 Task: Look for space in Cambebba, Brazil from 1st June, 2023 to 9th June, 2023 for 5 adults in price range Rs.6000 to Rs.12000. Place can be entire place with 3 bedrooms having 3 beds and 3 bathrooms. Property type can be house, flat, guest house. Amenities needed are: washing machine. Booking option can be shelf check-in. Required host language is Spanish.
Action: Mouse moved to (605, 86)
Screenshot: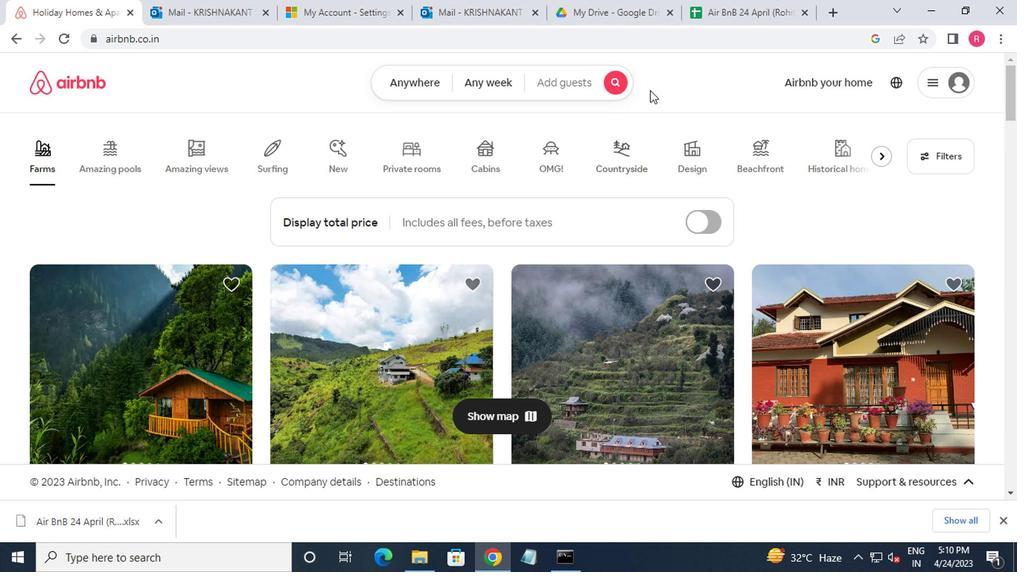 
Action: Mouse pressed left at (605, 86)
Screenshot: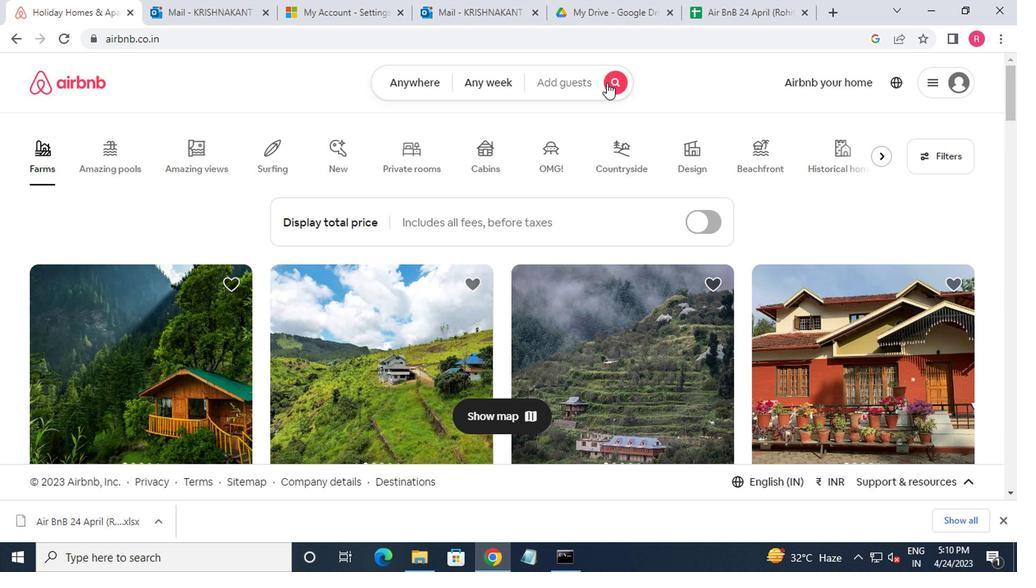 
Action: Mouse moved to (311, 148)
Screenshot: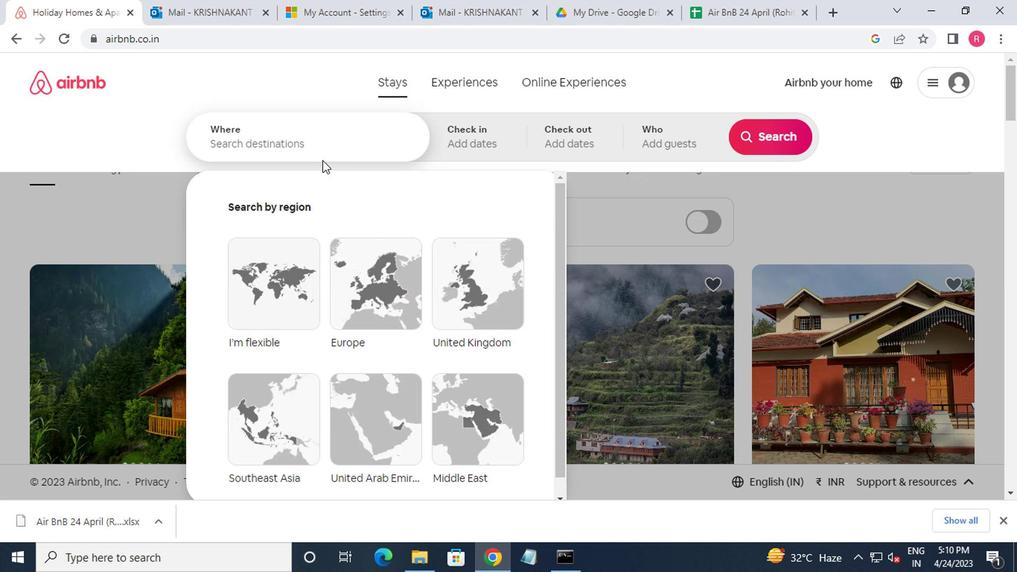 
Action: Mouse pressed left at (311, 148)
Screenshot: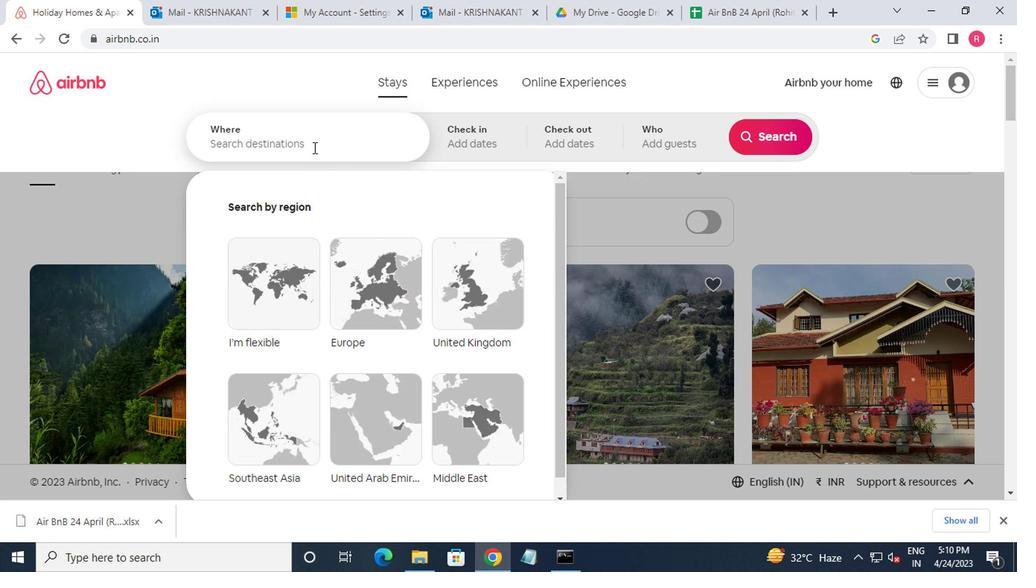 
Action: Key pressed cambebba,brazil<Key.enter>
Screenshot: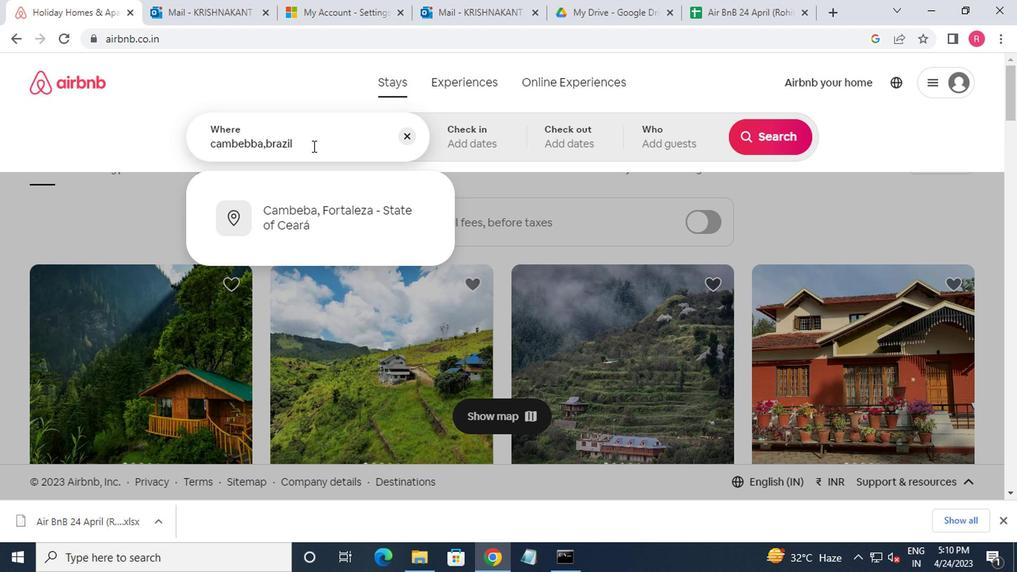 
Action: Mouse moved to (749, 257)
Screenshot: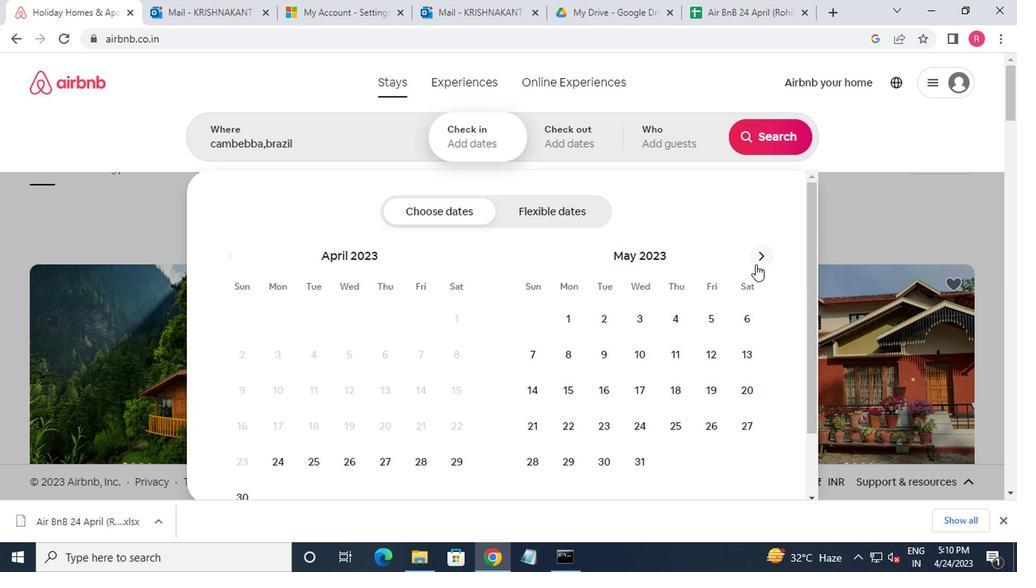 
Action: Mouse pressed left at (749, 257)
Screenshot: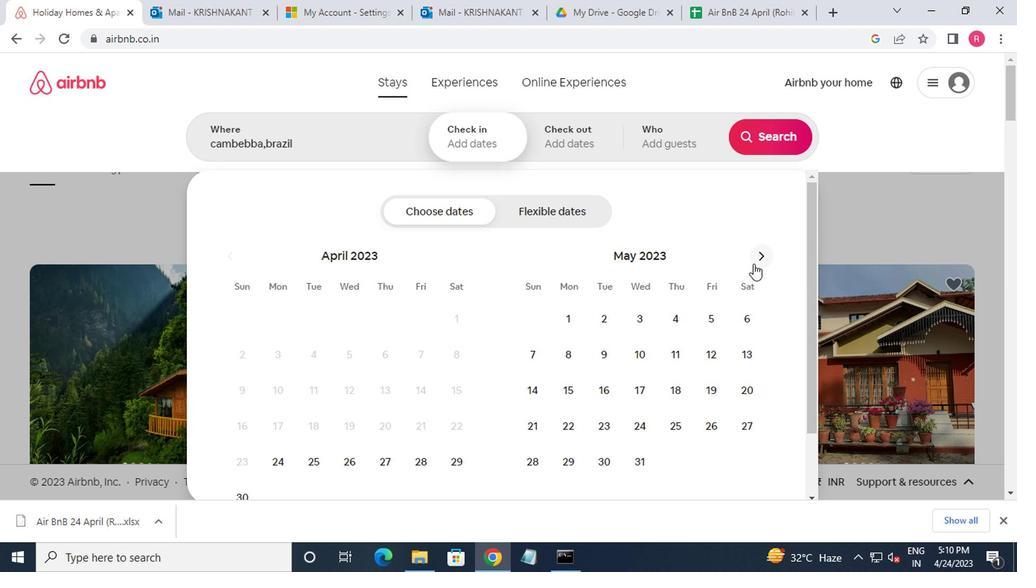 
Action: Mouse moved to (682, 318)
Screenshot: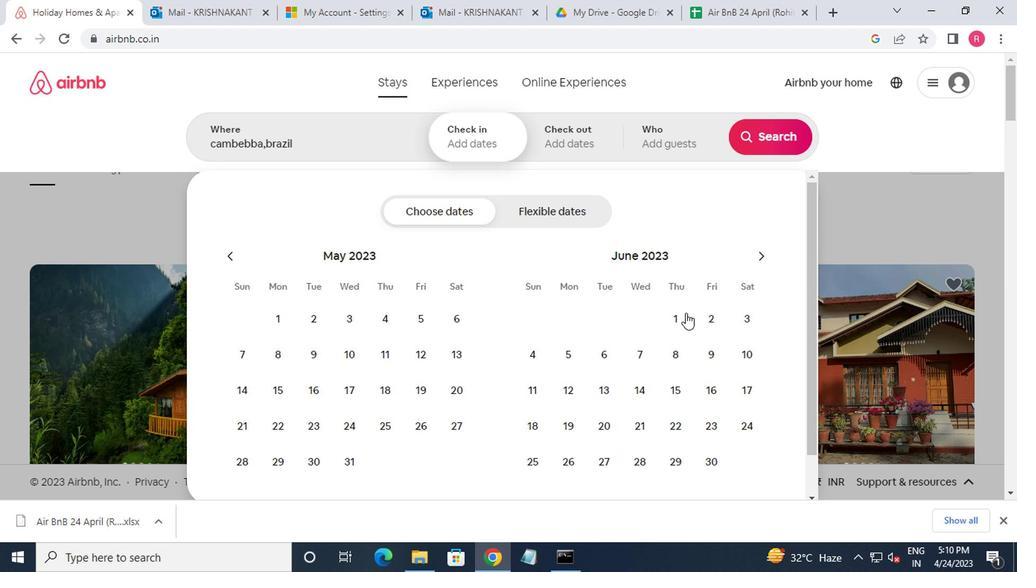 
Action: Mouse pressed left at (682, 318)
Screenshot: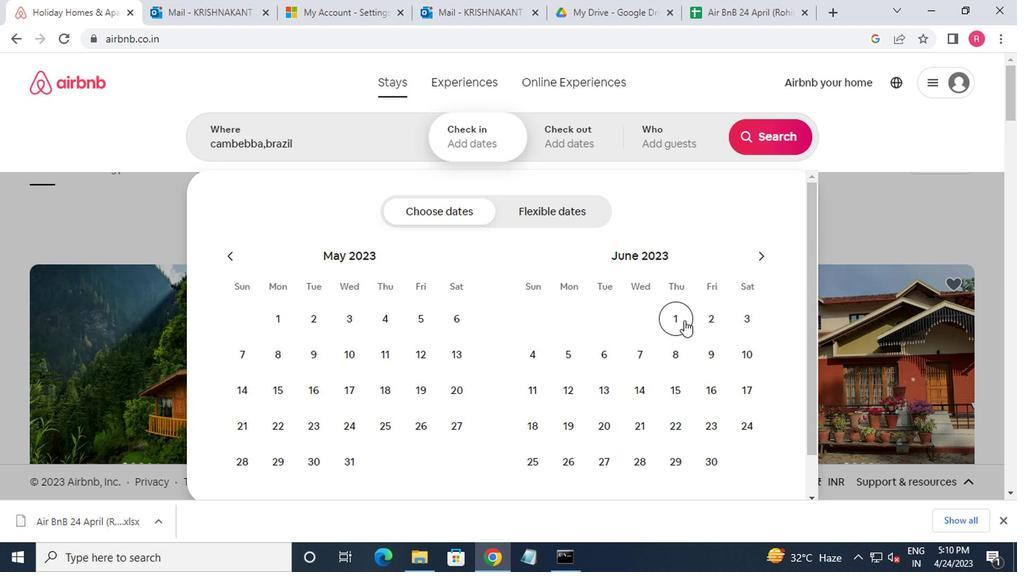 
Action: Mouse moved to (708, 355)
Screenshot: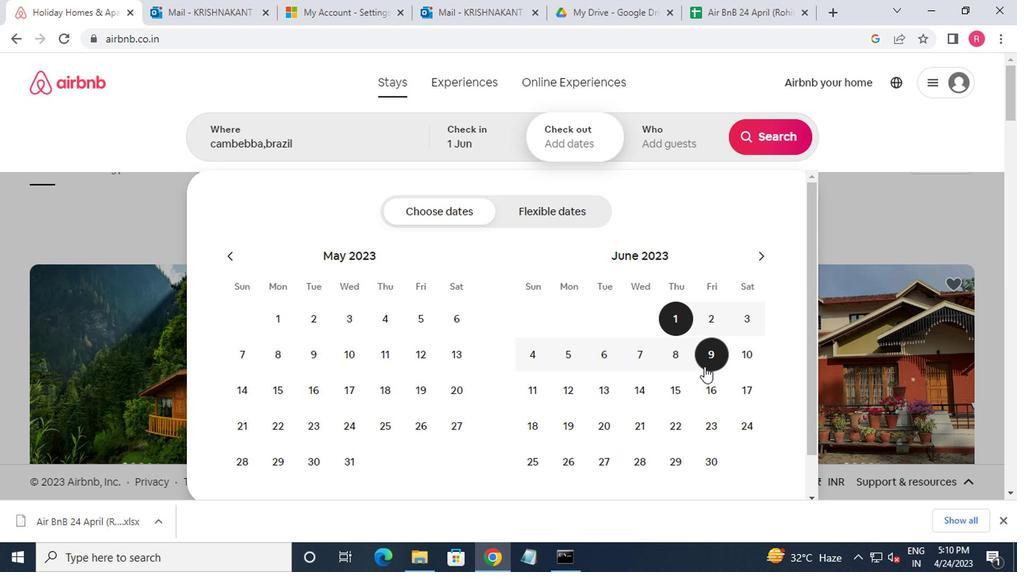 
Action: Mouse pressed left at (708, 355)
Screenshot: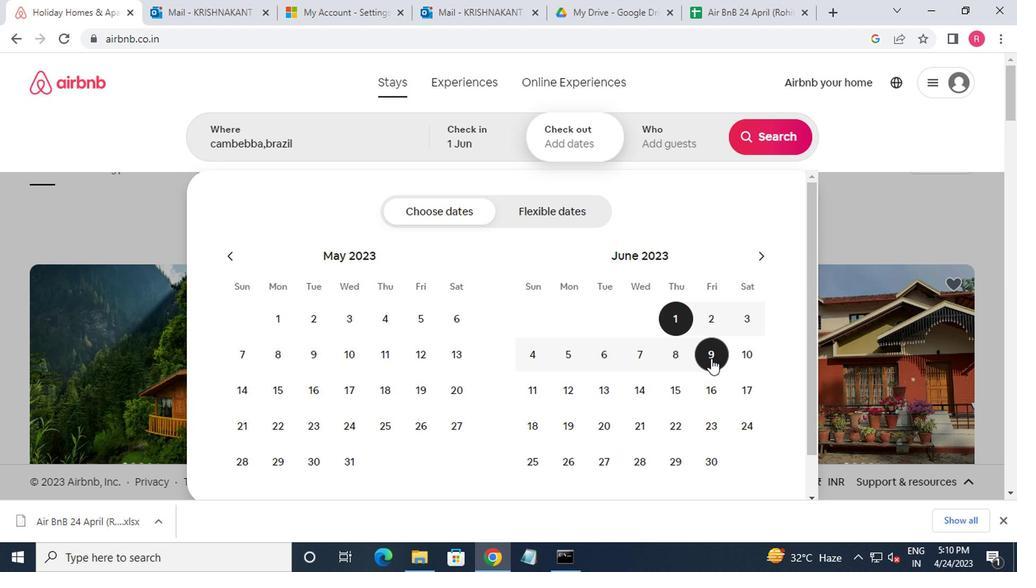 
Action: Mouse moved to (673, 154)
Screenshot: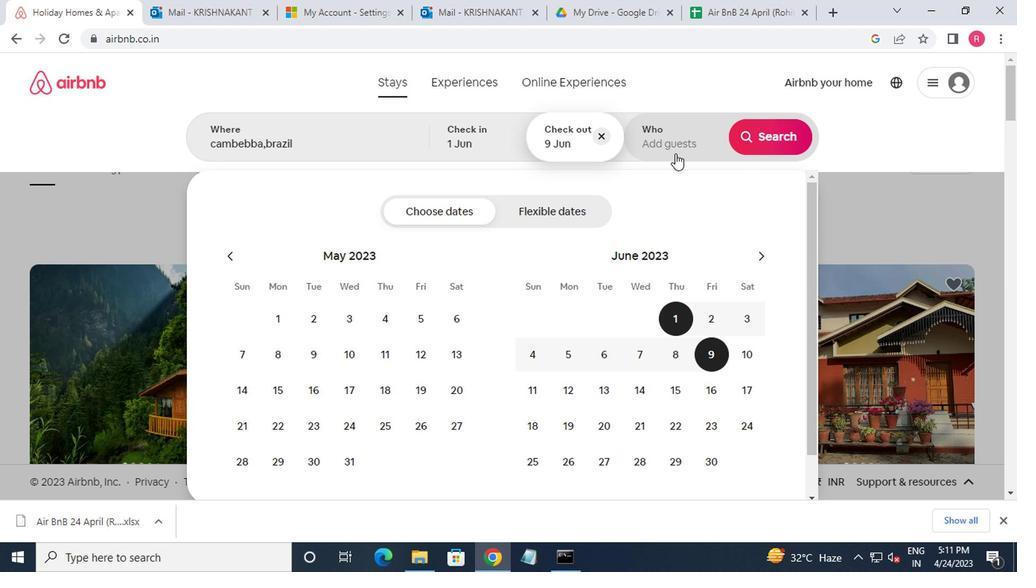 
Action: Mouse pressed left at (673, 154)
Screenshot: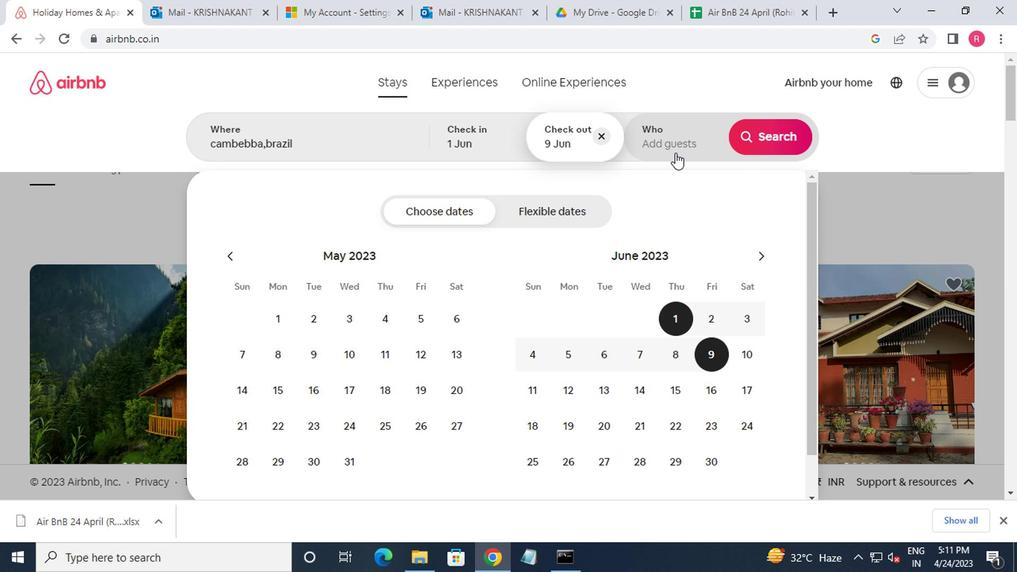 
Action: Mouse moved to (767, 215)
Screenshot: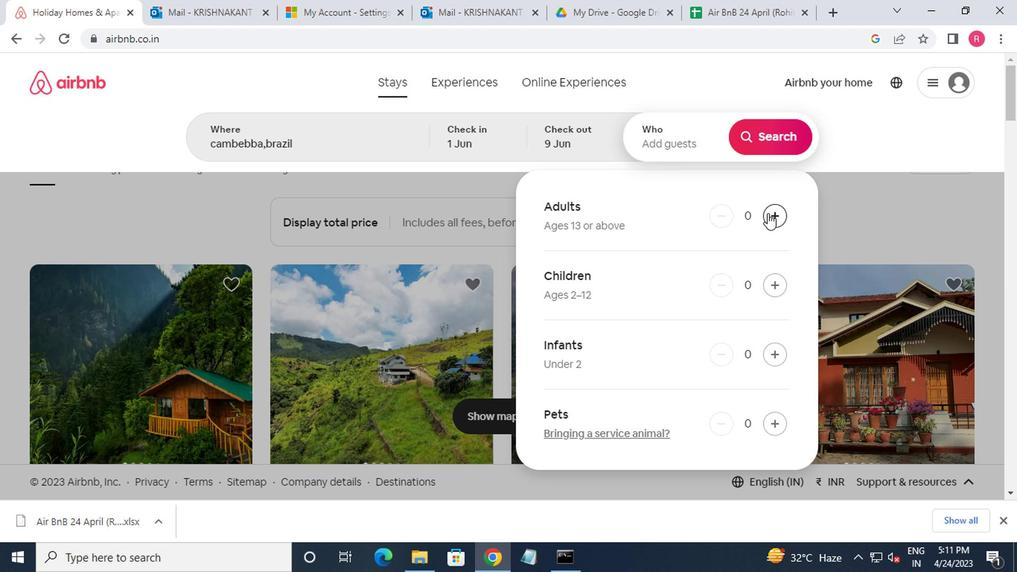
Action: Mouse pressed left at (767, 215)
Screenshot: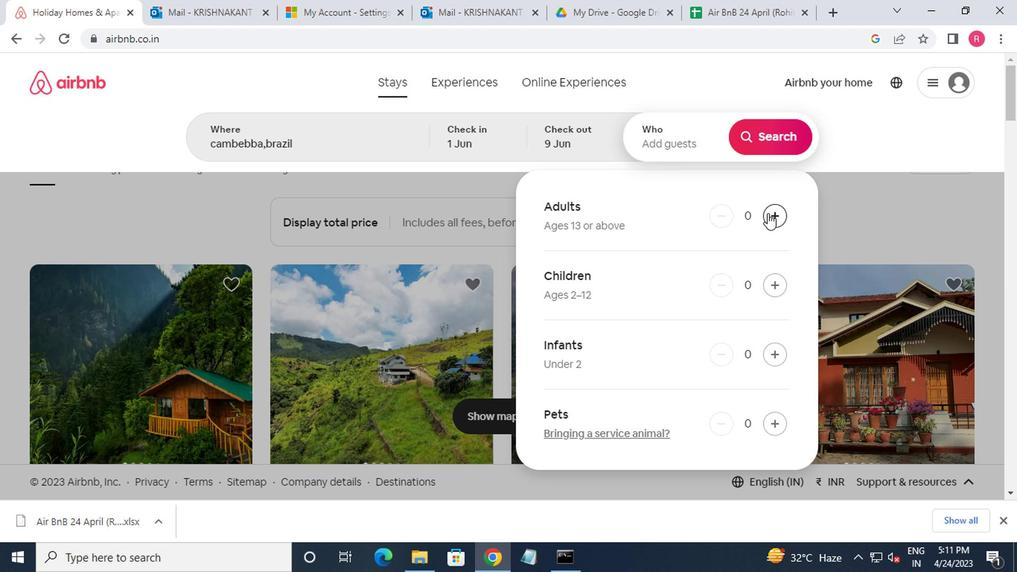 
Action: Mouse moved to (769, 215)
Screenshot: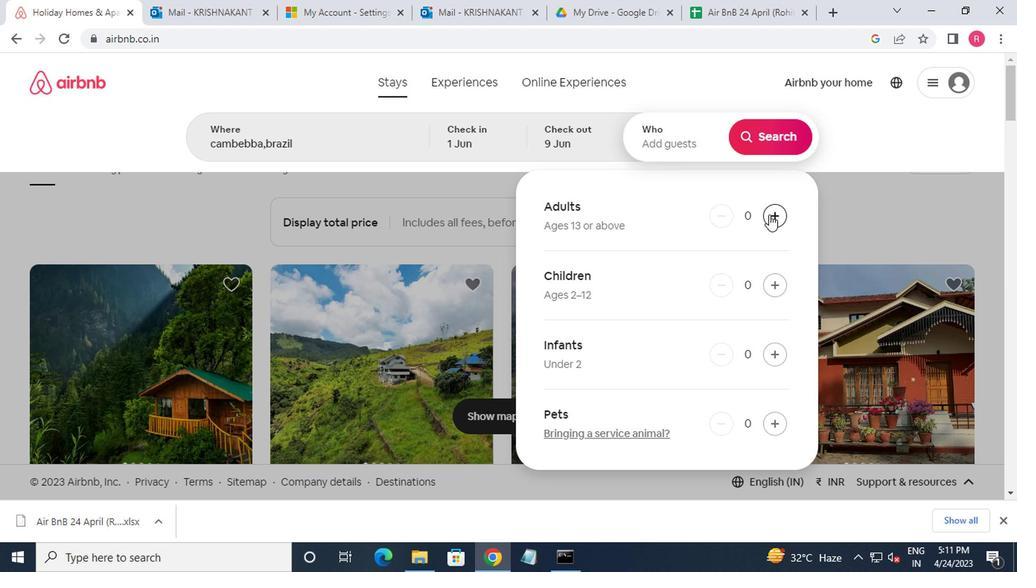
Action: Mouse pressed left at (769, 215)
Screenshot: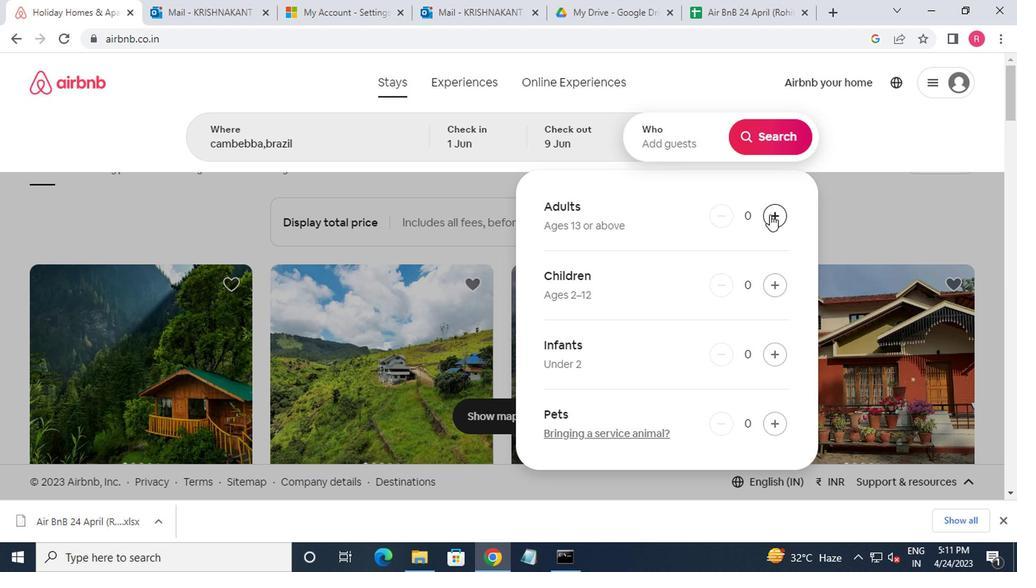 
Action: Mouse moved to (769, 215)
Screenshot: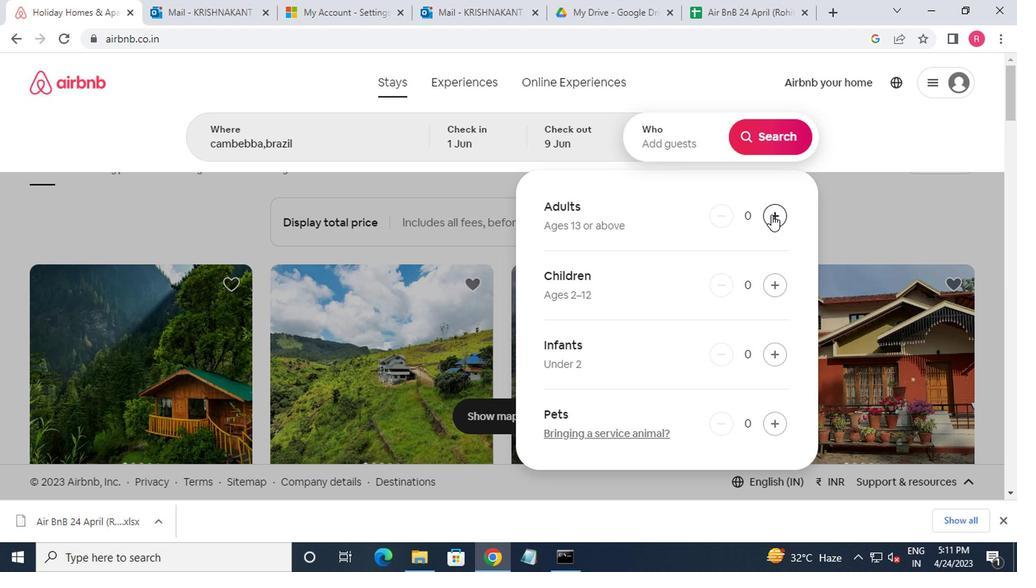 
Action: Mouse pressed left at (769, 215)
Screenshot: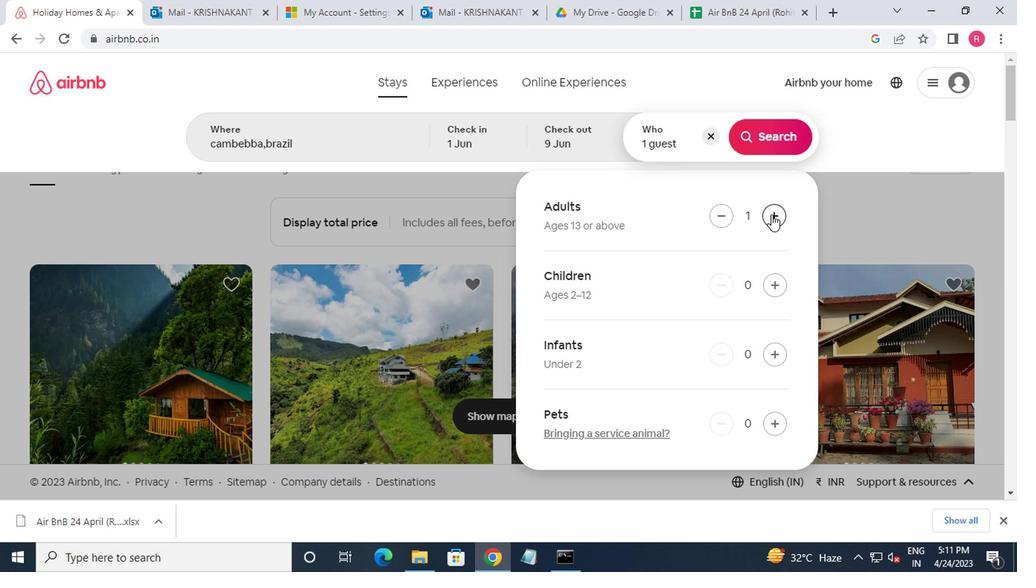 
Action: Mouse moved to (769, 215)
Screenshot: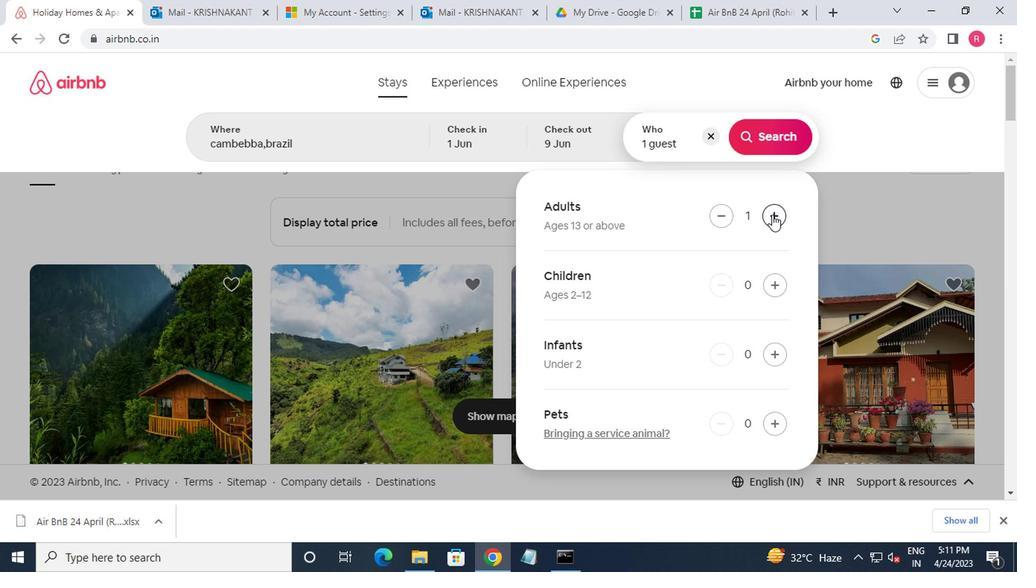 
Action: Mouse pressed left at (769, 215)
Screenshot: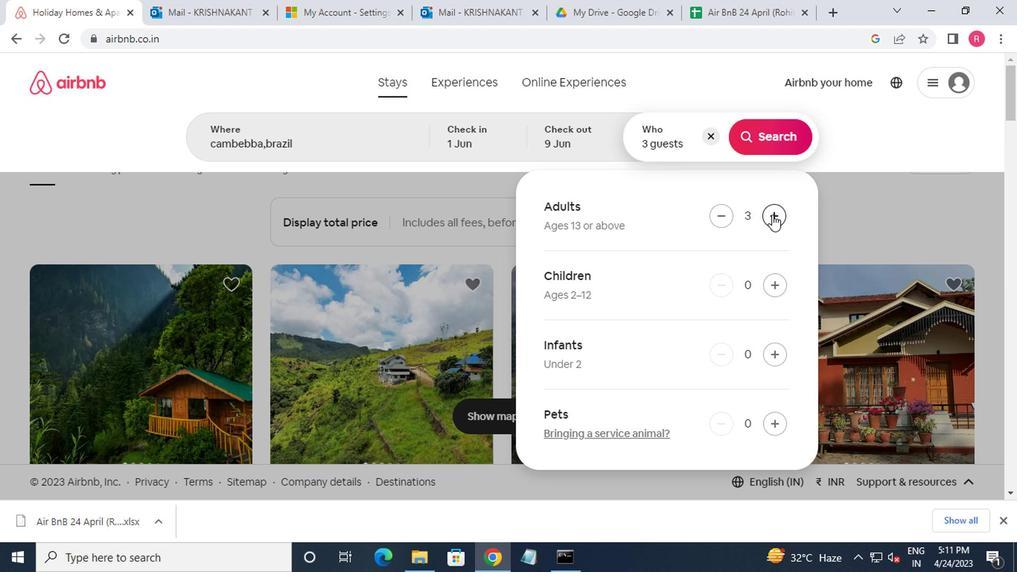 
Action: Mouse pressed left at (769, 215)
Screenshot: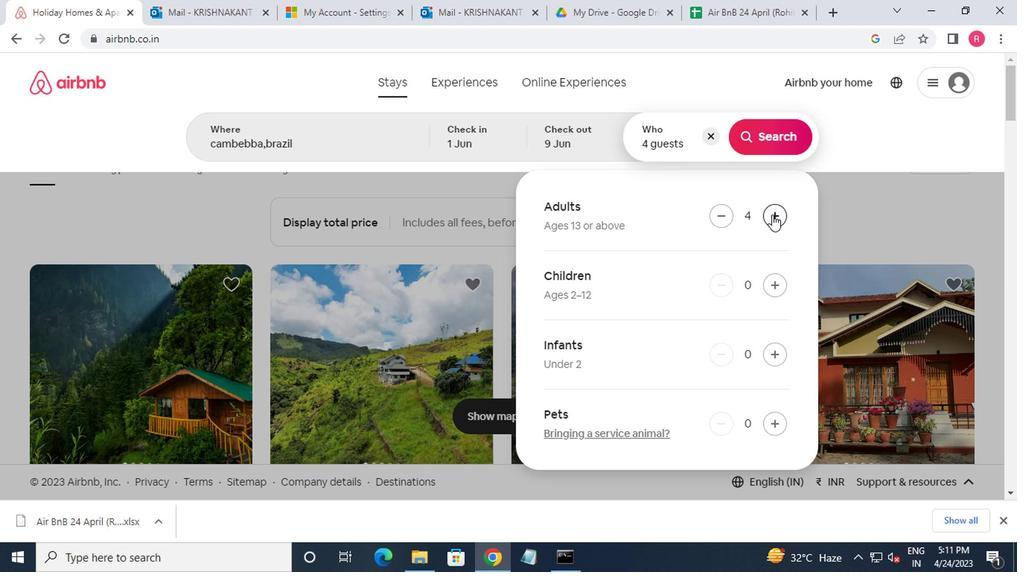 
Action: Mouse moved to (754, 148)
Screenshot: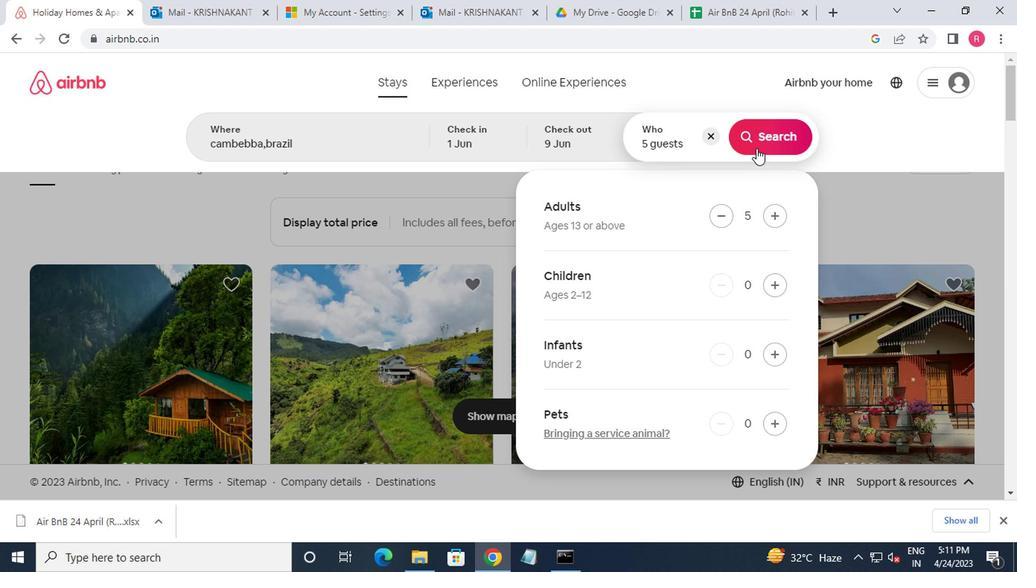 
Action: Mouse pressed left at (754, 148)
Screenshot: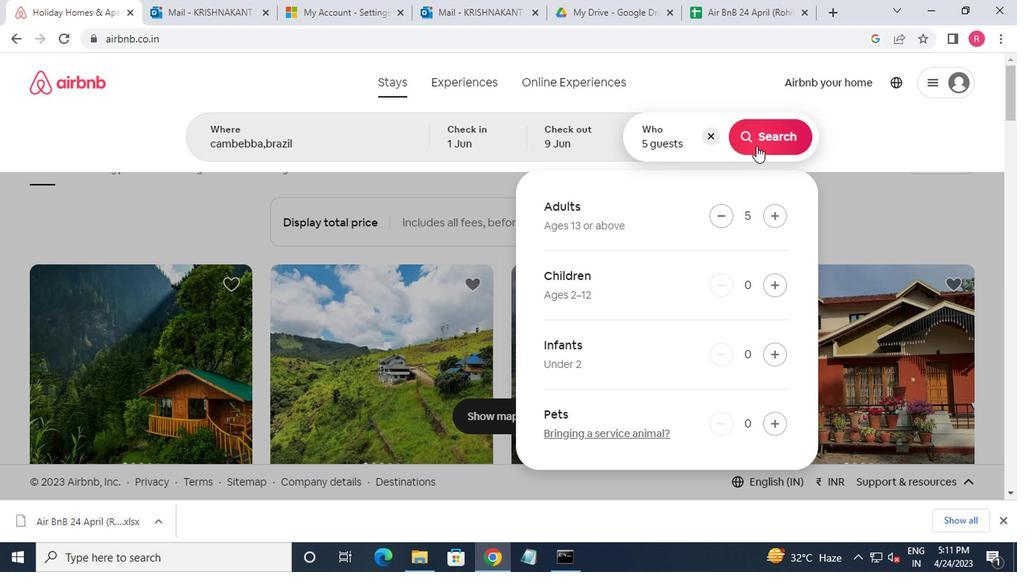 
Action: Mouse moved to (934, 144)
Screenshot: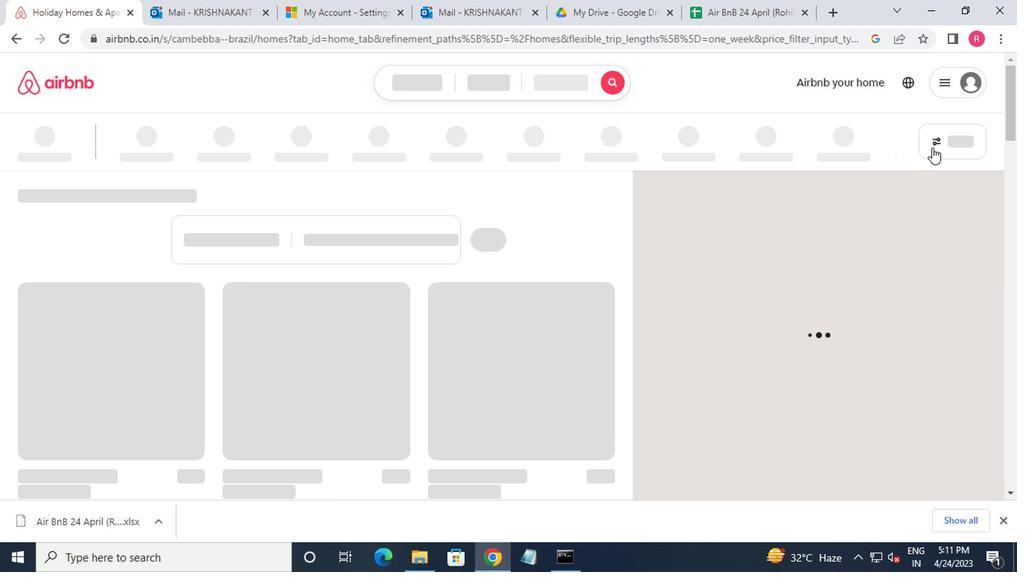 
Action: Mouse pressed left at (934, 144)
Screenshot: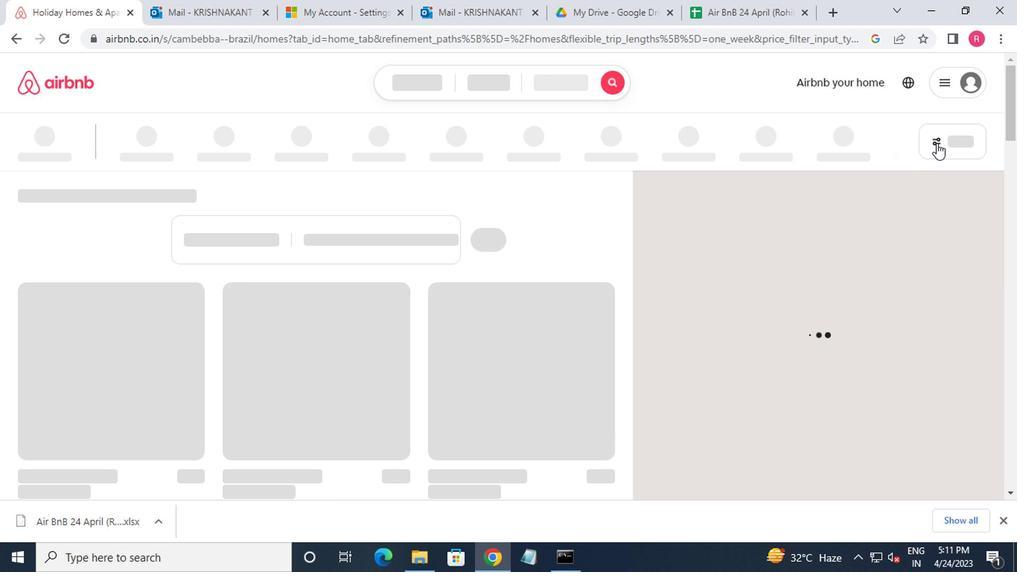 
Action: Mouse moved to (950, 136)
Screenshot: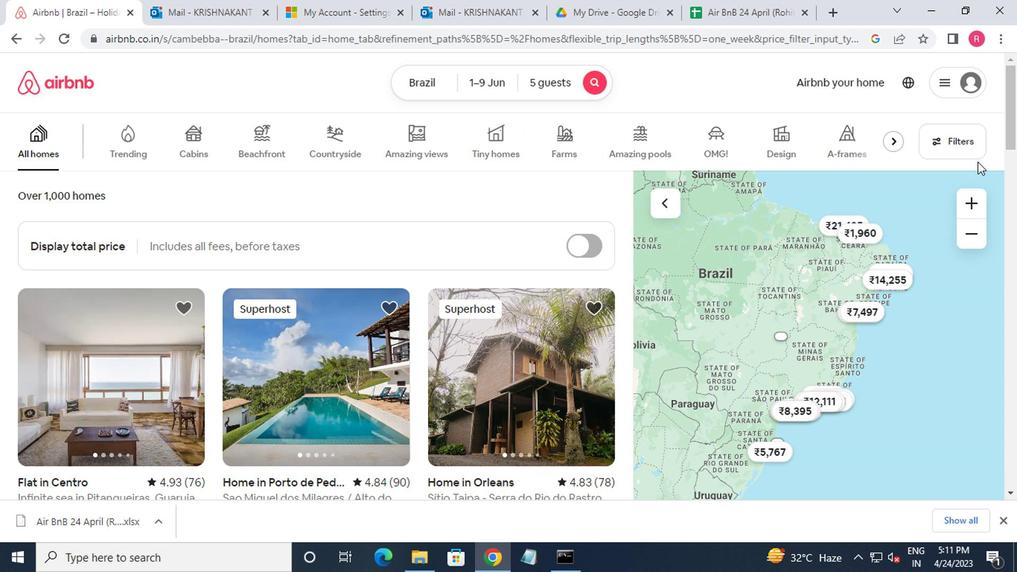 
Action: Mouse pressed left at (950, 136)
Screenshot: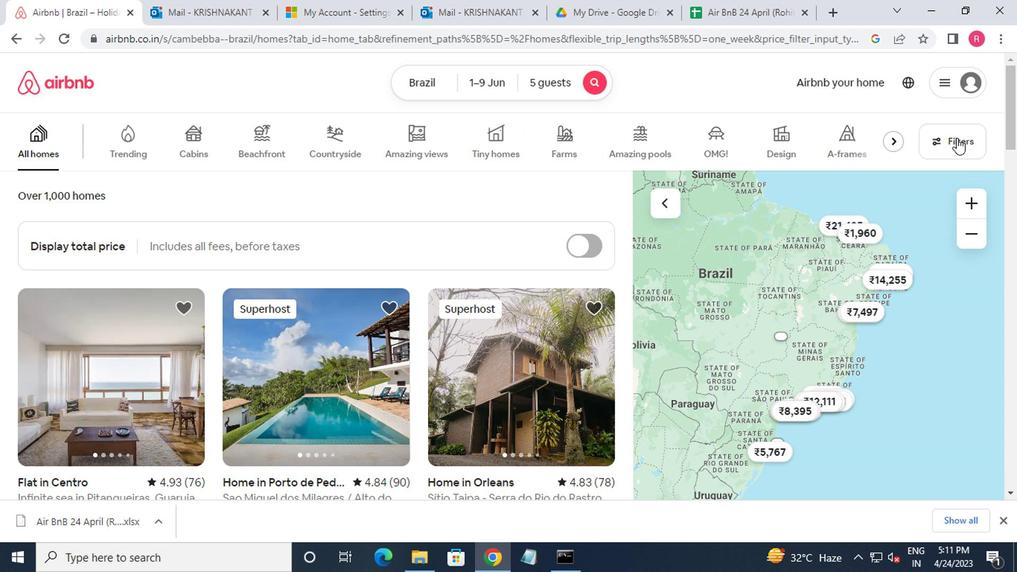 
Action: Mouse moved to (383, 326)
Screenshot: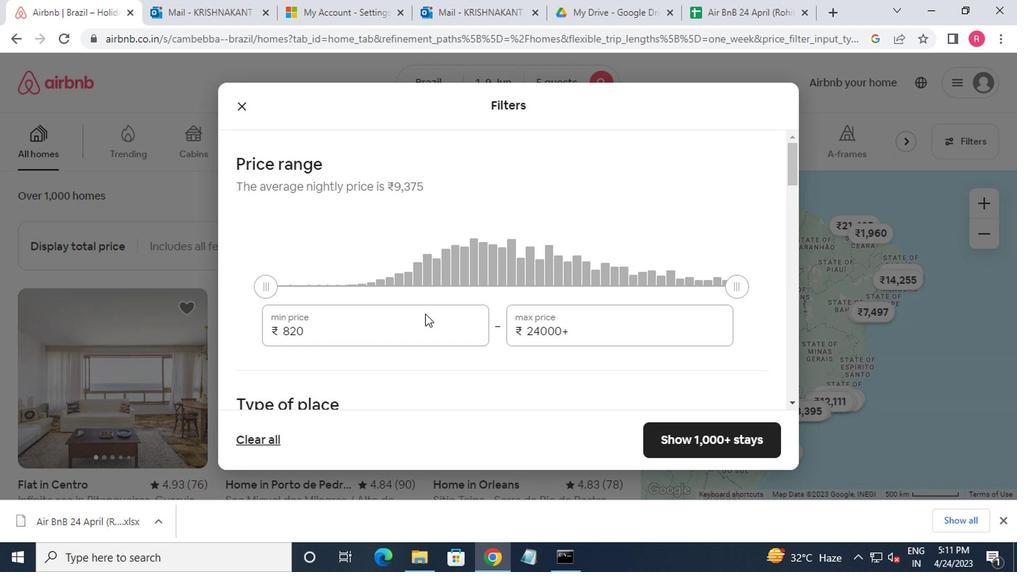 
Action: Mouse pressed left at (383, 326)
Screenshot: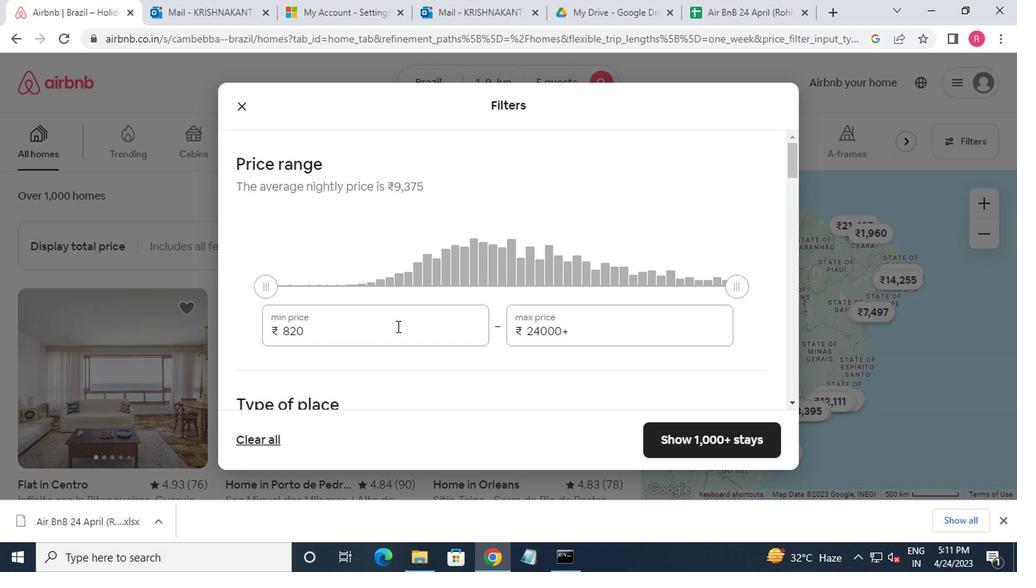 
Action: Mouse moved to (383, 329)
Screenshot: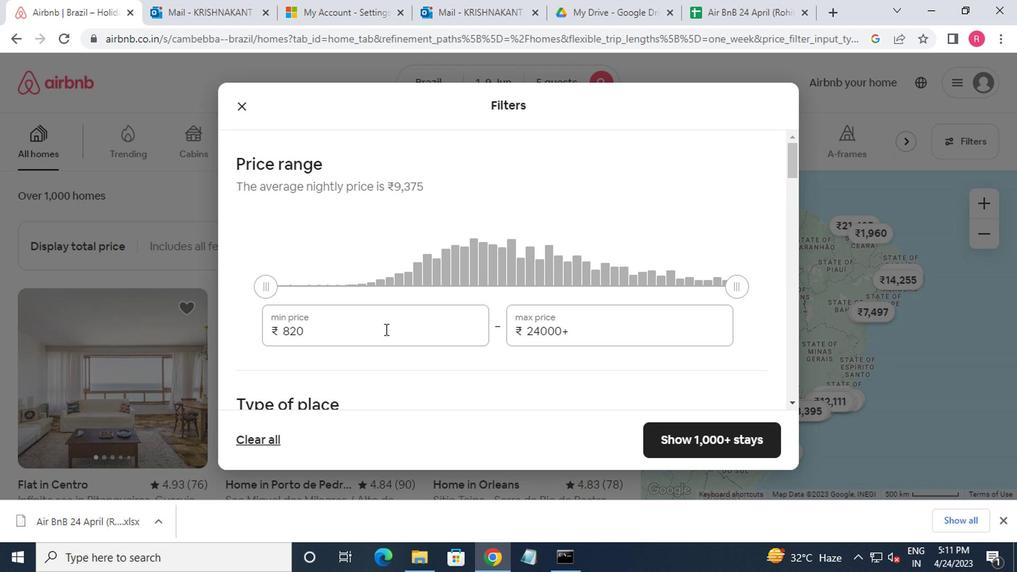 
Action: Key pressed <Key.backspace><Key.backspace><Key.backspace><Key.backspace>6000
Screenshot: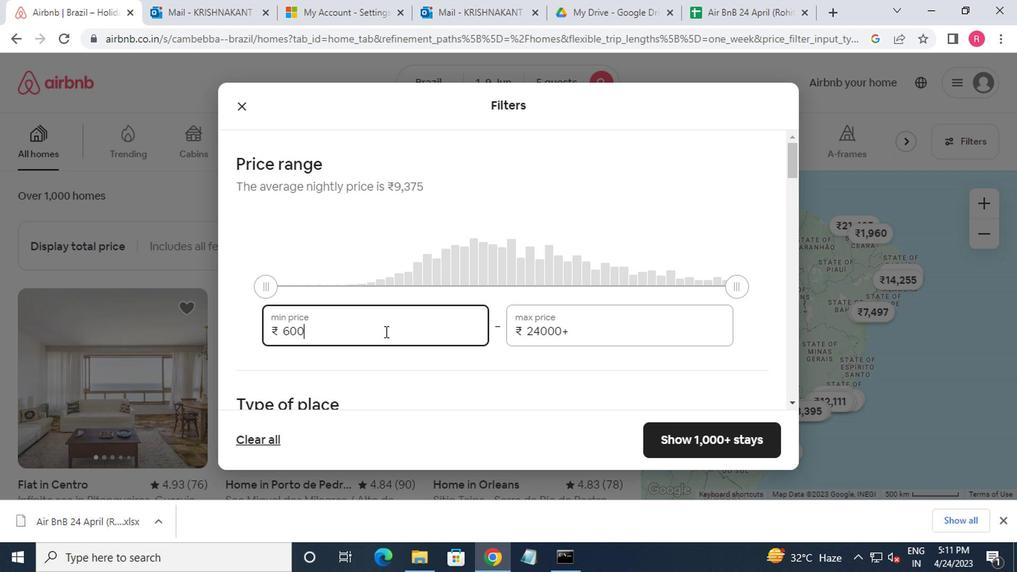 
Action: Mouse moved to (576, 334)
Screenshot: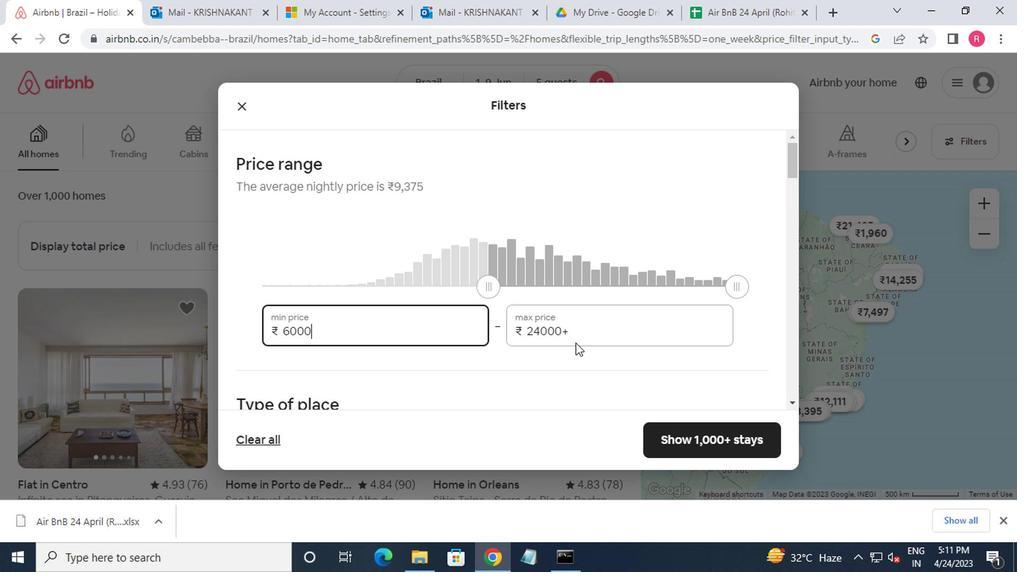 
Action: Mouse pressed left at (576, 334)
Screenshot: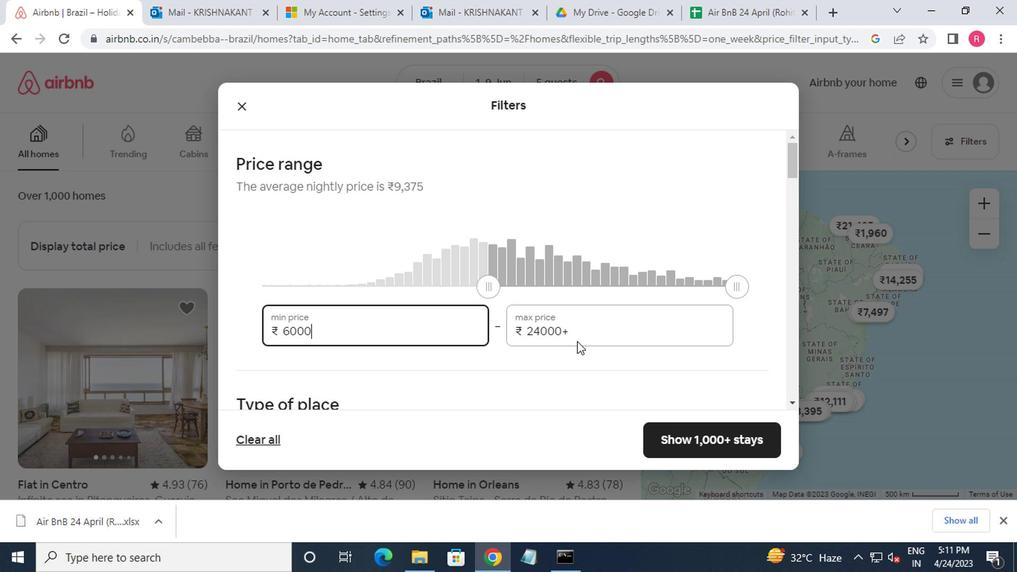 
Action: Mouse moved to (578, 335)
Screenshot: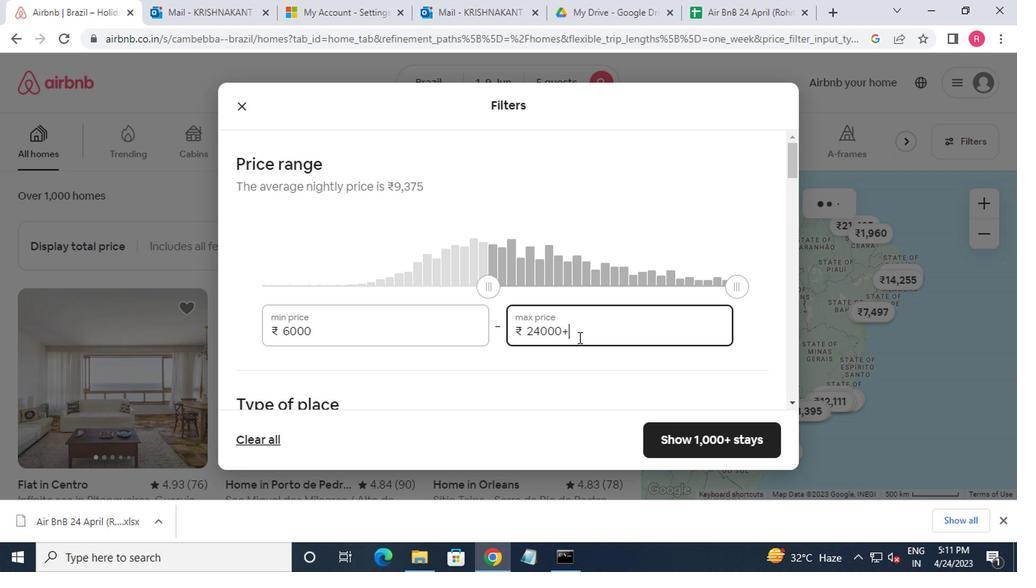 
Action: Key pressed <Key.backspace><Key.backspace><Key.backspace><Key.backspace><Key.backspace><Key.backspace><Key.backspace><Key.backspace><Key.backspace><Key.backspace><Key.backspace>12000
Screenshot: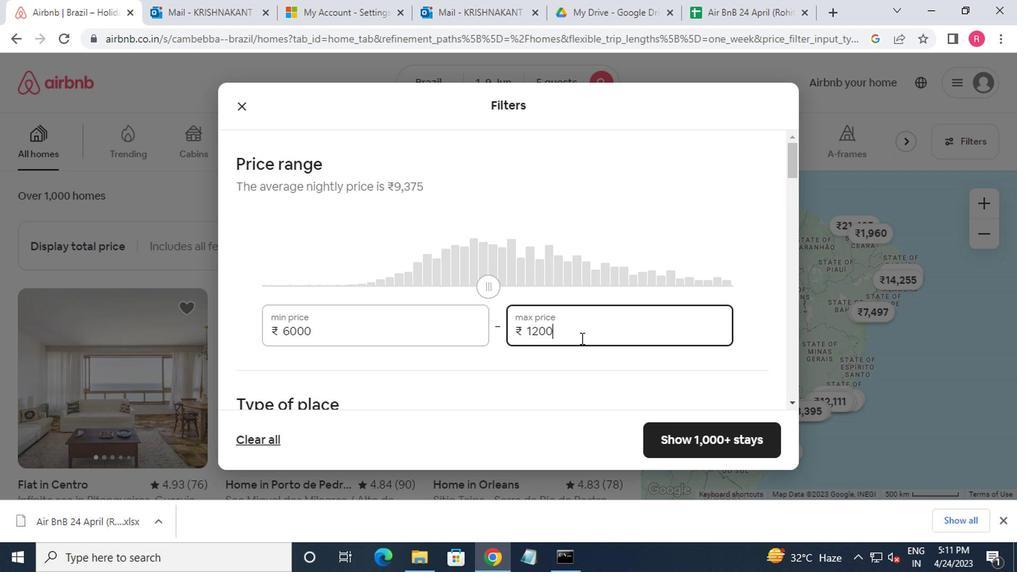 
Action: Mouse moved to (578, 334)
Screenshot: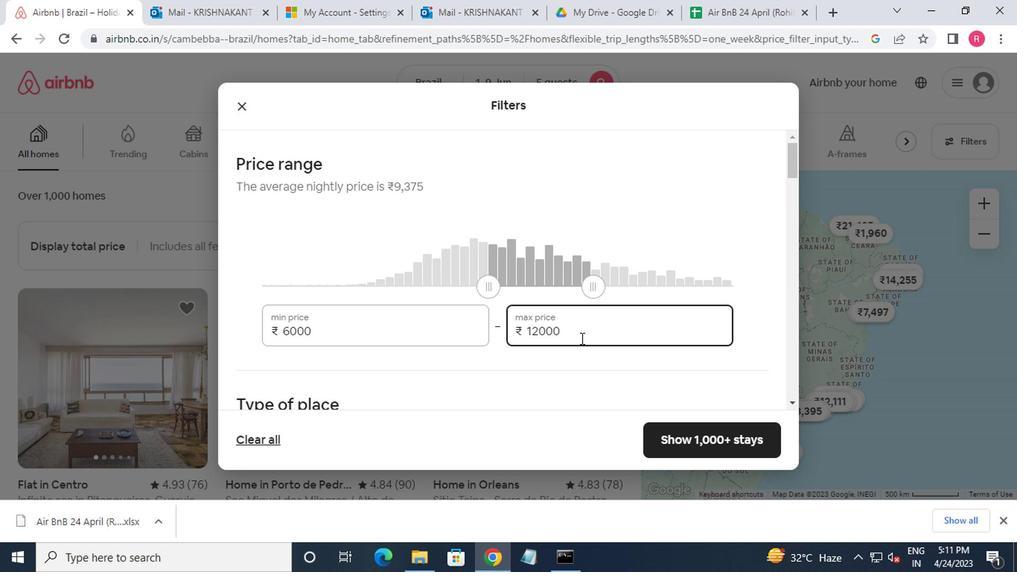 
Action: Mouse scrolled (578, 334) with delta (0, 0)
Screenshot: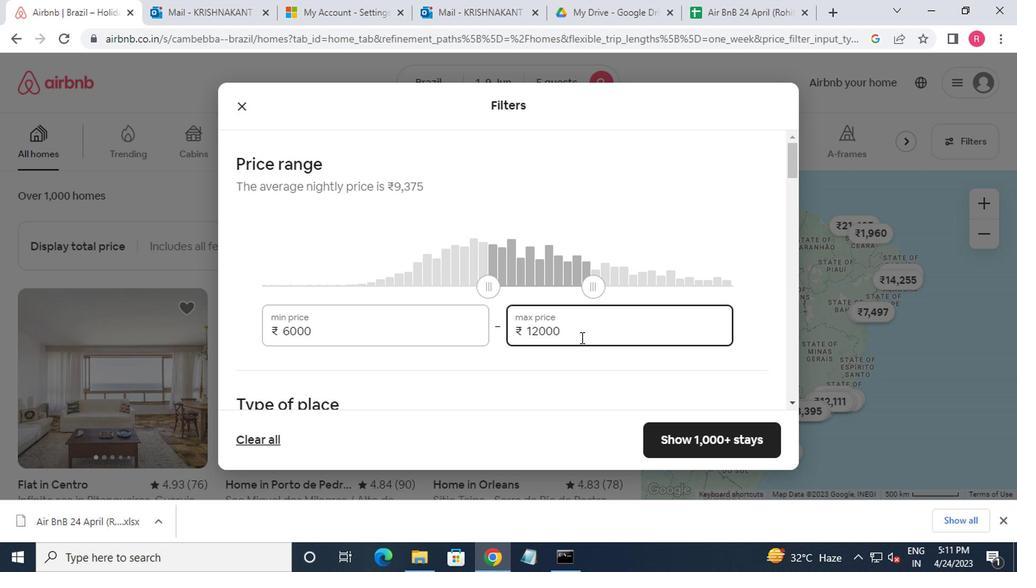 
Action: Mouse moved to (577, 334)
Screenshot: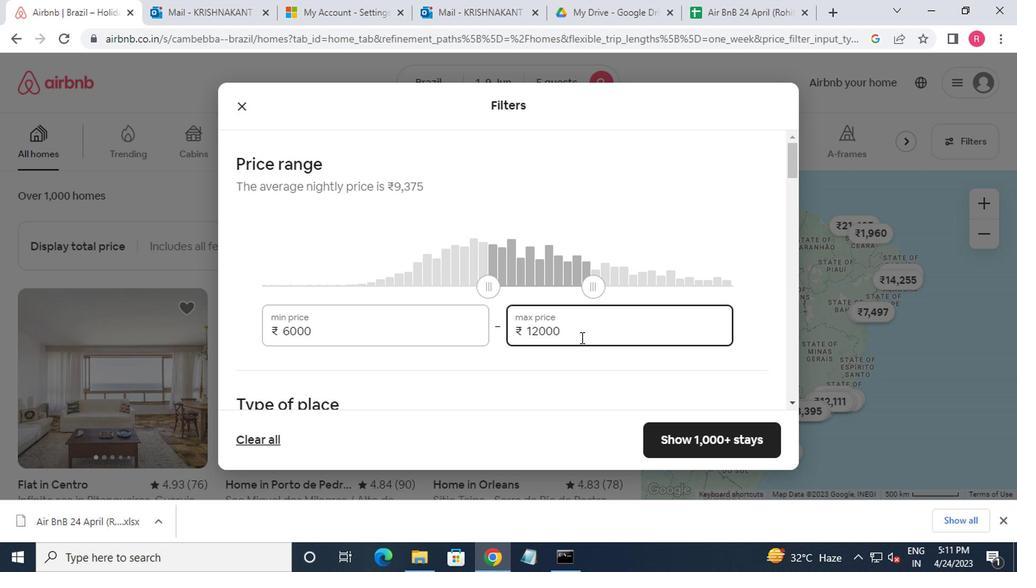 
Action: Mouse scrolled (577, 334) with delta (0, 0)
Screenshot: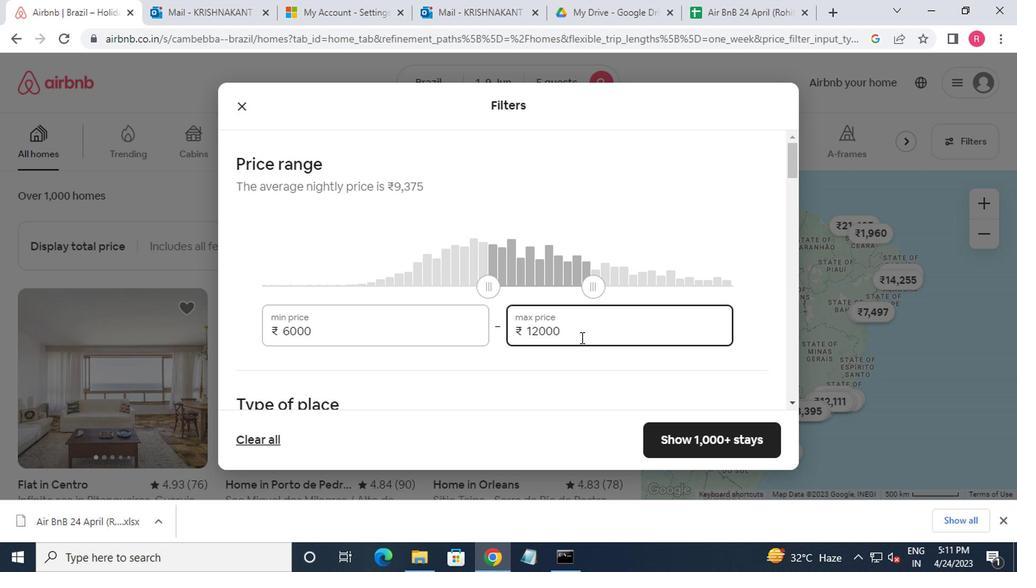 
Action: Mouse moved to (577, 334)
Screenshot: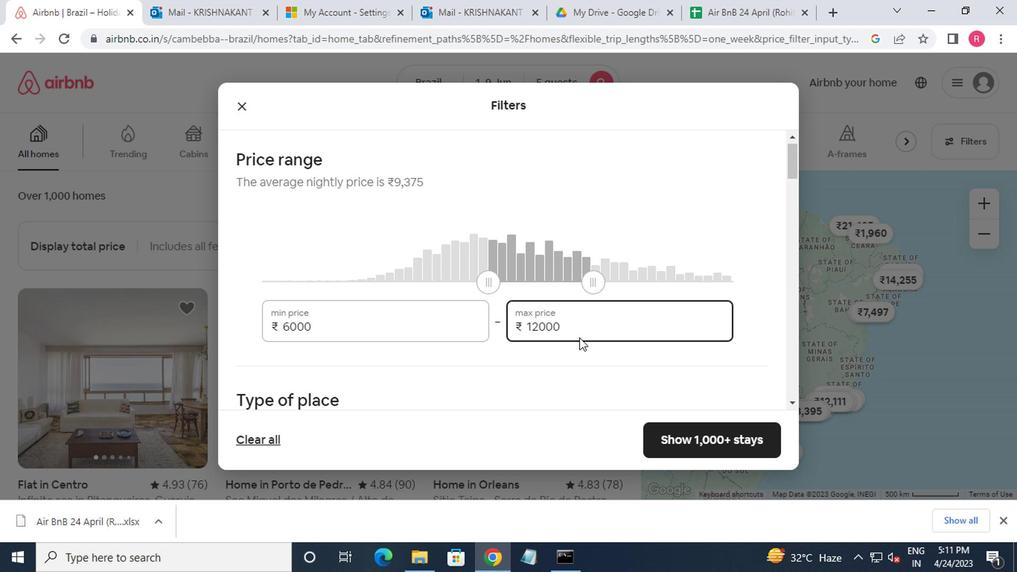 
Action: Mouse scrolled (577, 334) with delta (0, 0)
Screenshot: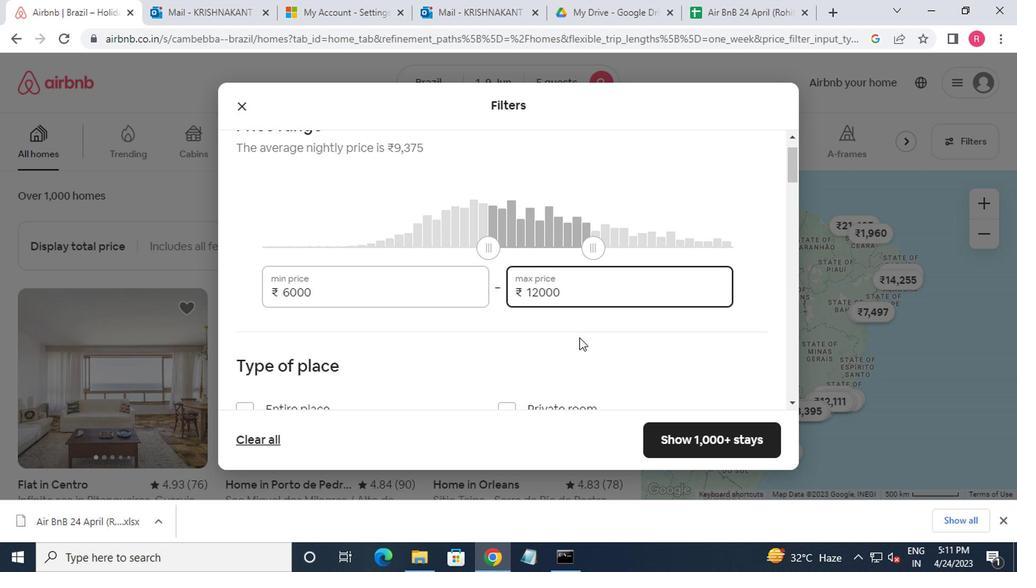 
Action: Mouse moved to (256, 224)
Screenshot: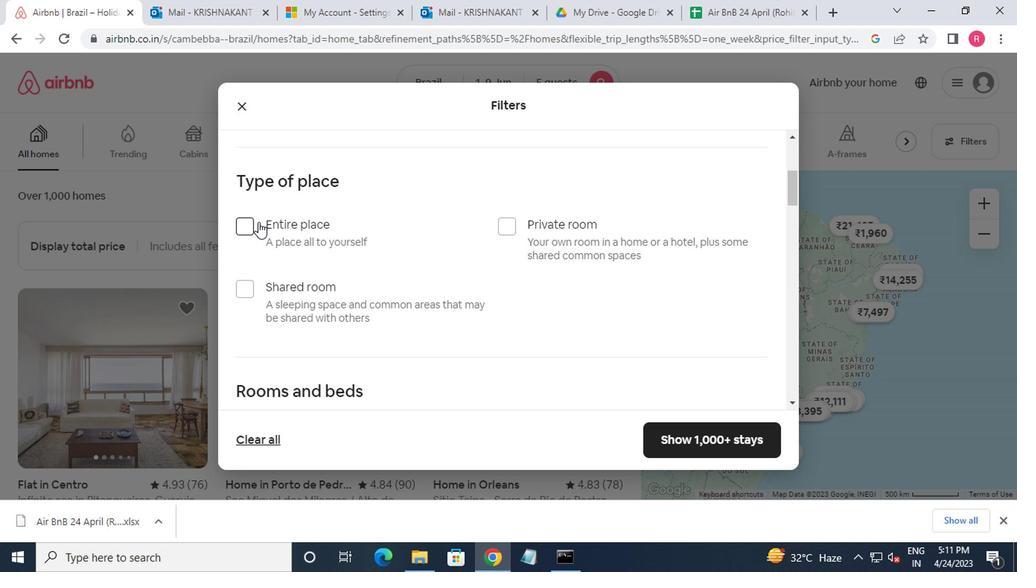 
Action: Mouse pressed left at (256, 224)
Screenshot: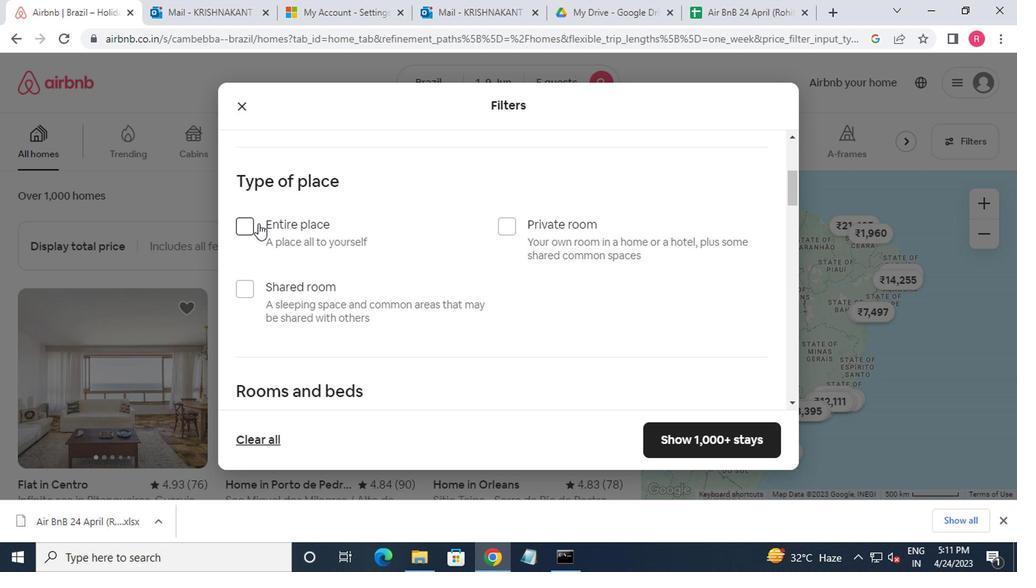 
Action: Mouse moved to (273, 250)
Screenshot: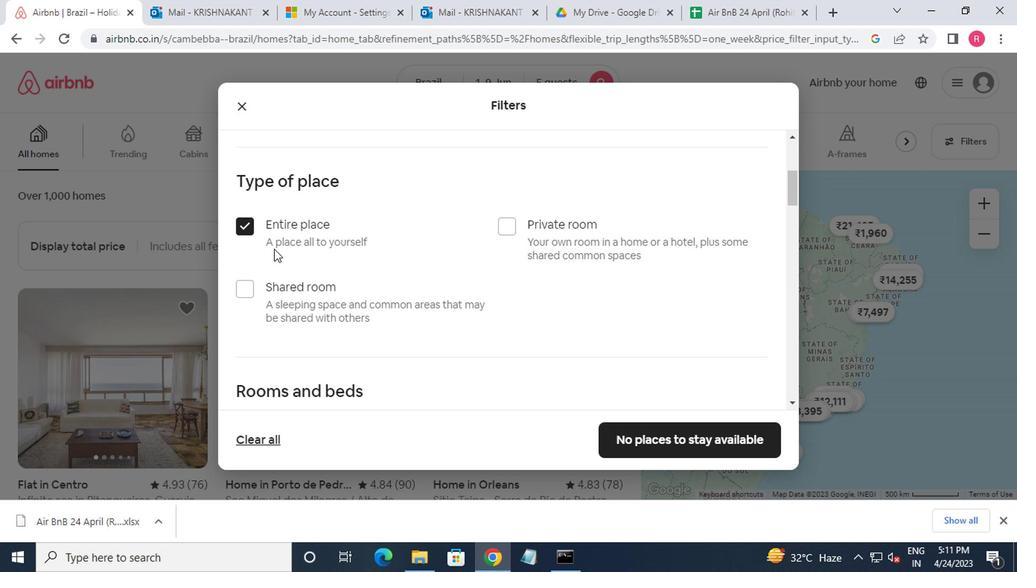
Action: Mouse scrolled (273, 250) with delta (0, 0)
Screenshot: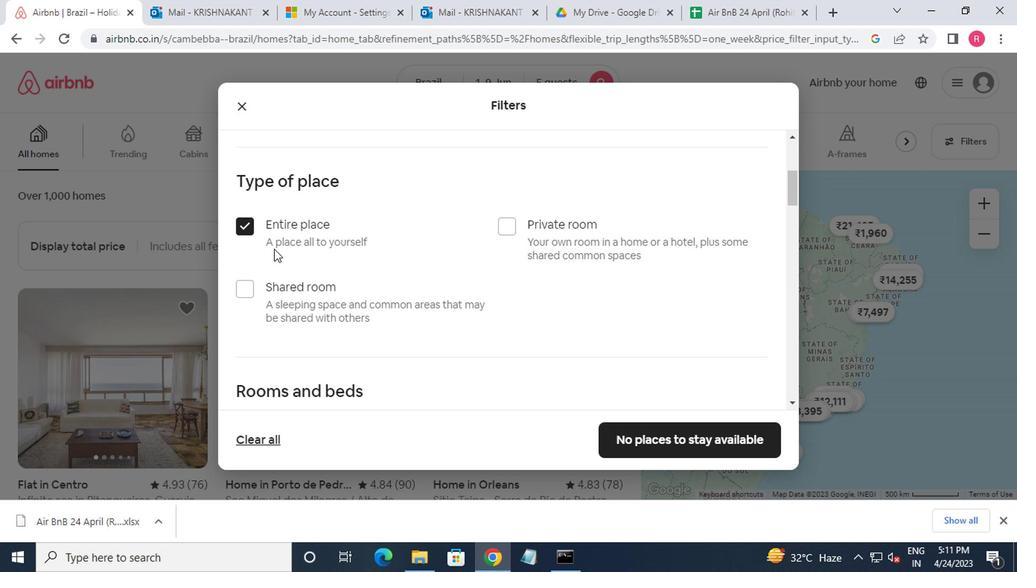 
Action: Mouse moved to (277, 257)
Screenshot: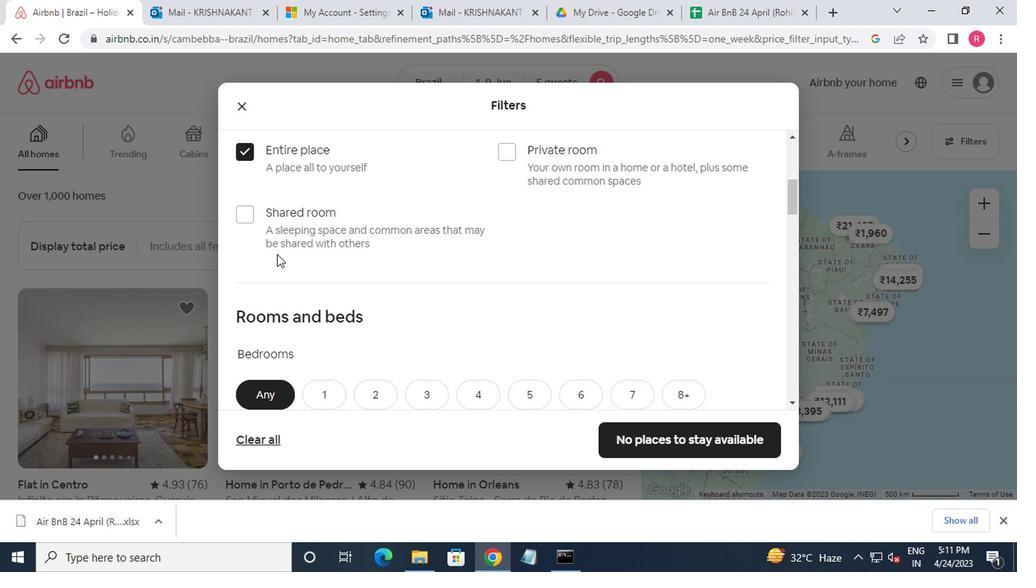 
Action: Mouse scrolled (277, 256) with delta (0, -1)
Screenshot: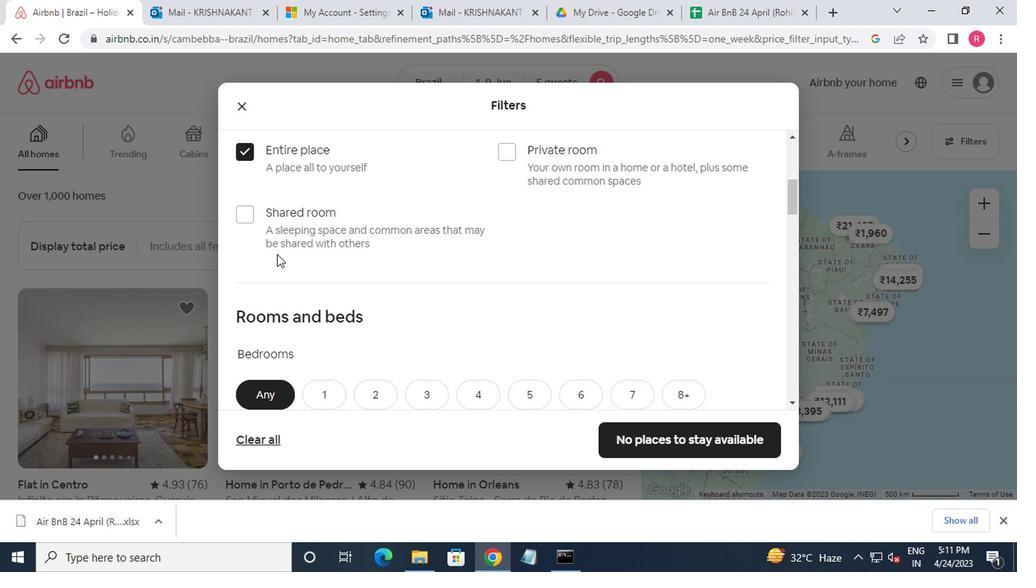 
Action: Mouse moved to (279, 261)
Screenshot: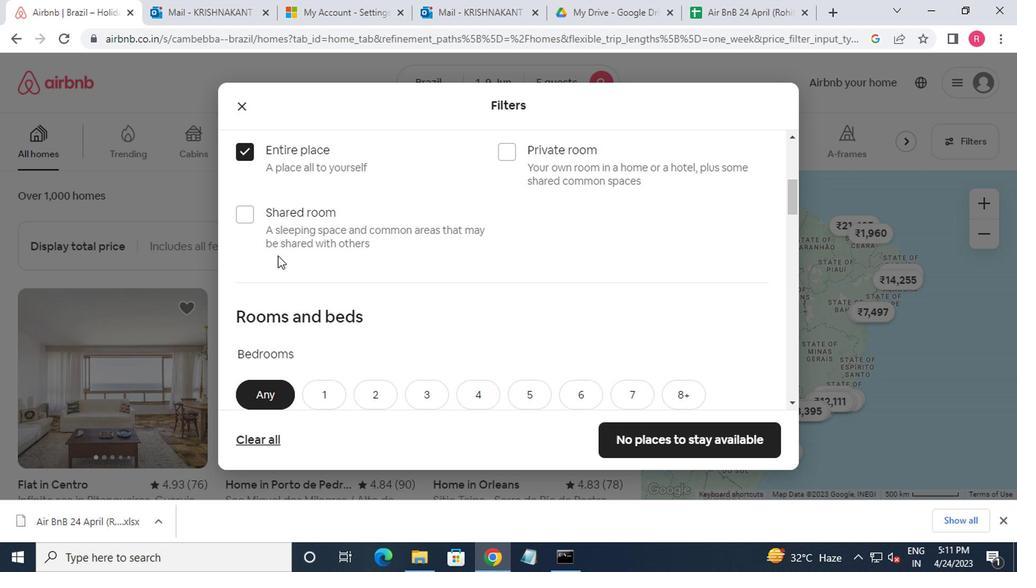 
Action: Mouse scrolled (279, 260) with delta (0, -1)
Screenshot: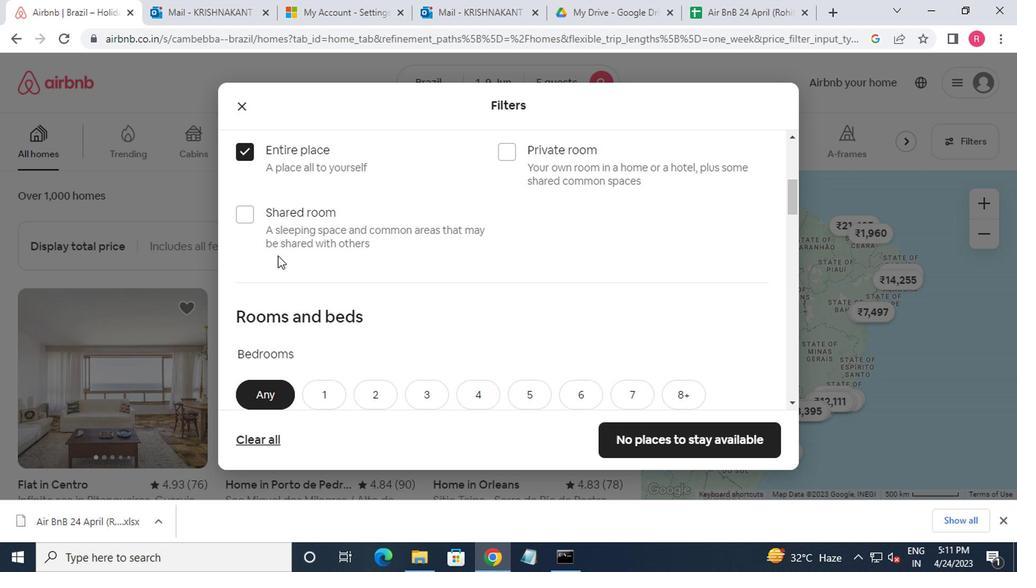 
Action: Mouse moved to (425, 244)
Screenshot: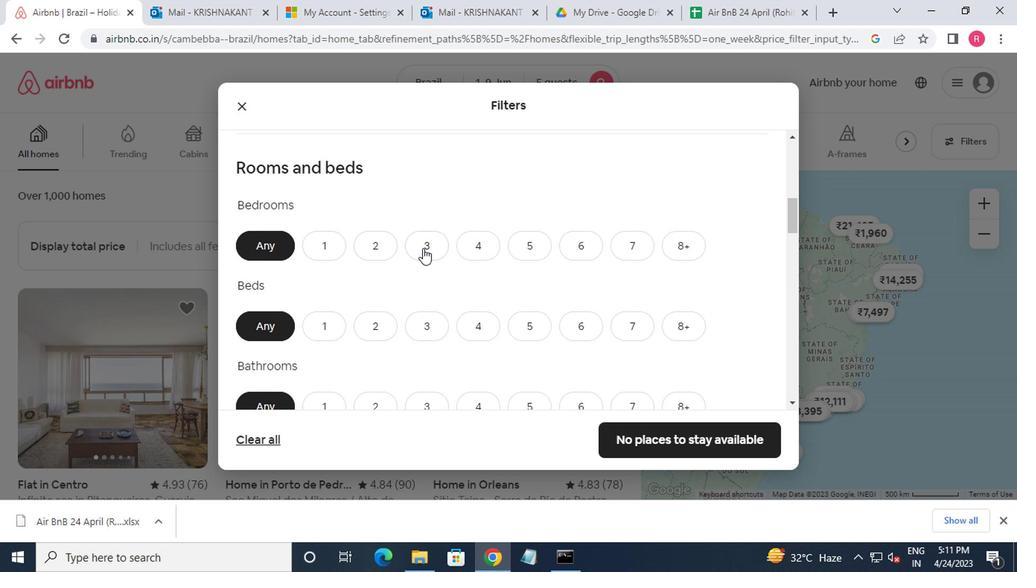 
Action: Mouse pressed left at (425, 244)
Screenshot: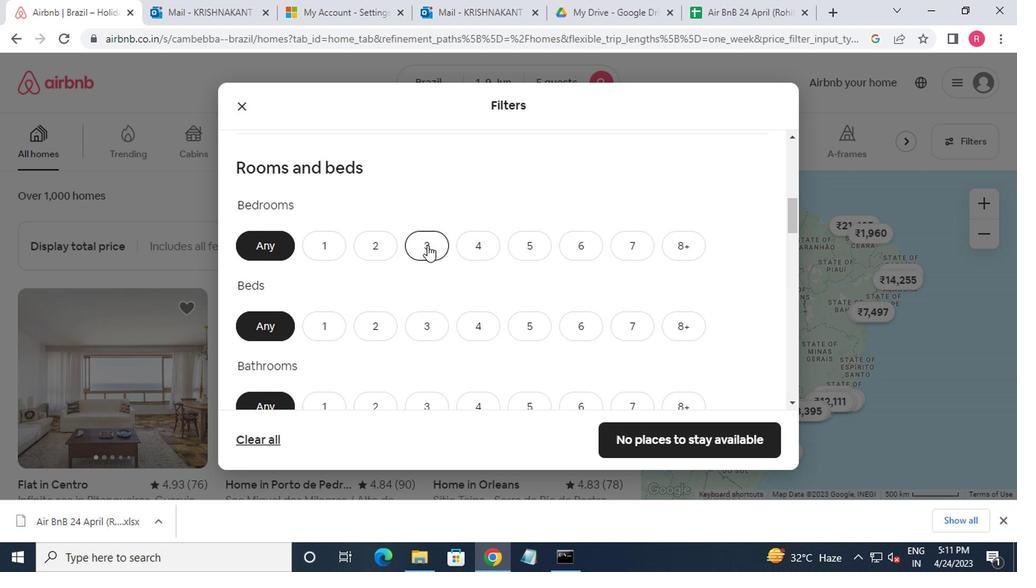 
Action: Mouse moved to (428, 324)
Screenshot: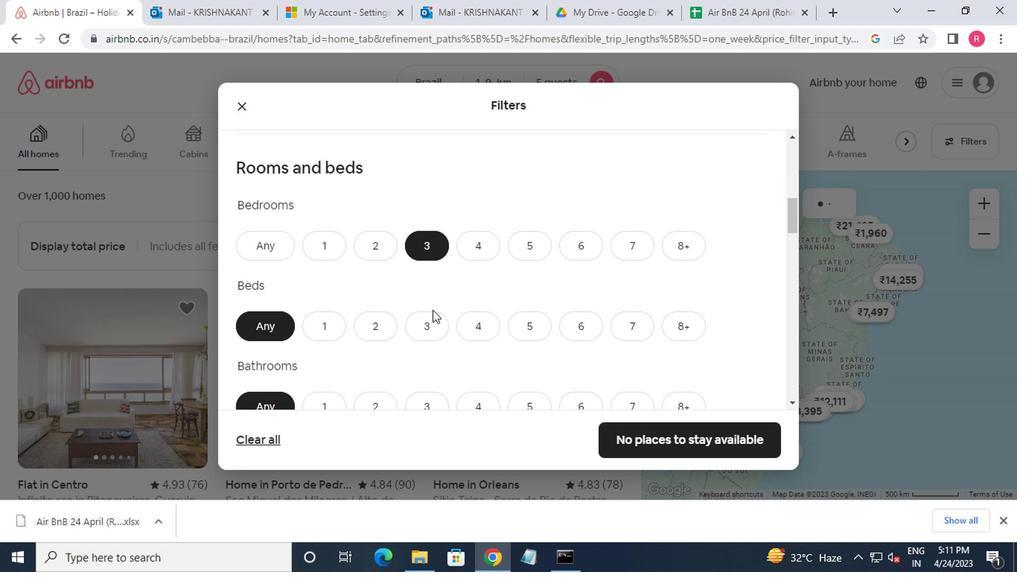 
Action: Mouse pressed left at (428, 324)
Screenshot: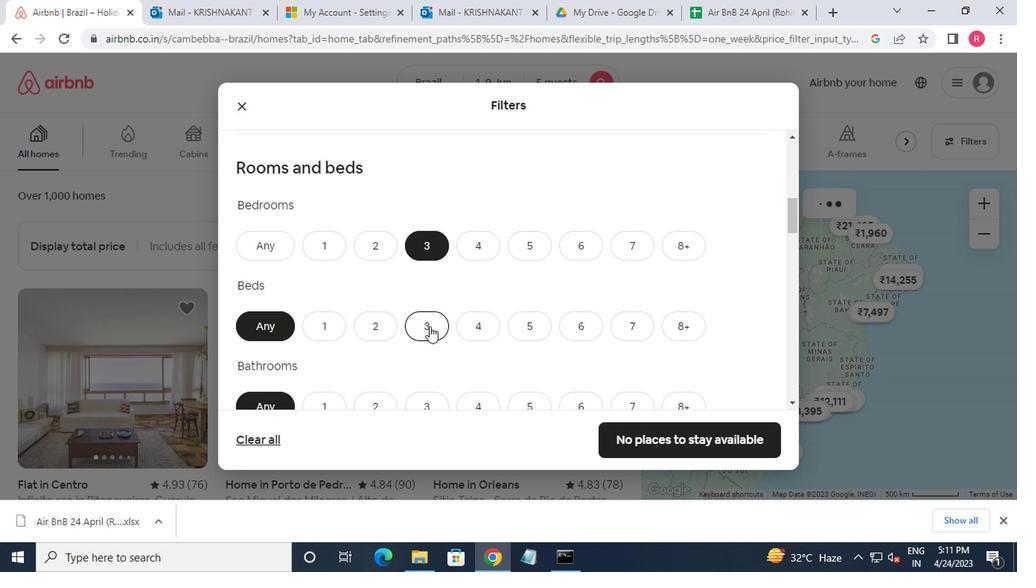 
Action: Mouse moved to (419, 394)
Screenshot: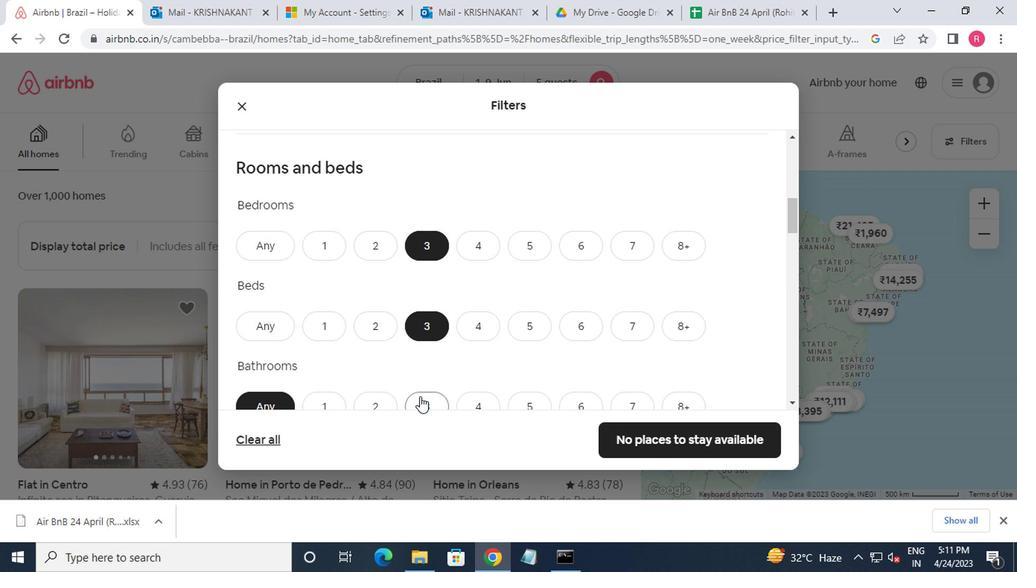 
Action: Mouse pressed left at (419, 394)
Screenshot: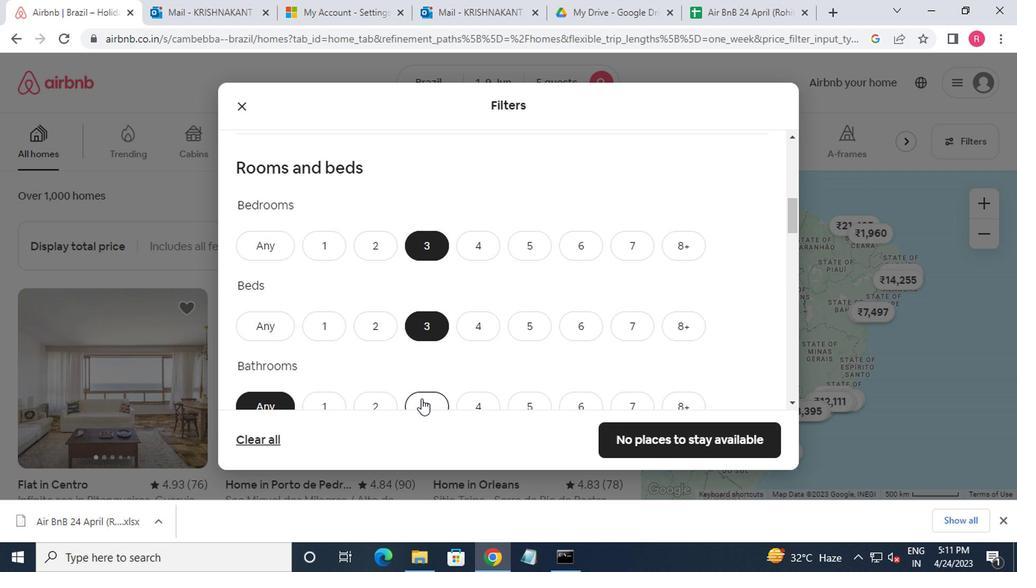 
Action: Mouse moved to (421, 392)
Screenshot: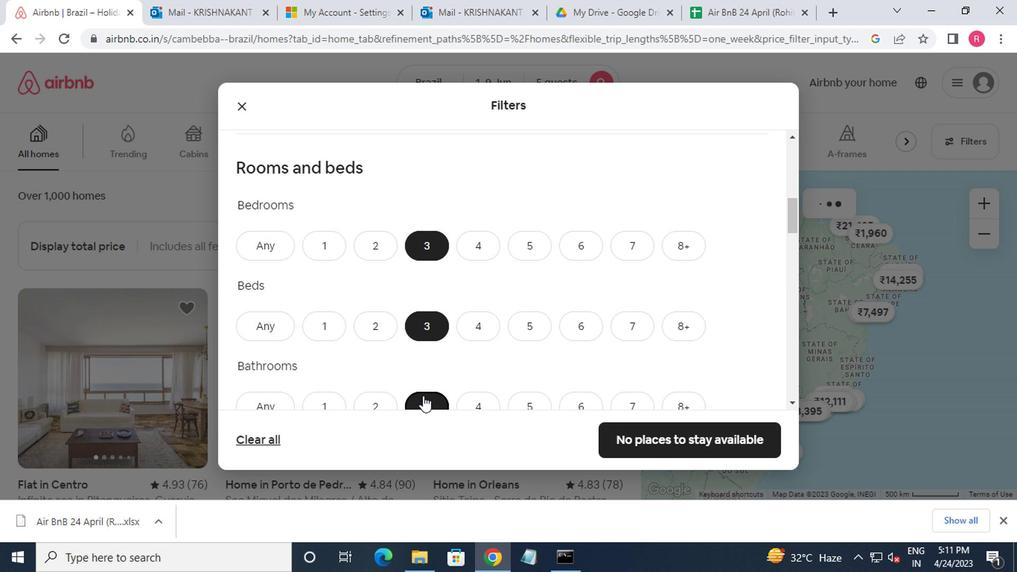 
Action: Mouse scrolled (421, 391) with delta (0, -1)
Screenshot: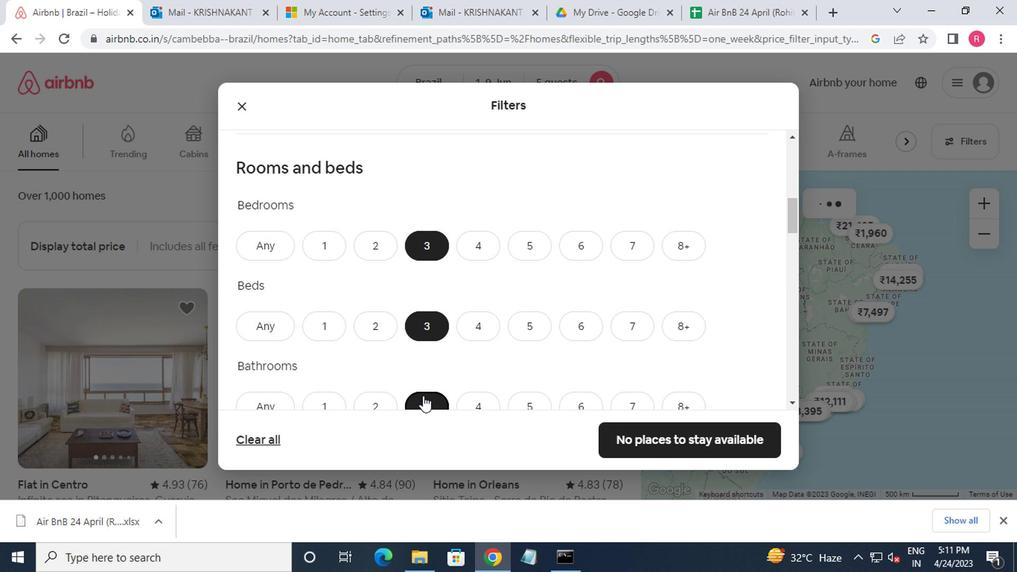 
Action: Mouse moved to (379, 393)
Screenshot: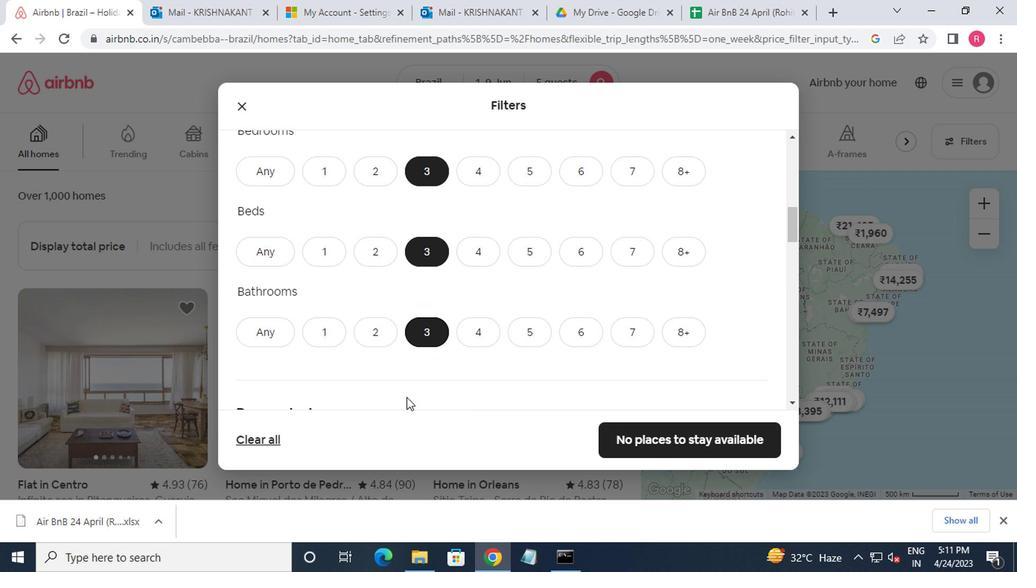 
Action: Mouse scrolled (379, 392) with delta (0, 0)
Screenshot: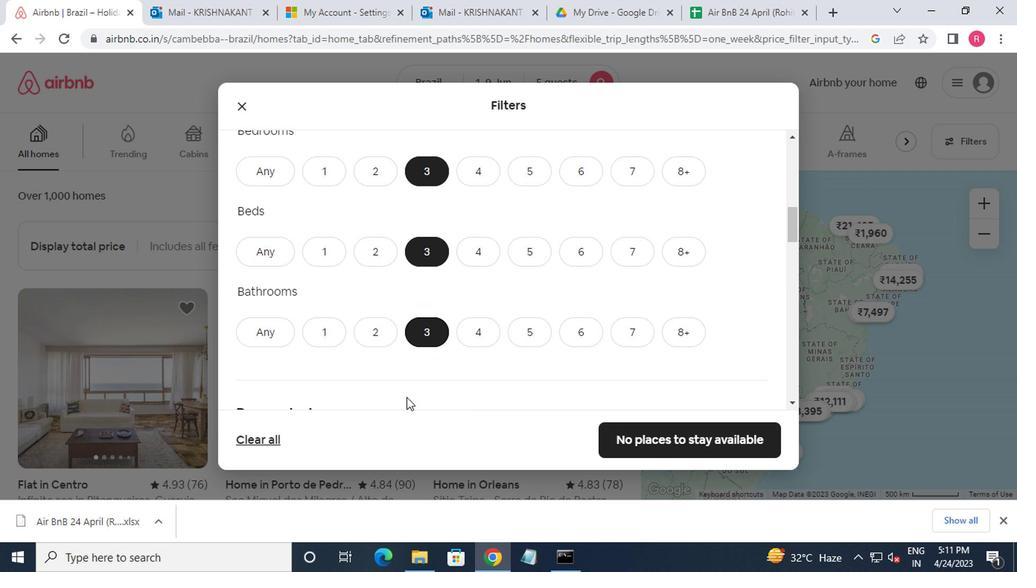 
Action: Mouse moved to (369, 389)
Screenshot: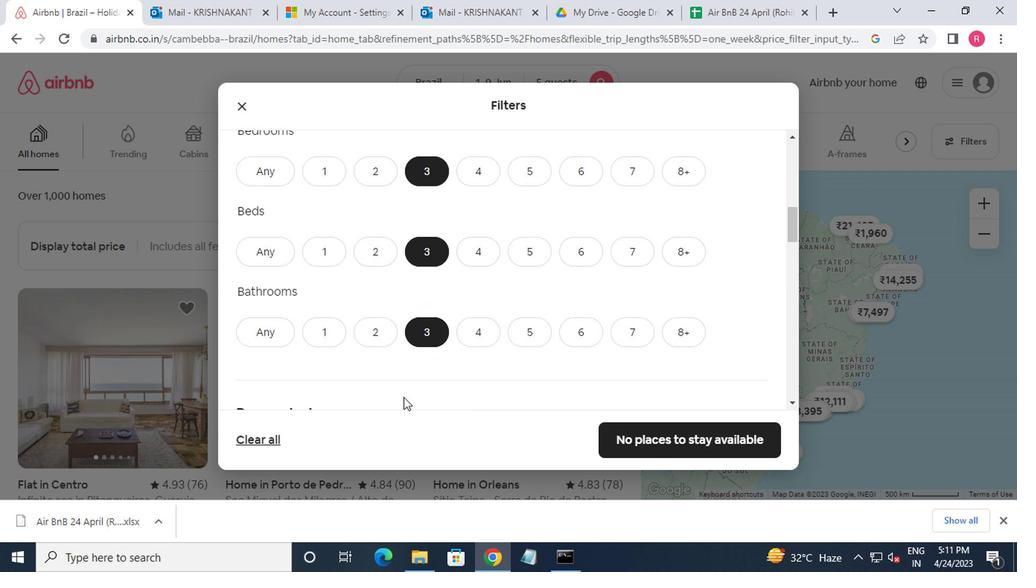 
Action: Mouse scrolled (369, 389) with delta (0, 0)
Screenshot: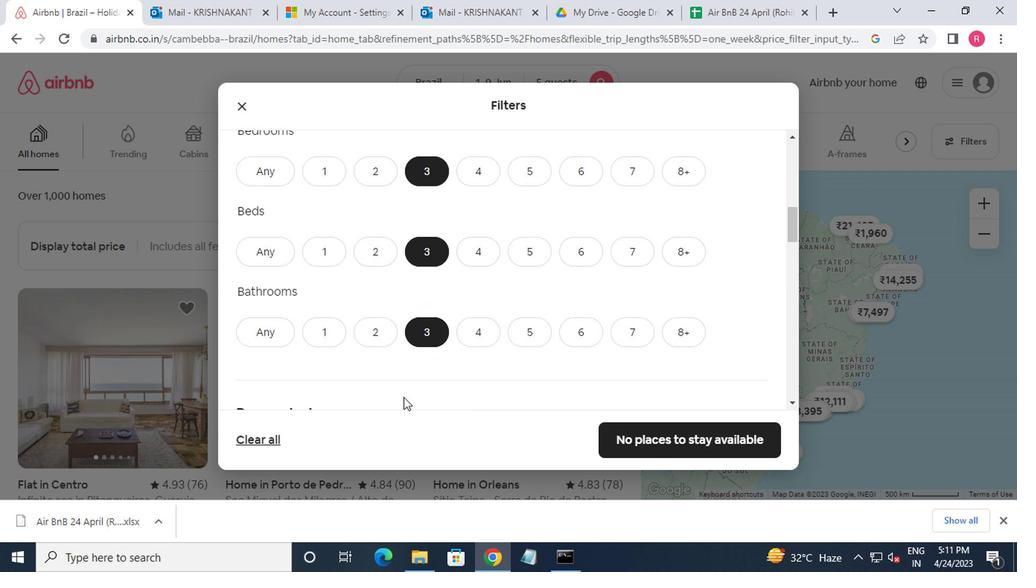 
Action: Mouse moved to (314, 334)
Screenshot: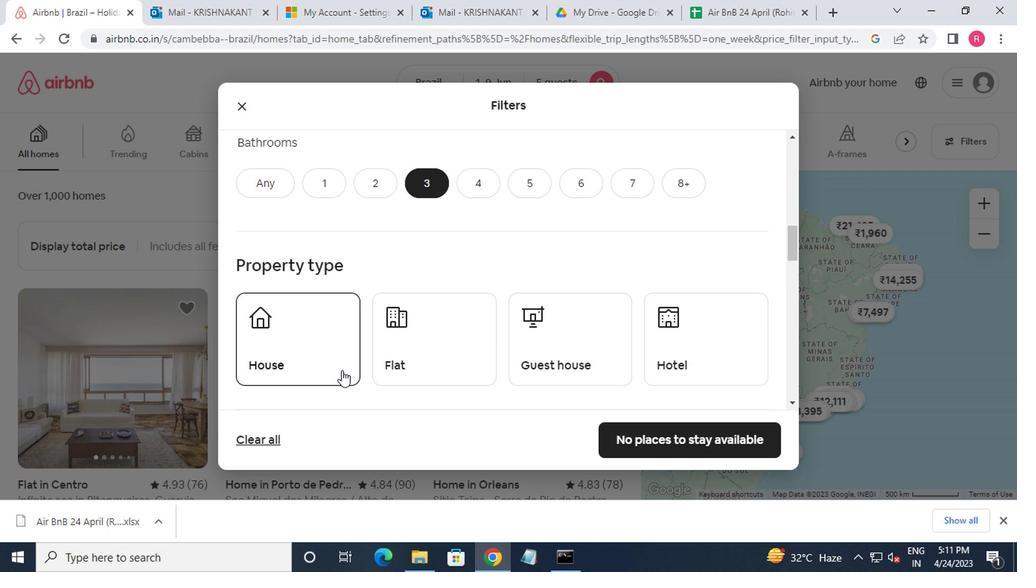 
Action: Mouse pressed left at (314, 334)
Screenshot: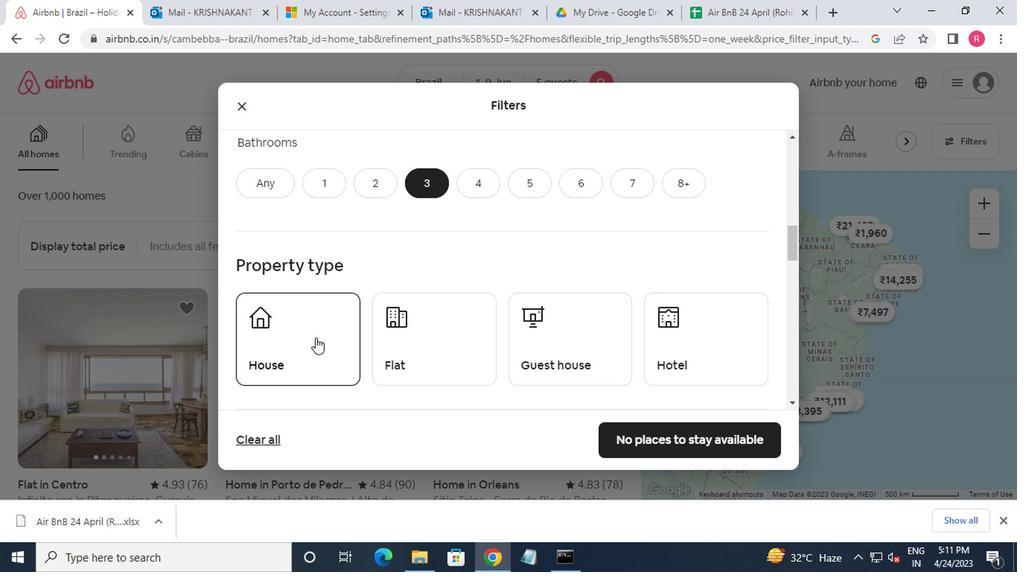 
Action: Mouse moved to (392, 350)
Screenshot: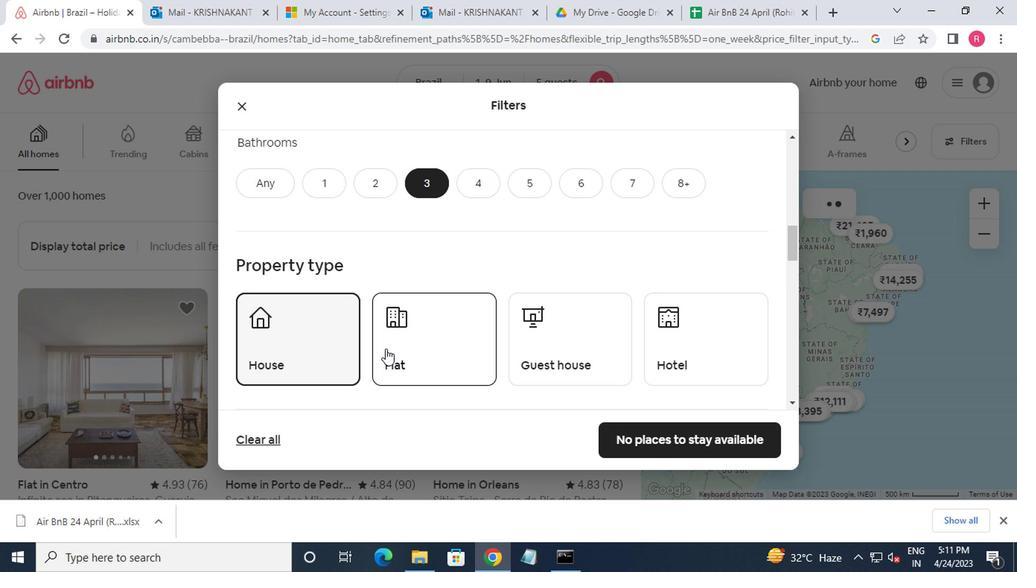 
Action: Mouse pressed left at (392, 350)
Screenshot: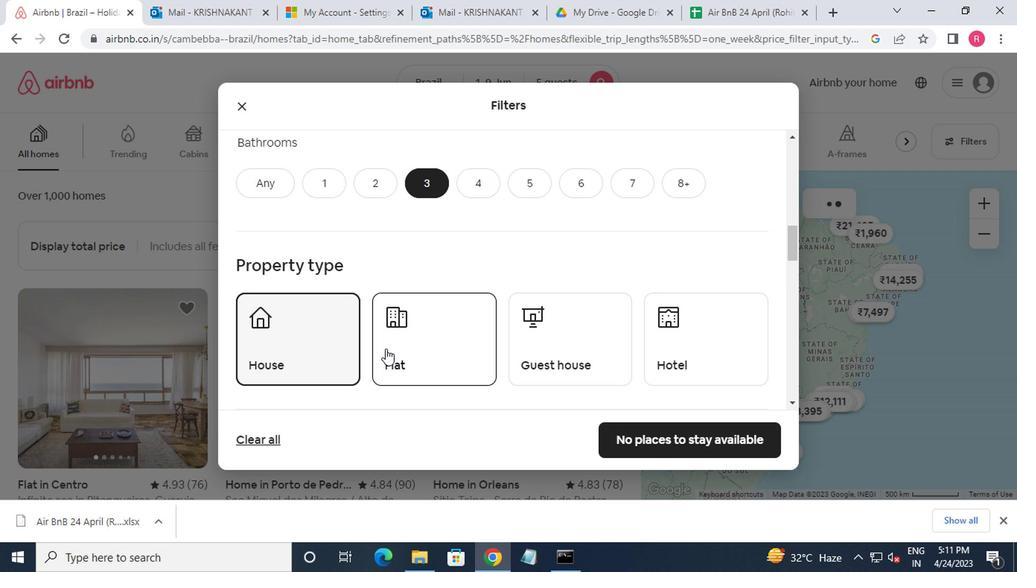 
Action: Mouse moved to (541, 358)
Screenshot: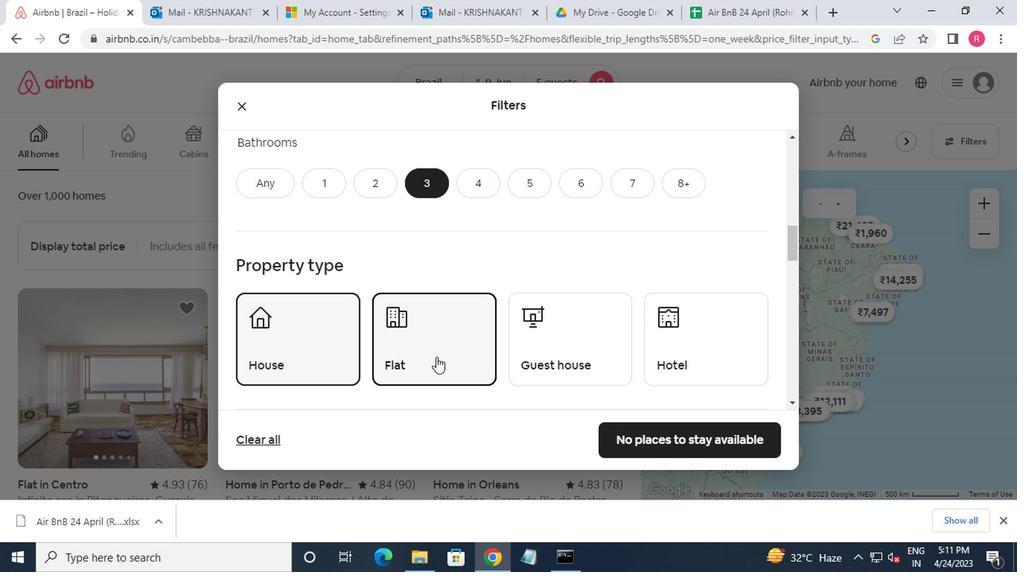 
Action: Mouse pressed left at (541, 358)
Screenshot: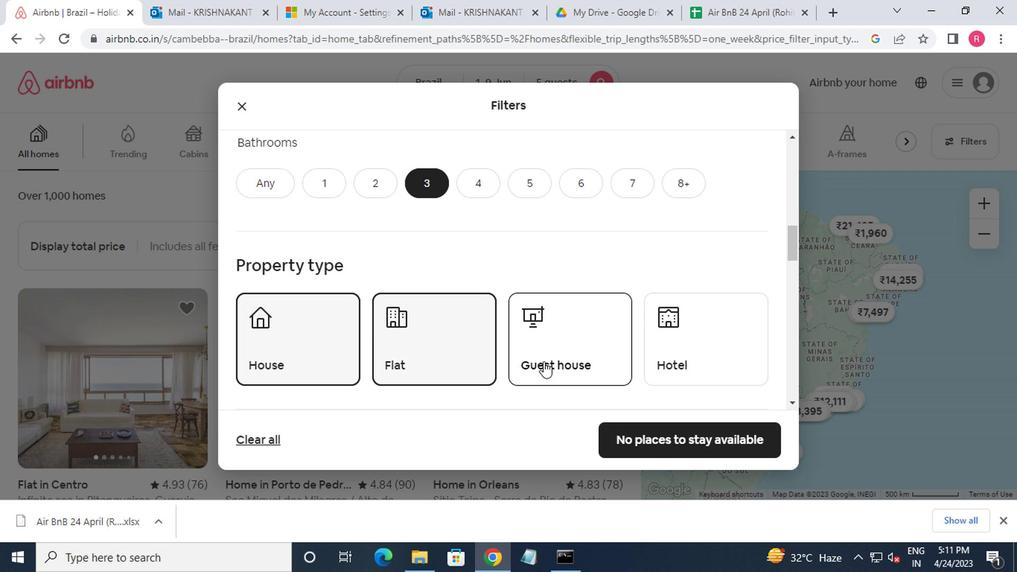 
Action: Mouse moved to (602, 357)
Screenshot: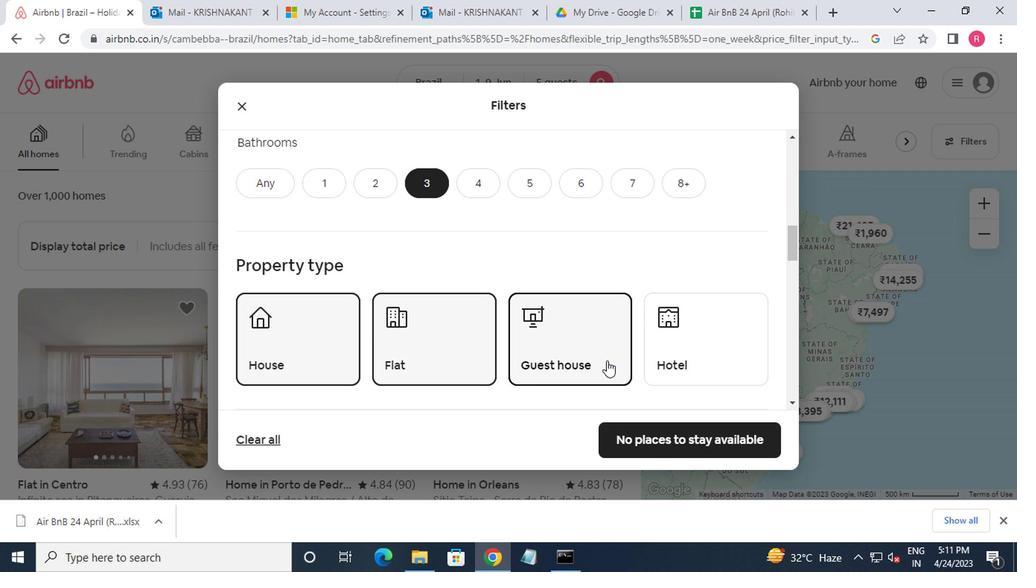 
Action: Mouse scrolled (602, 356) with delta (0, -1)
Screenshot: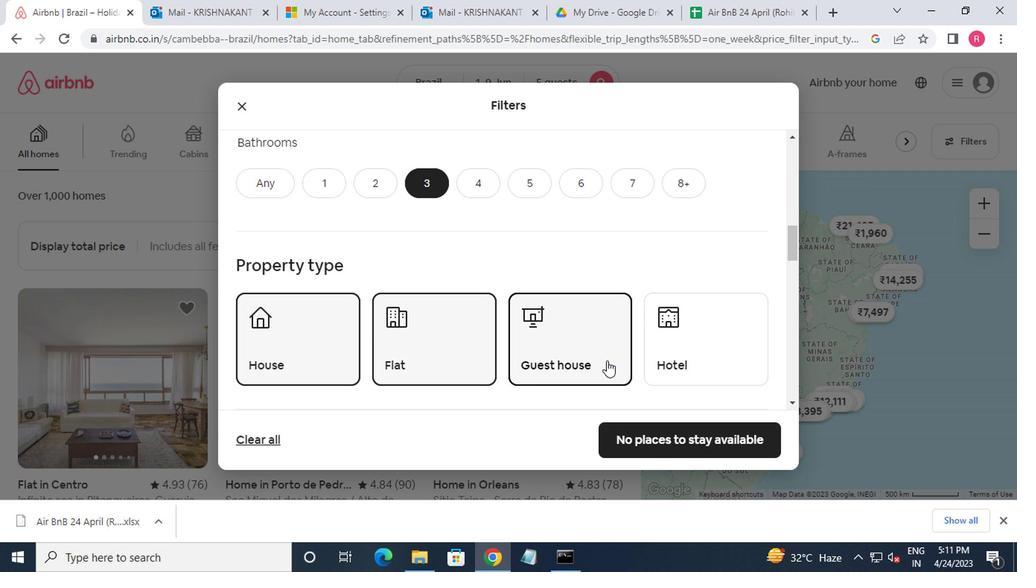 
Action: Mouse moved to (596, 357)
Screenshot: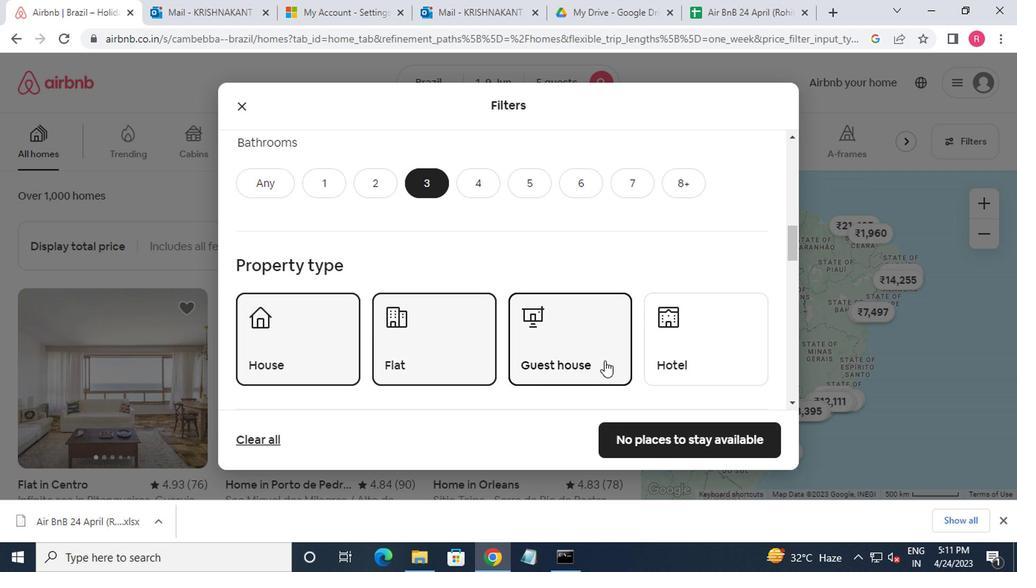 
Action: Mouse scrolled (596, 356) with delta (0, -1)
Screenshot: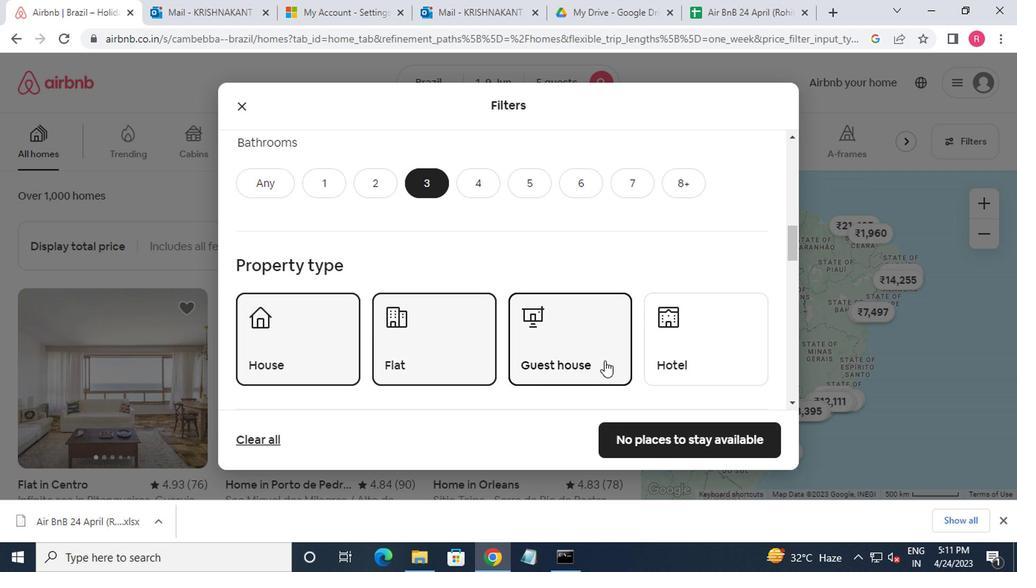 
Action: Mouse moved to (572, 361)
Screenshot: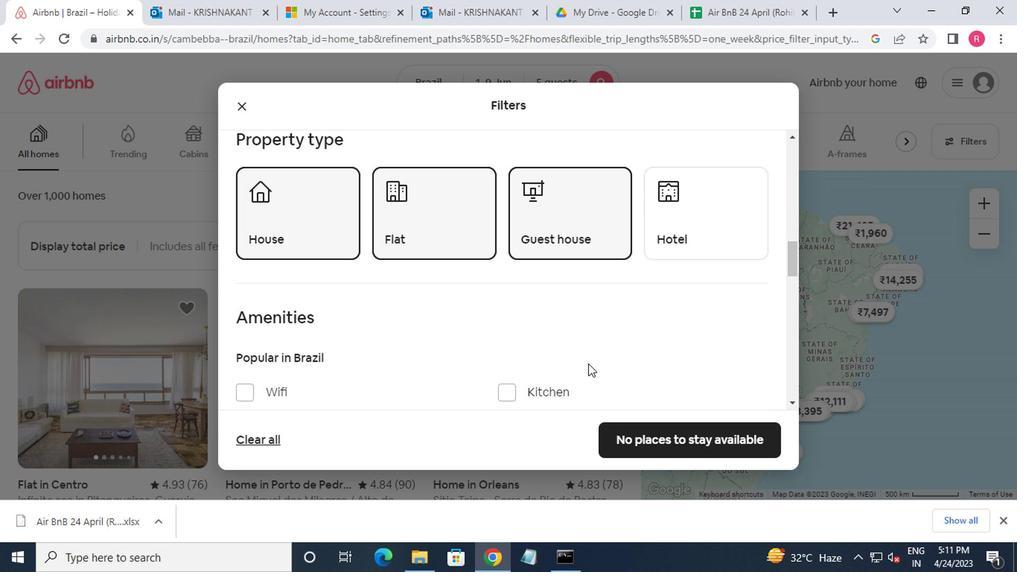 
Action: Mouse scrolled (572, 360) with delta (0, -1)
Screenshot: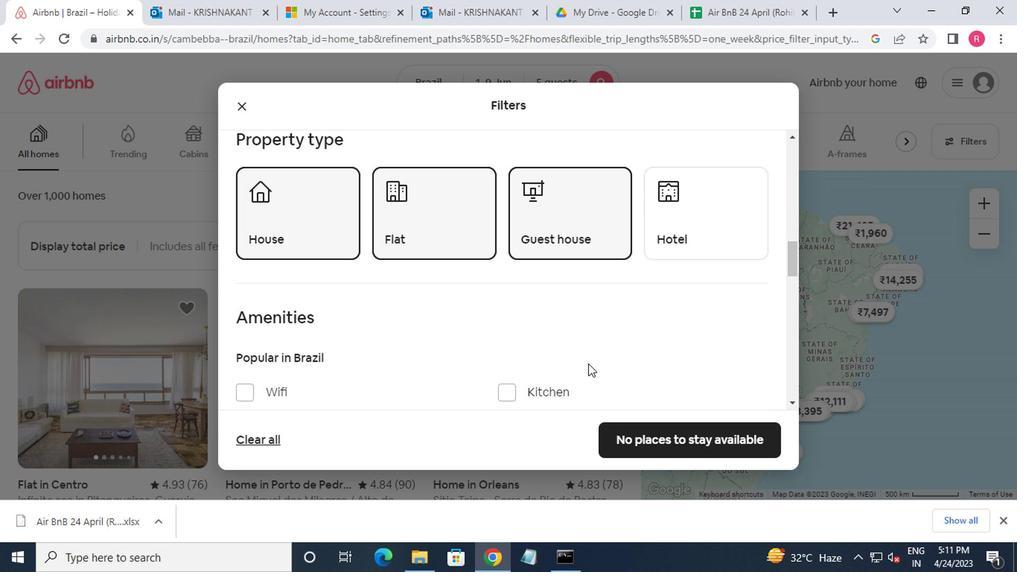 
Action: Mouse moved to (565, 361)
Screenshot: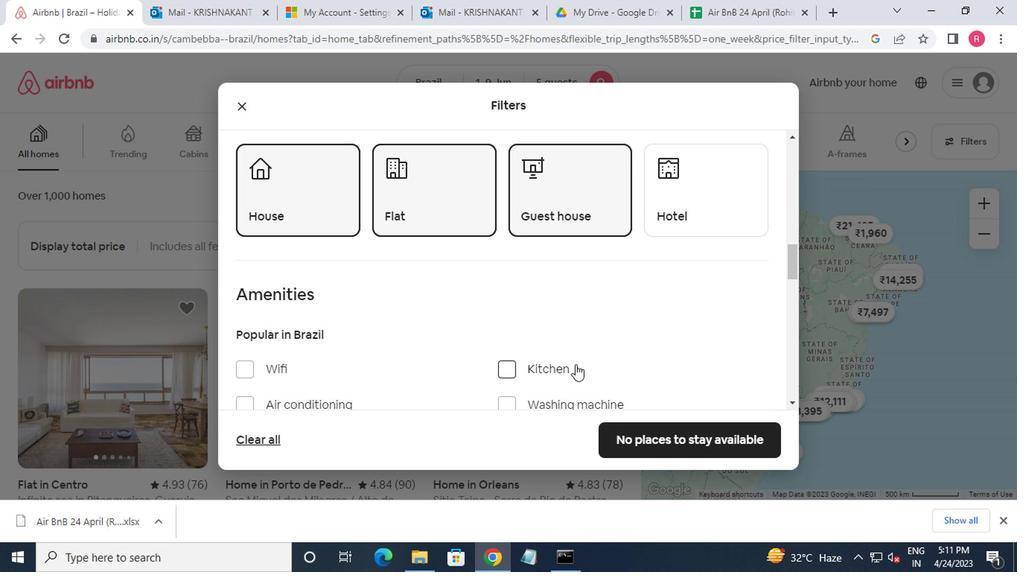 
Action: Mouse scrolled (565, 360) with delta (0, -1)
Screenshot: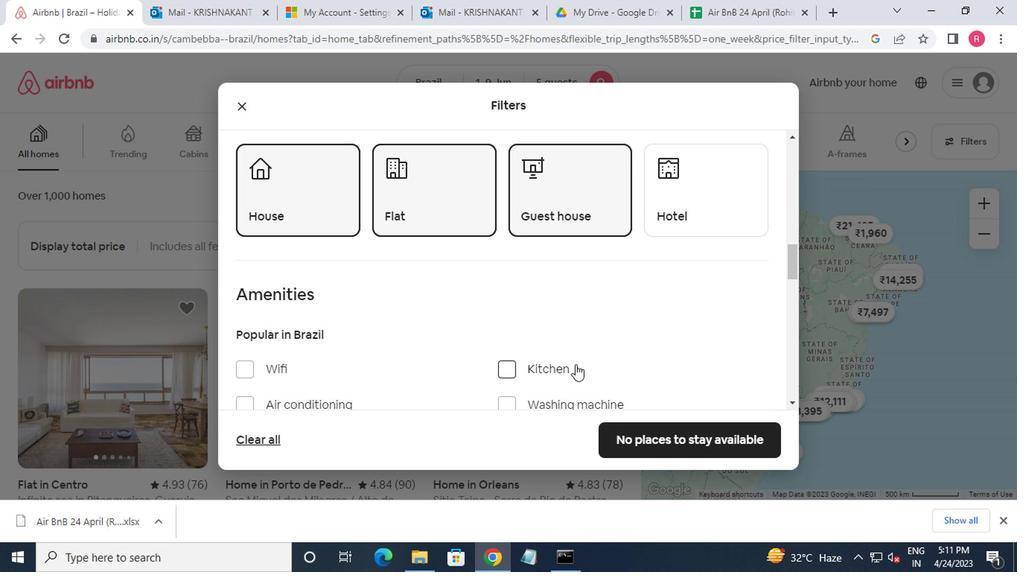 
Action: Mouse moved to (514, 258)
Screenshot: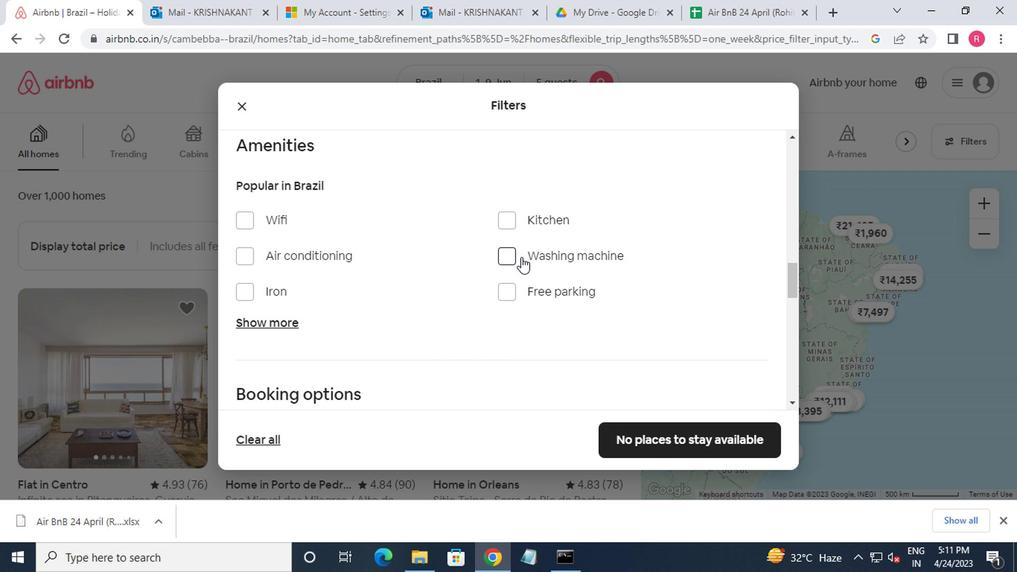 
Action: Mouse pressed left at (514, 258)
Screenshot: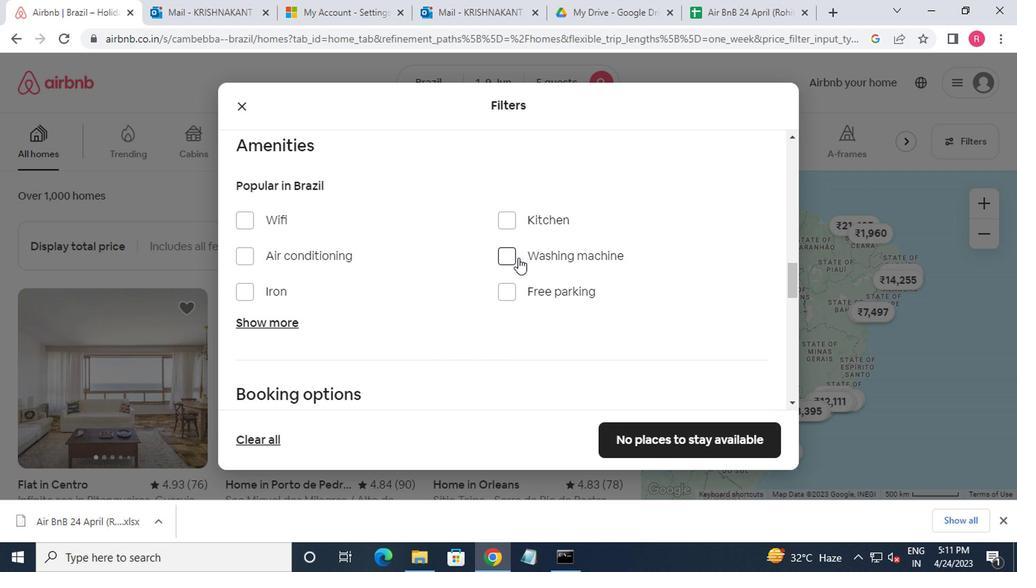 
Action: Mouse moved to (514, 257)
Screenshot: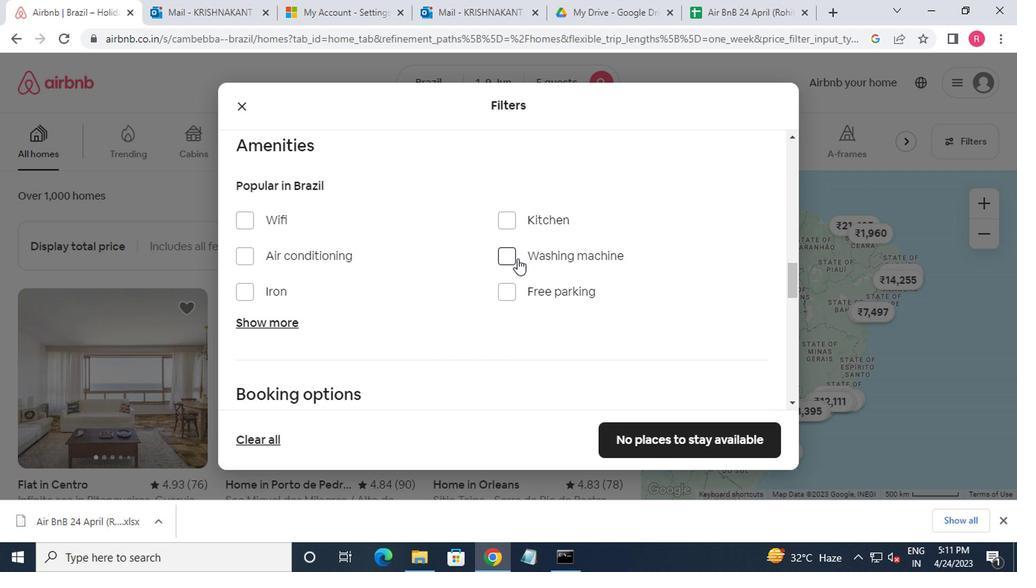 
Action: Mouse scrolled (514, 256) with delta (0, -1)
Screenshot: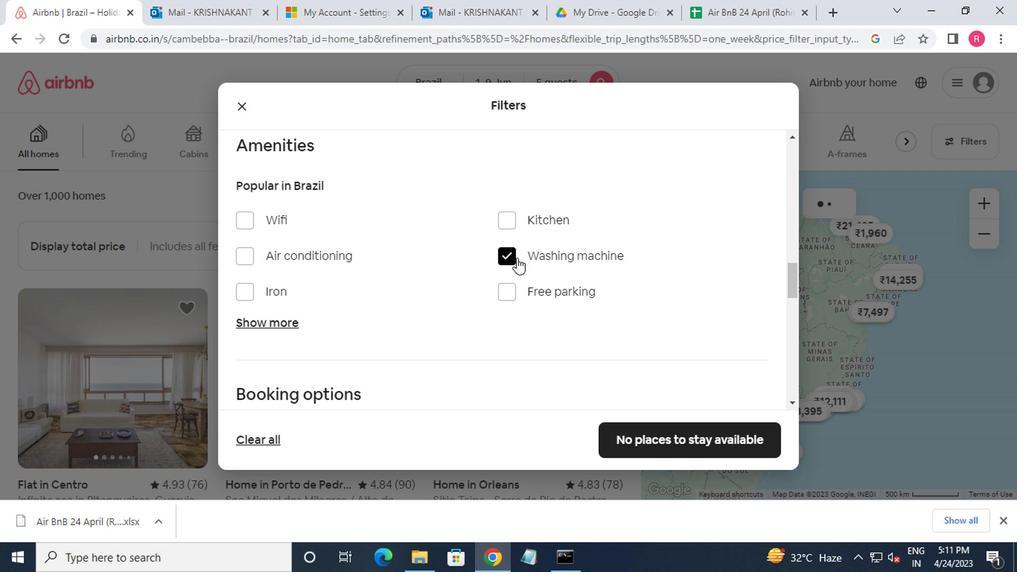 
Action: Mouse scrolled (514, 256) with delta (0, -1)
Screenshot: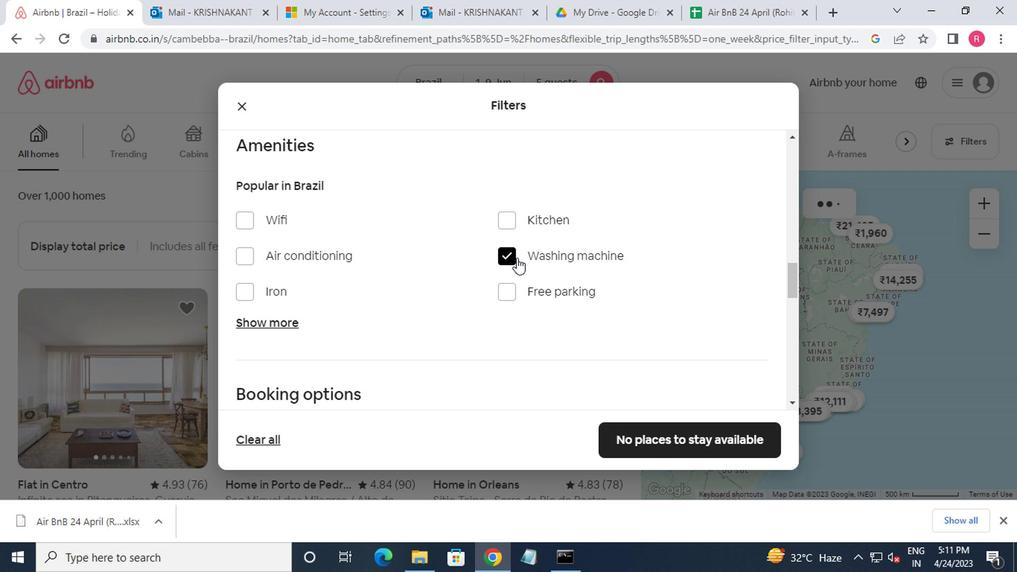 
Action: Mouse scrolled (514, 256) with delta (0, -1)
Screenshot: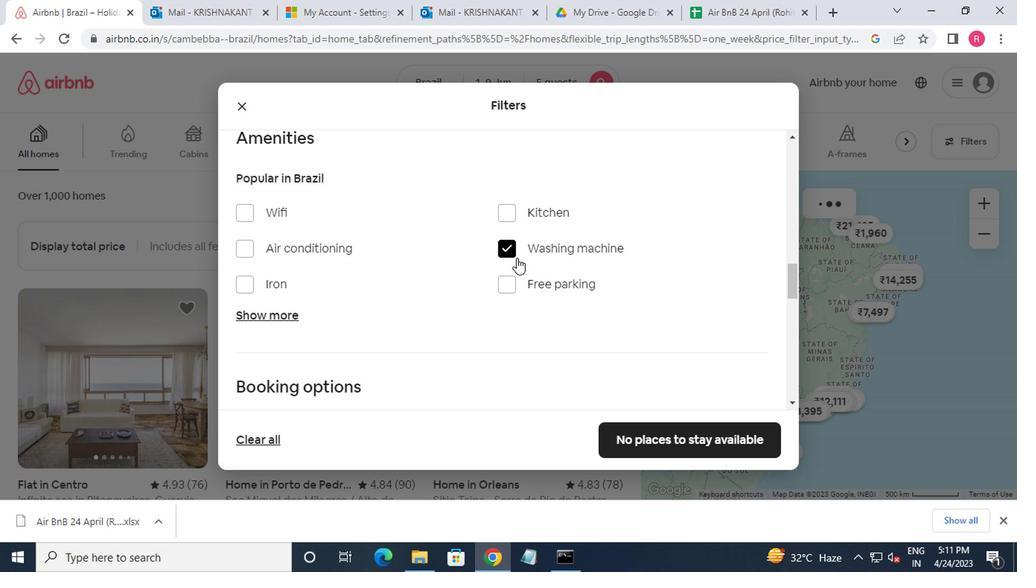 
Action: Mouse moved to (514, 256)
Screenshot: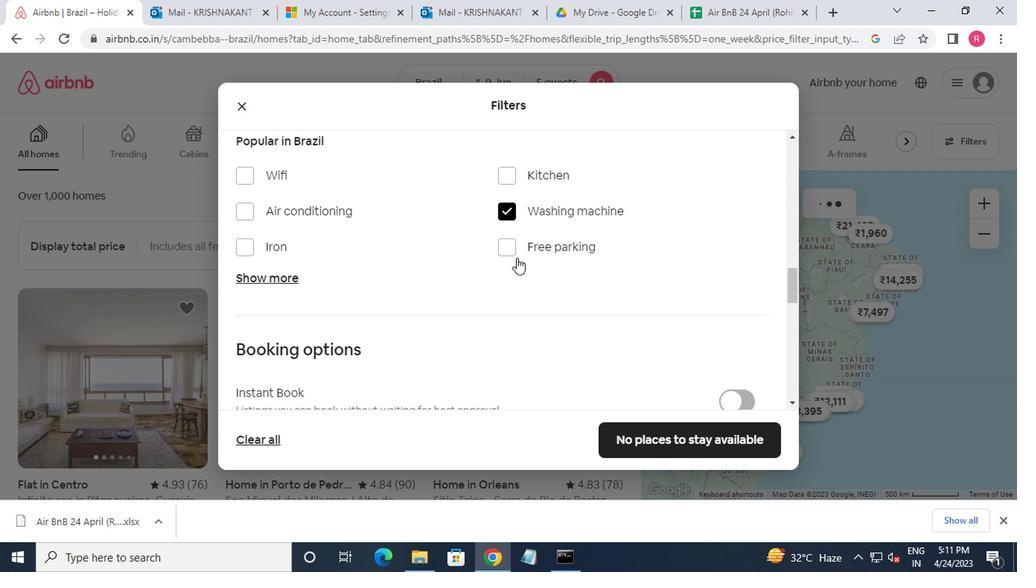 
Action: Mouse scrolled (514, 255) with delta (0, 0)
Screenshot: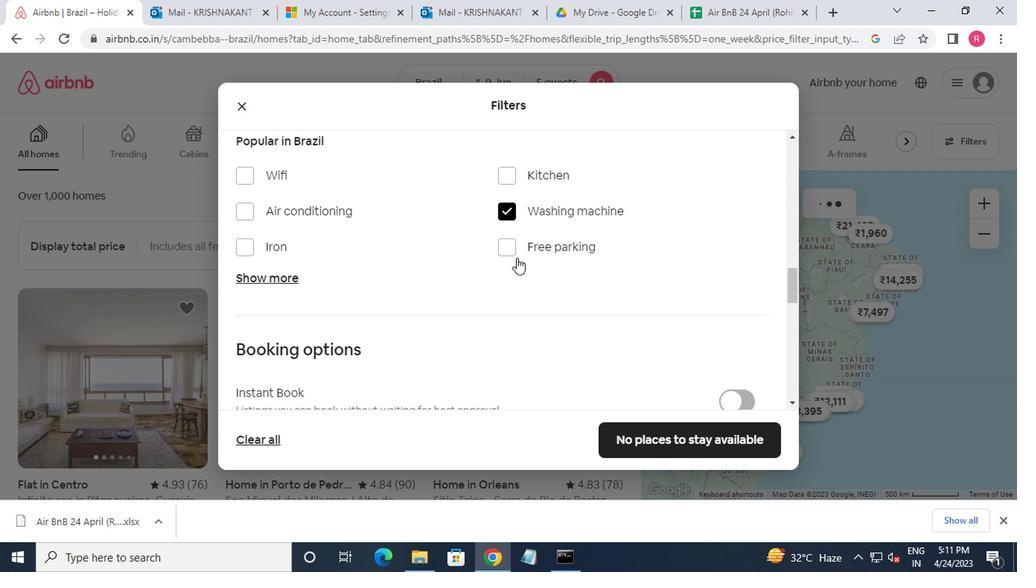 
Action: Mouse moved to (522, 259)
Screenshot: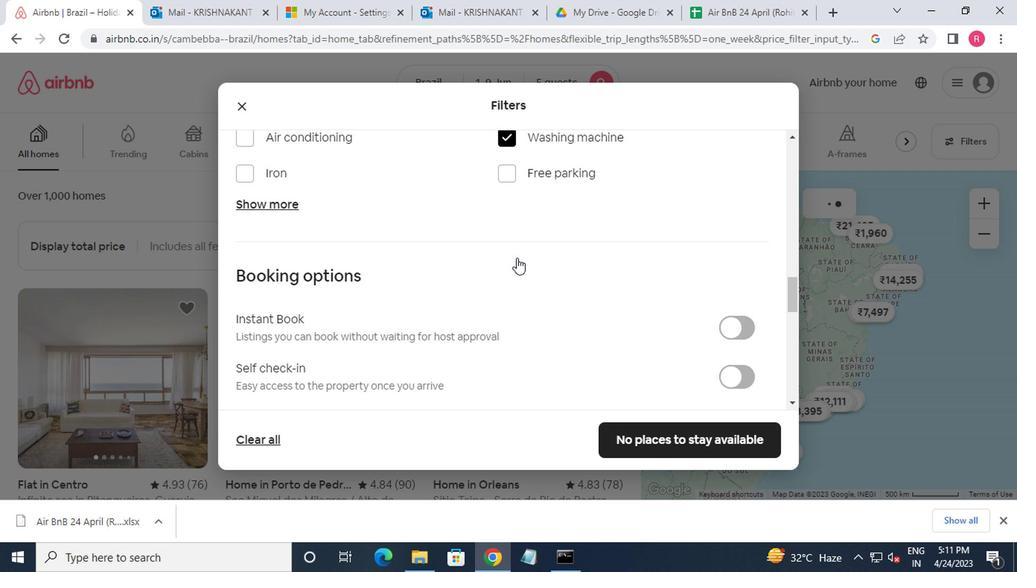 
Action: Mouse scrolled (522, 258) with delta (0, -1)
Screenshot: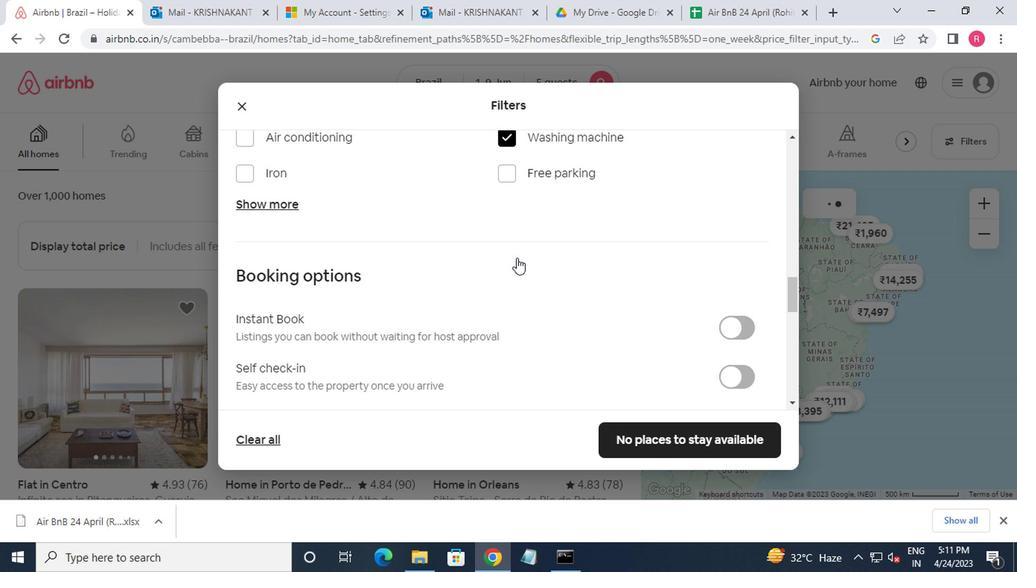 
Action: Mouse moved to (726, 138)
Screenshot: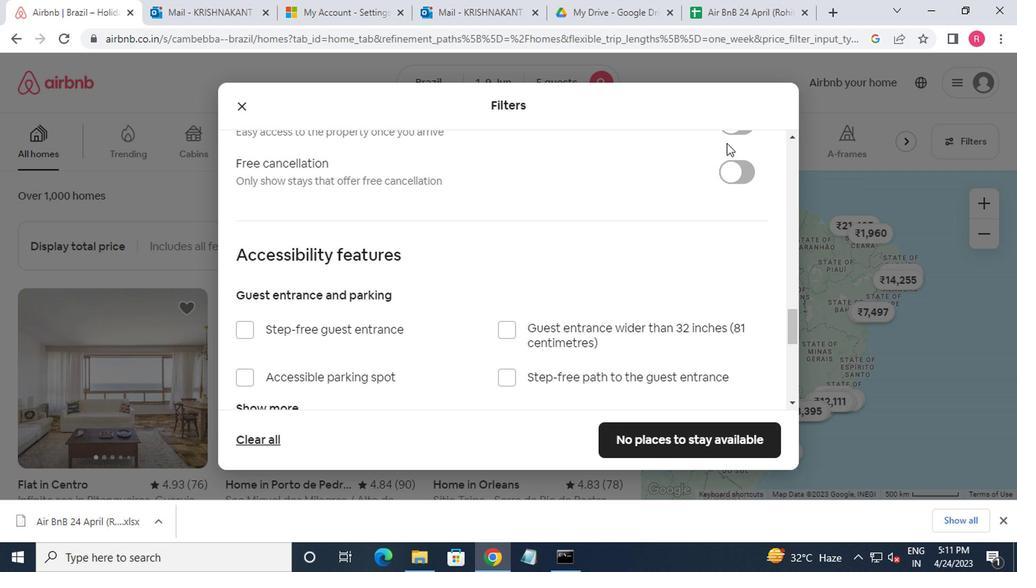 
Action: Mouse pressed left at (726, 138)
Screenshot: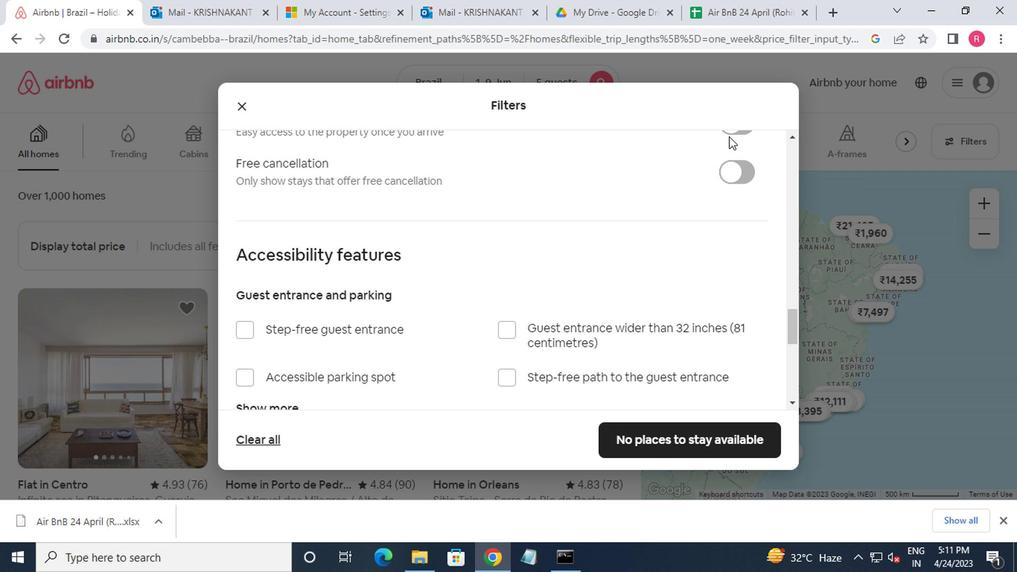 
Action: Mouse moved to (730, 132)
Screenshot: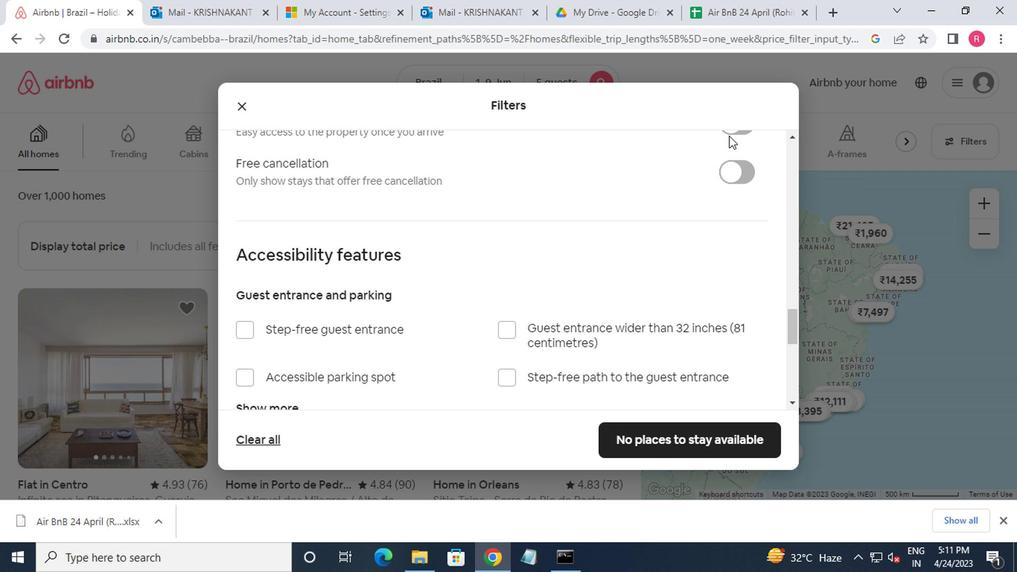 
Action: Mouse pressed left at (730, 132)
Screenshot: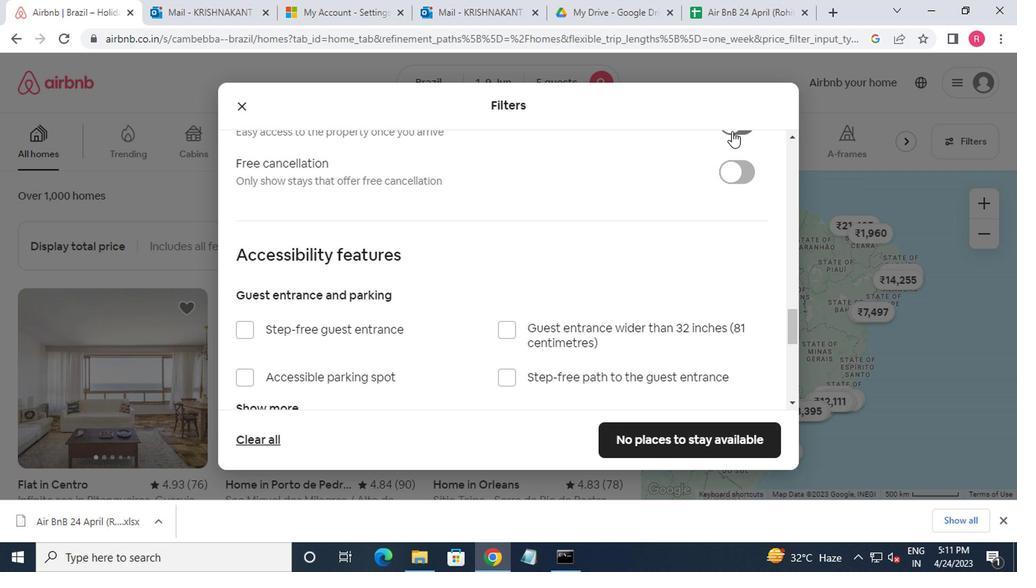 
Action: Mouse moved to (669, 165)
Screenshot: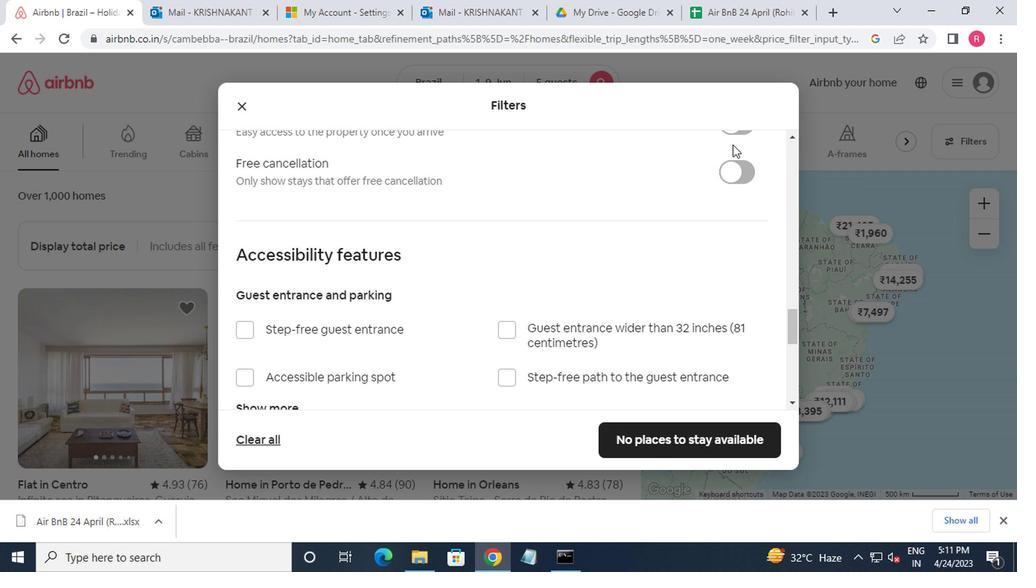 
Action: Mouse scrolled (669, 166) with delta (0, 0)
Screenshot: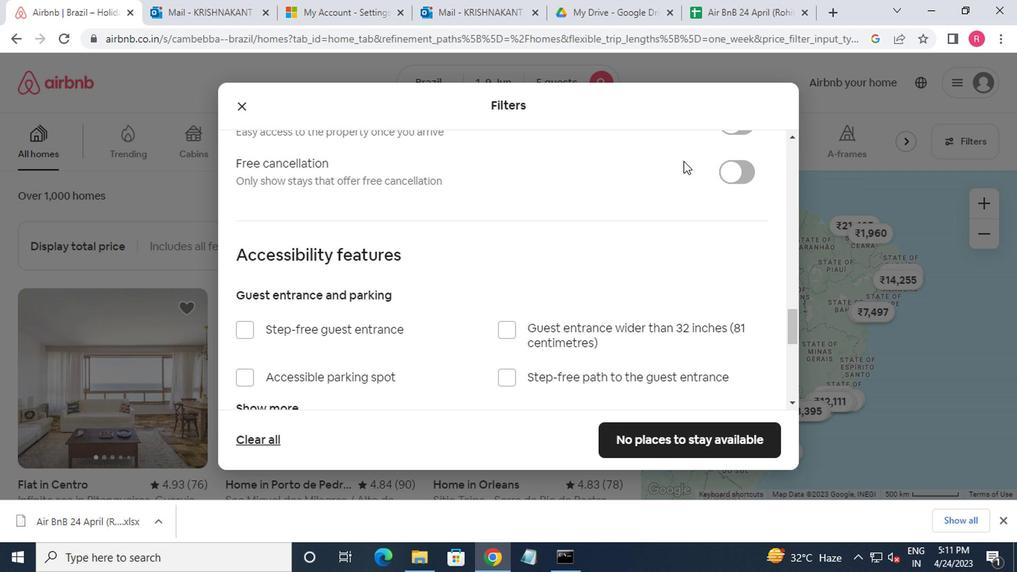 
Action: Mouse scrolled (669, 166) with delta (0, 0)
Screenshot: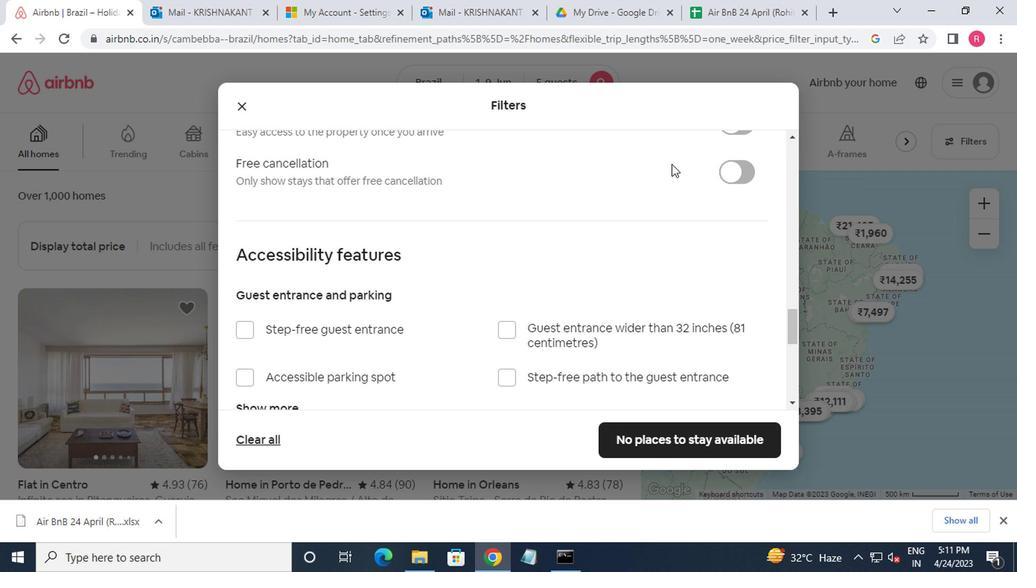 
Action: Mouse moved to (733, 282)
Screenshot: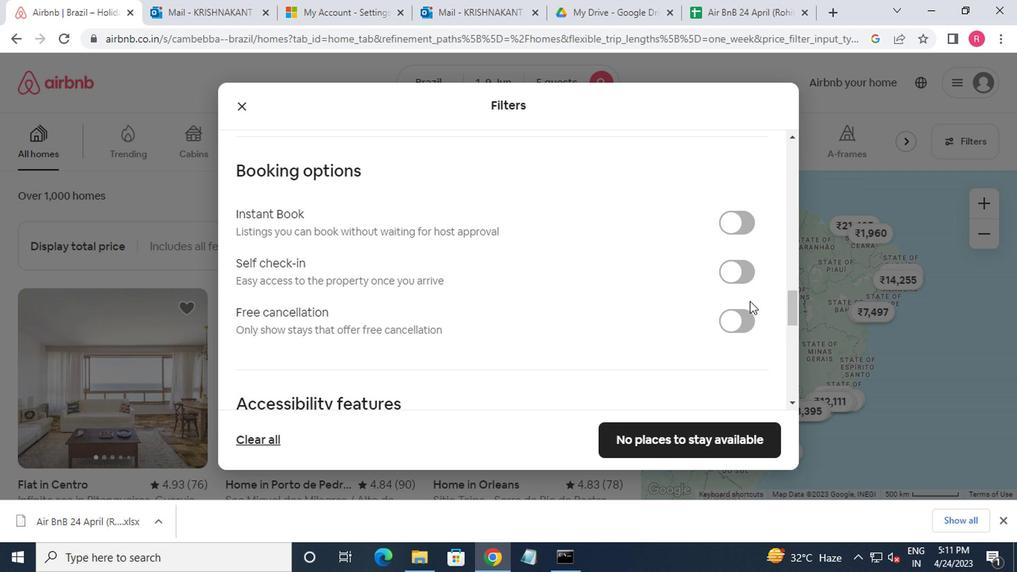 
Action: Mouse pressed left at (733, 282)
Screenshot: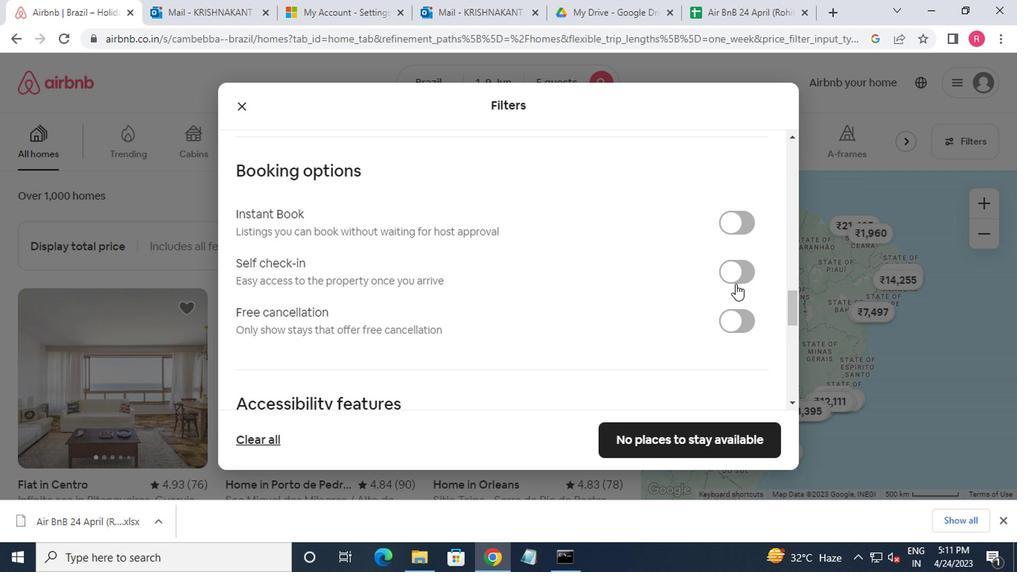 
Action: Mouse moved to (685, 273)
Screenshot: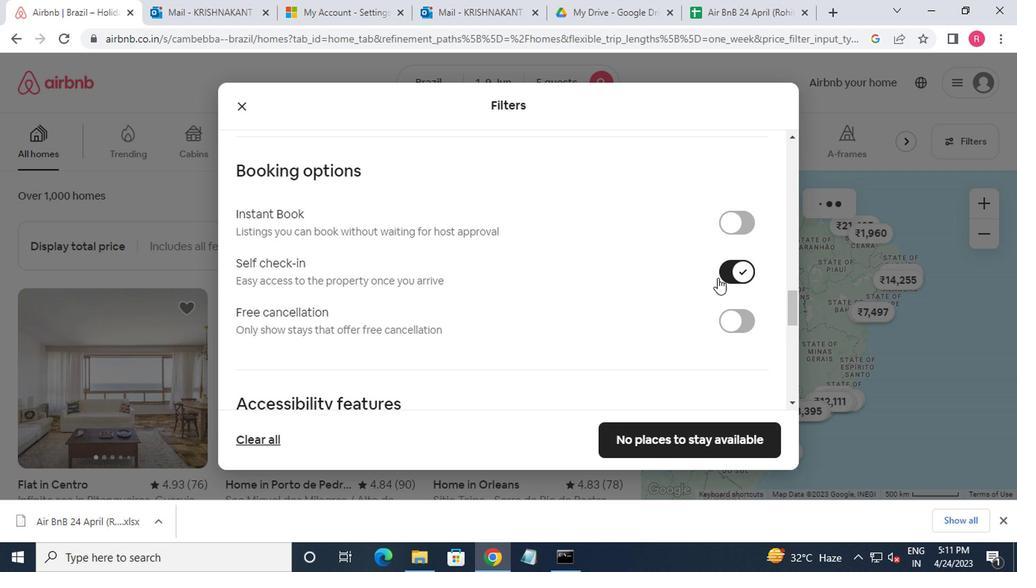 
Action: Mouse scrolled (685, 272) with delta (0, -1)
Screenshot: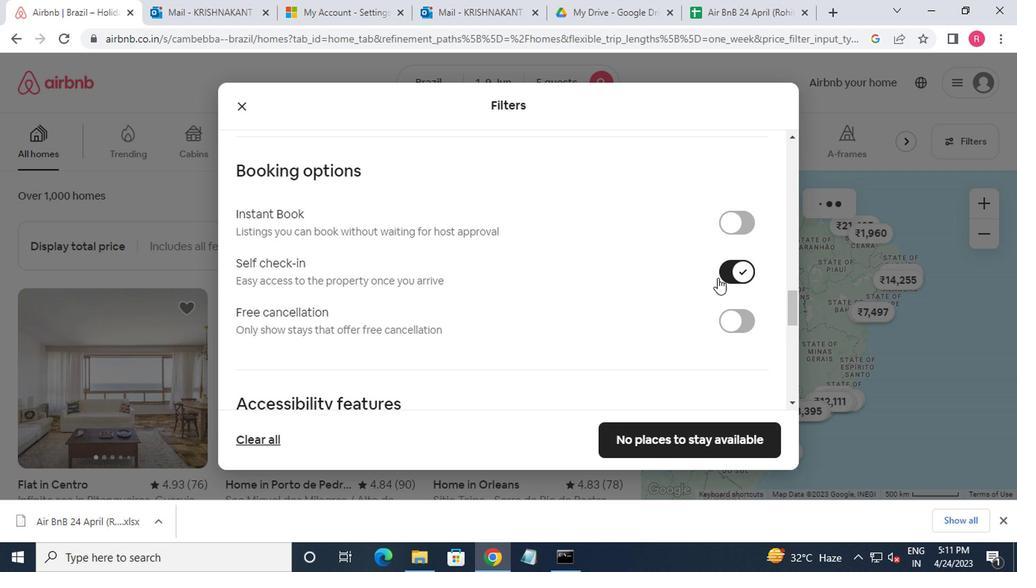 
Action: Mouse moved to (677, 274)
Screenshot: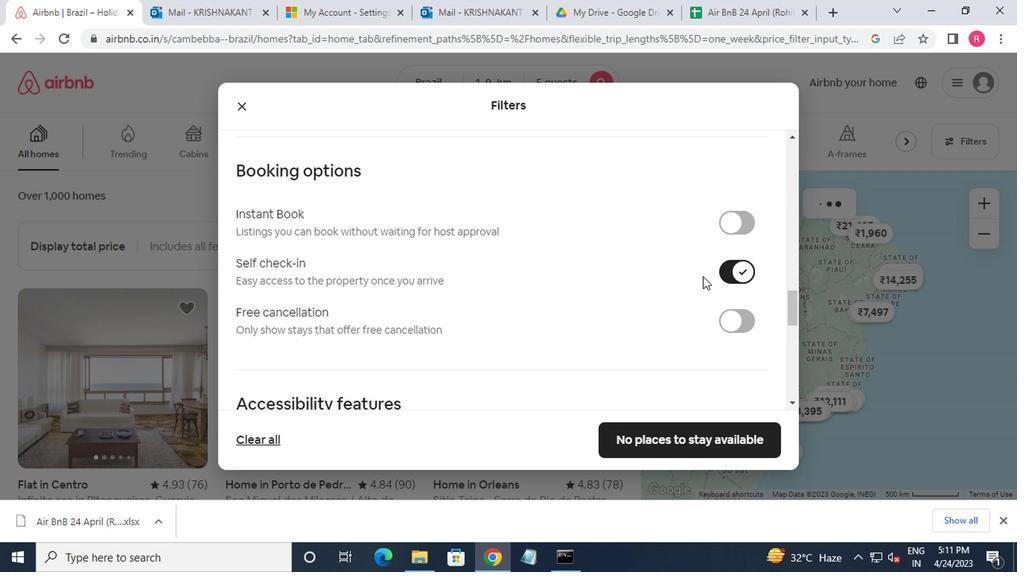 
Action: Mouse scrolled (677, 273) with delta (0, -1)
Screenshot: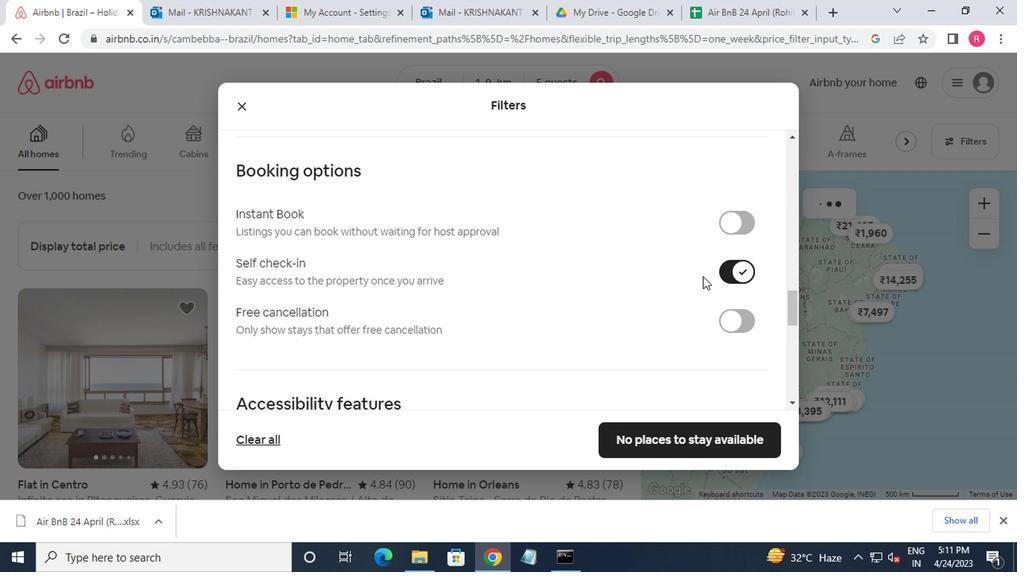 
Action: Mouse moved to (666, 276)
Screenshot: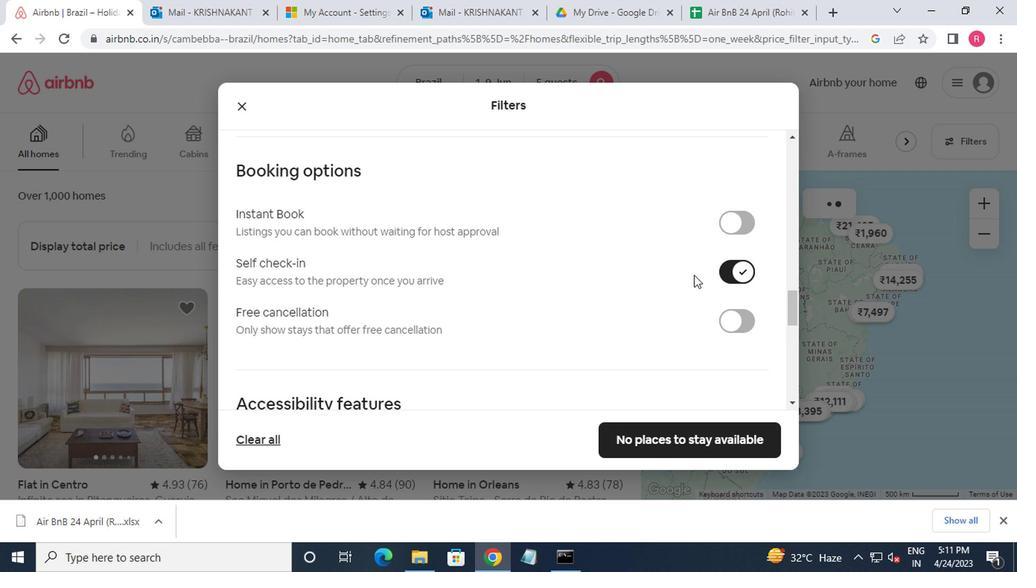 
Action: Mouse scrolled (666, 275) with delta (0, 0)
Screenshot: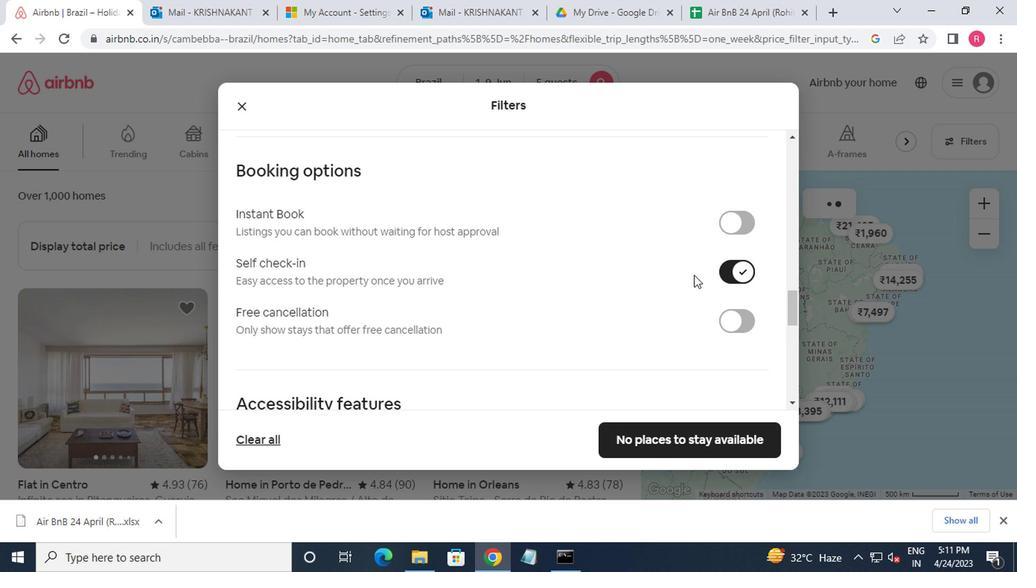 
Action: Mouse moved to (654, 276)
Screenshot: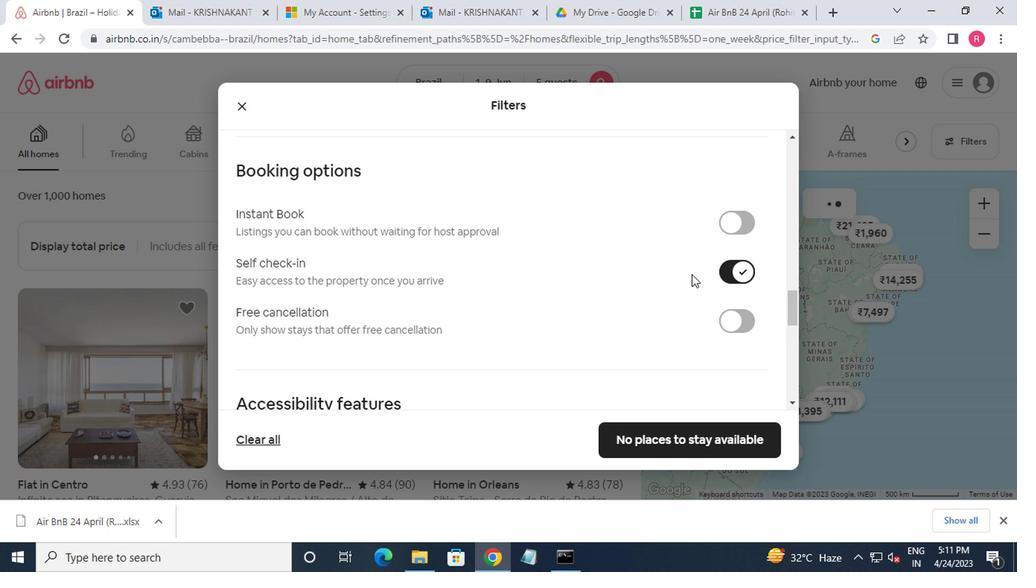 
Action: Mouse scrolled (654, 275) with delta (0, 0)
Screenshot: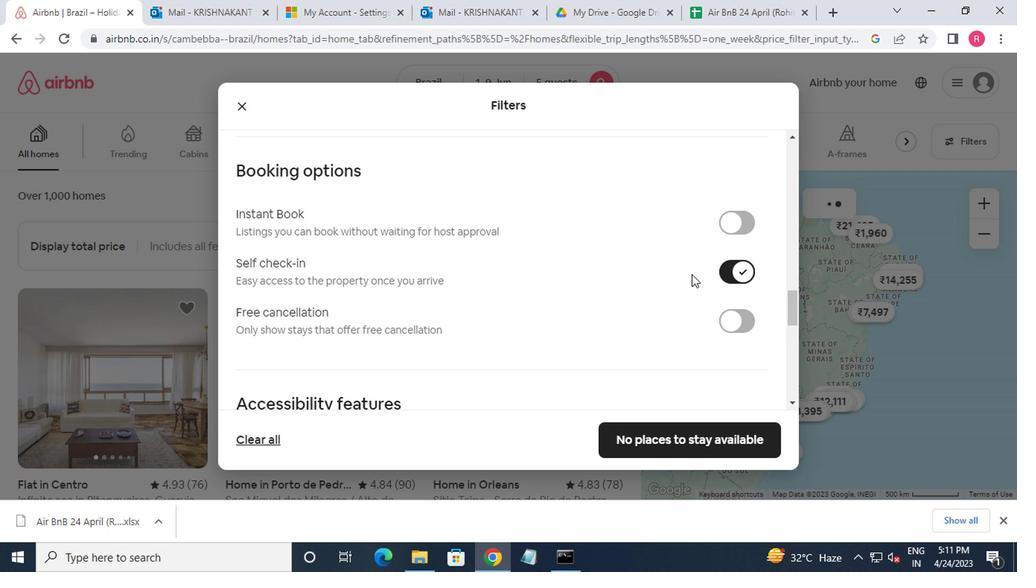 
Action: Mouse moved to (559, 281)
Screenshot: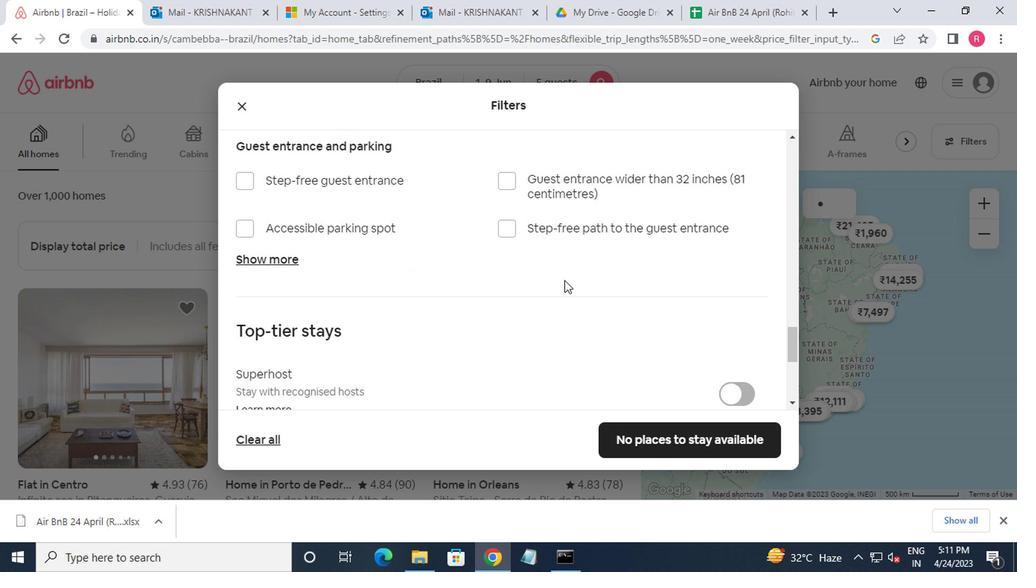 
Action: Mouse scrolled (559, 280) with delta (0, 0)
Screenshot: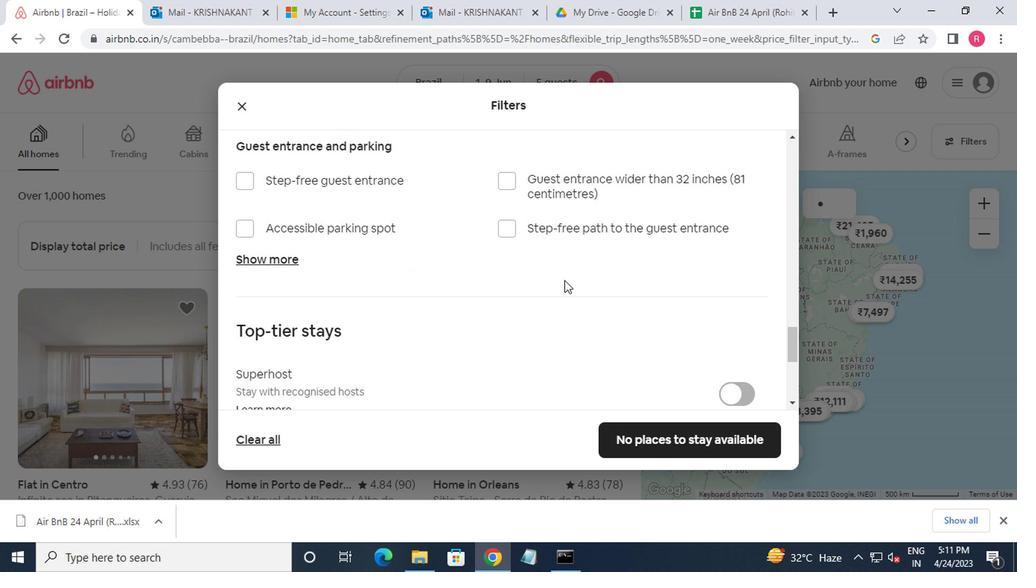 
Action: Mouse moved to (558, 282)
Screenshot: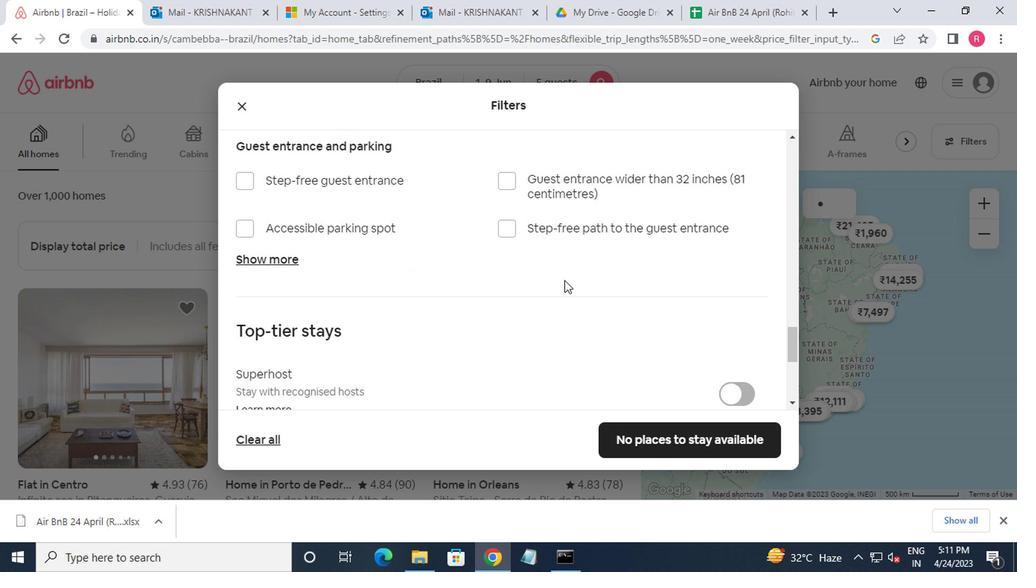 
Action: Mouse scrolled (558, 281) with delta (0, -1)
Screenshot: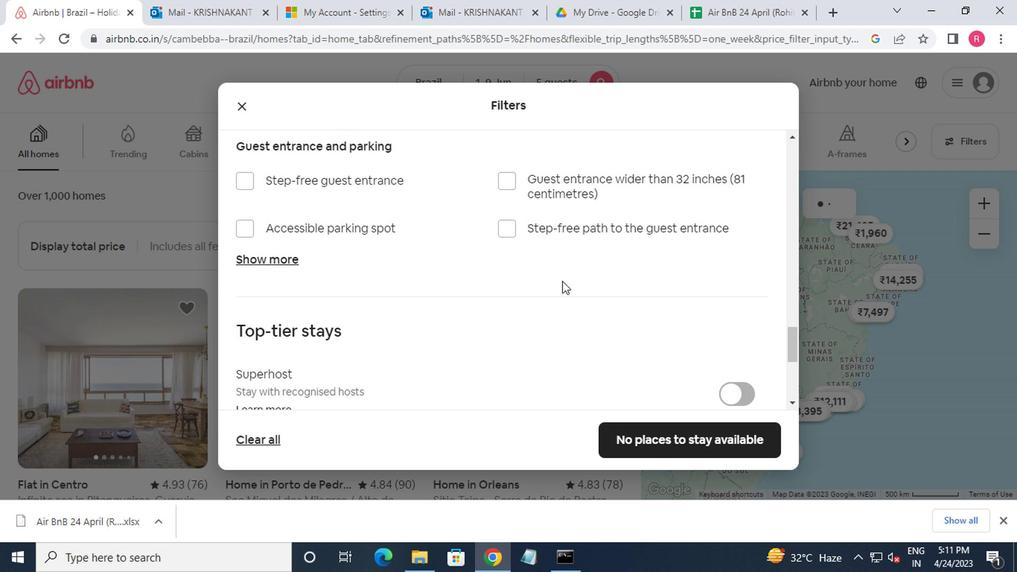 
Action: Mouse moved to (558, 282)
Screenshot: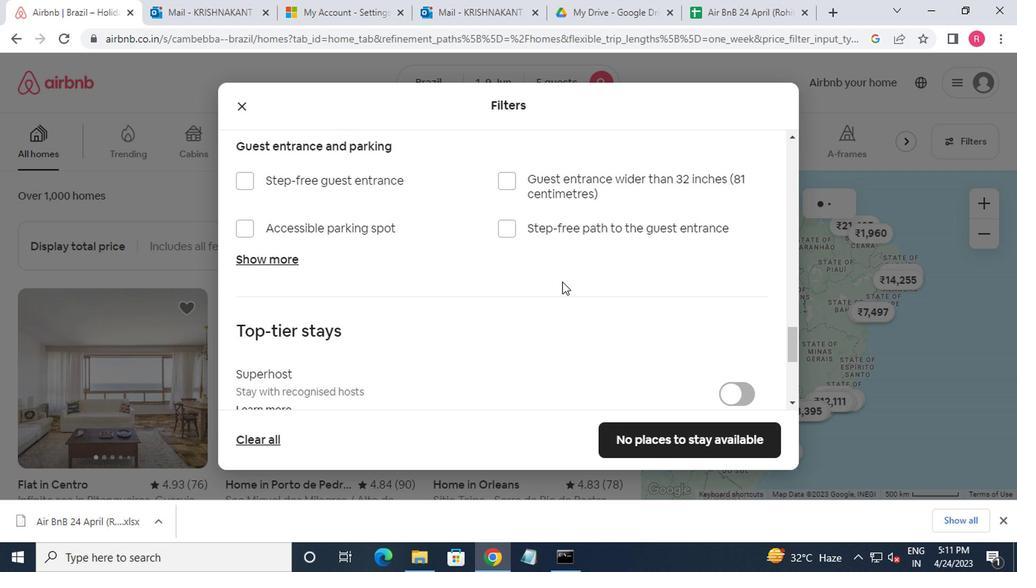 
Action: Mouse scrolled (558, 281) with delta (0, -1)
Screenshot: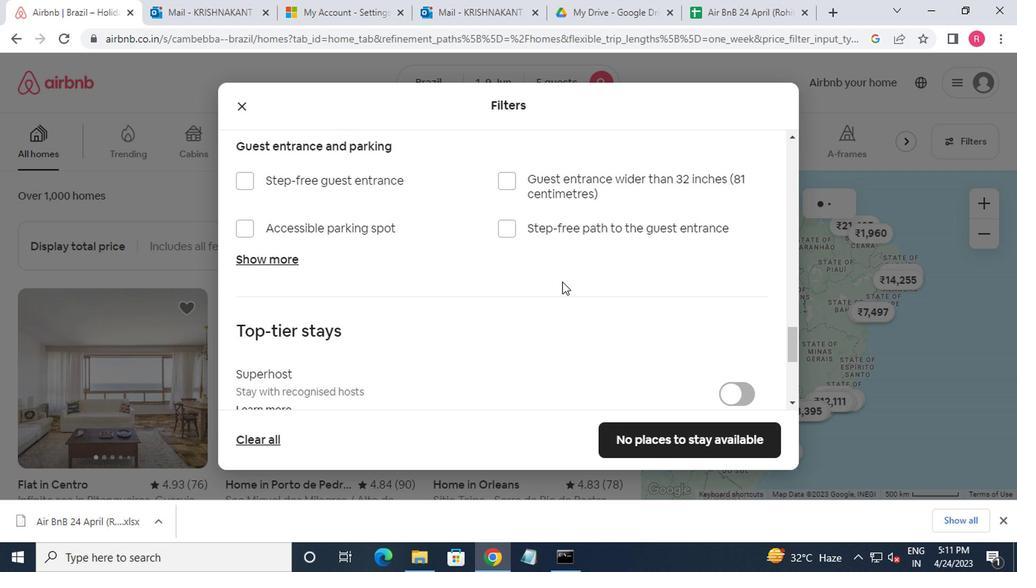 
Action: Mouse moved to (559, 285)
Screenshot: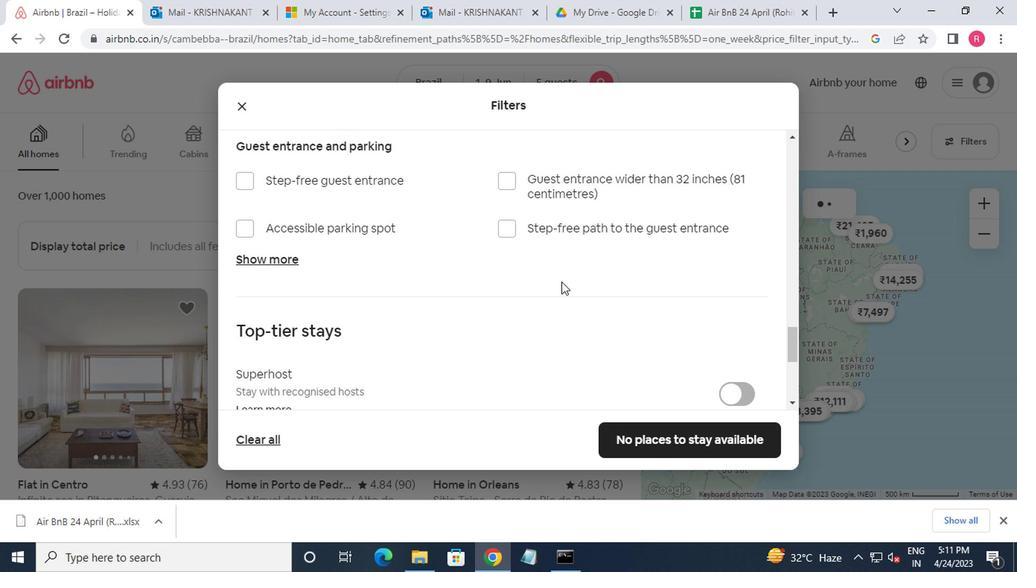 
Action: Mouse scrolled (559, 283) with delta (0, -1)
Screenshot: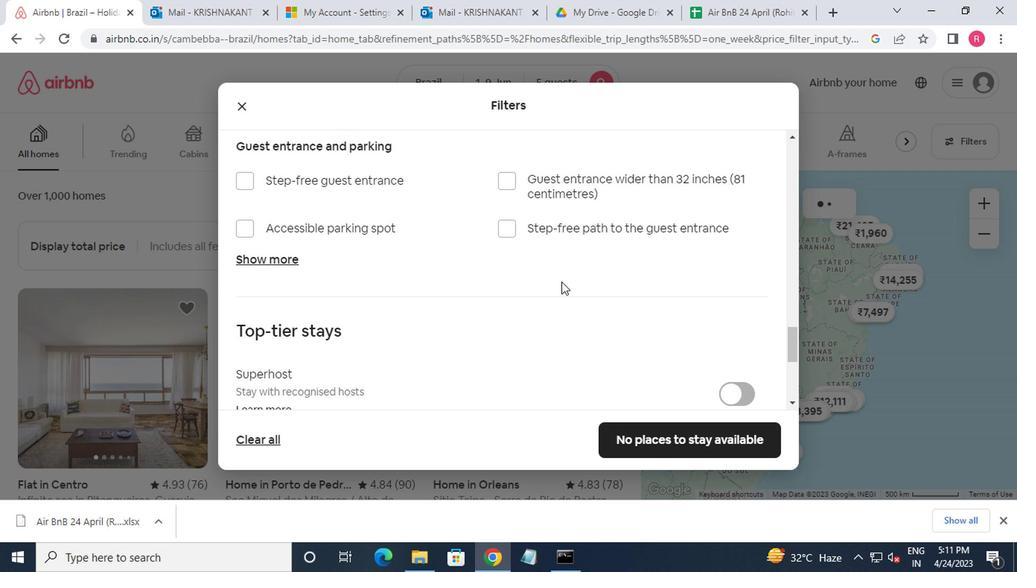 
Action: Mouse moved to (592, 303)
Screenshot: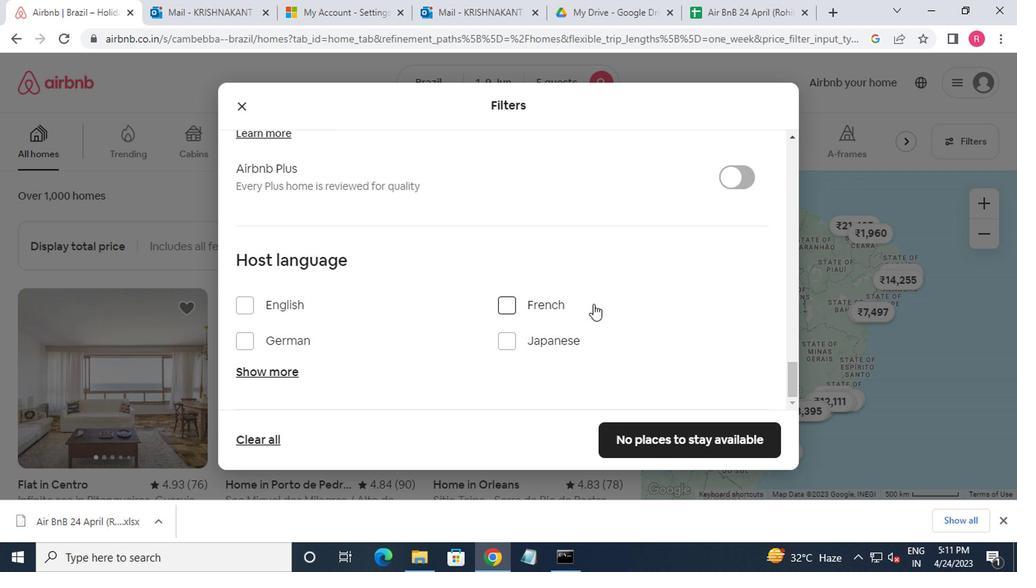 
Action: Mouse scrolled (592, 303) with delta (0, 0)
Screenshot: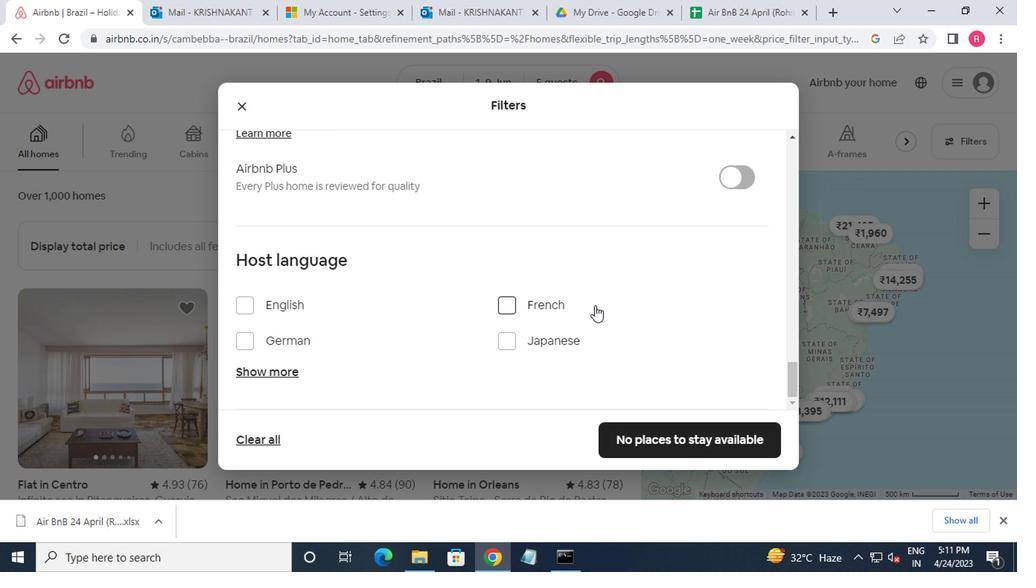 
Action: Mouse moved to (288, 375)
Screenshot: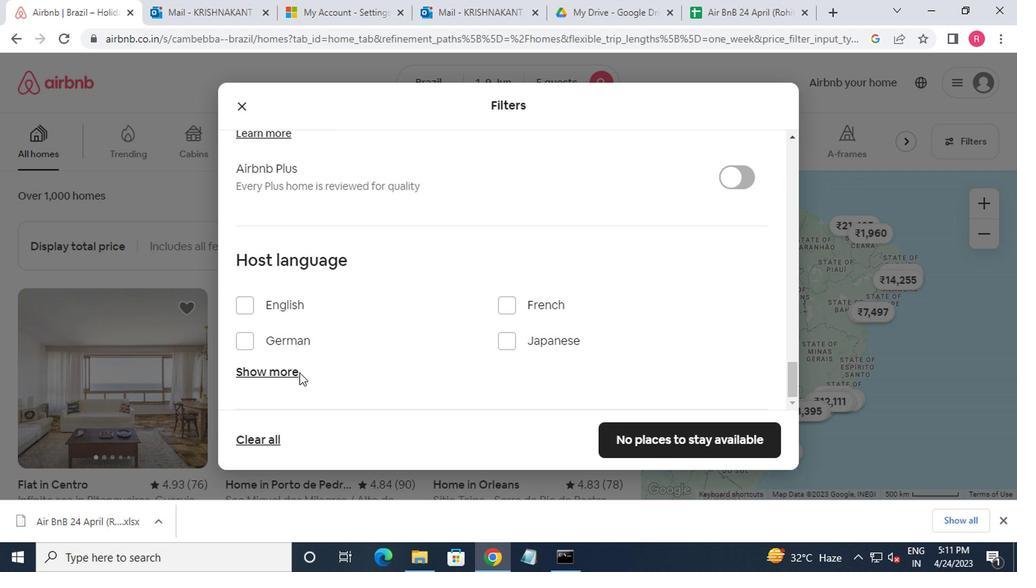 
Action: Mouse pressed left at (288, 375)
Screenshot: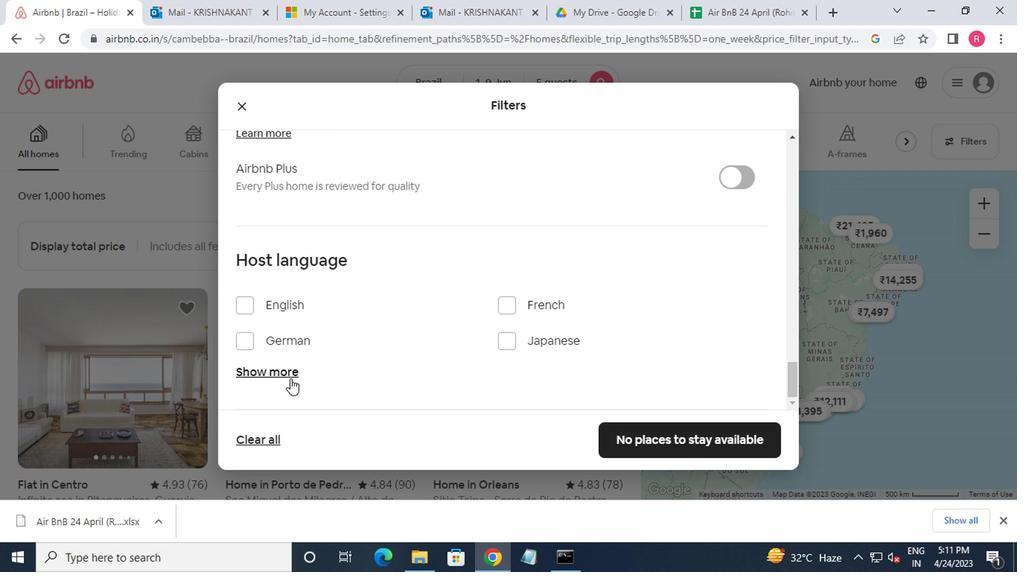 
Action: Mouse moved to (292, 368)
Screenshot: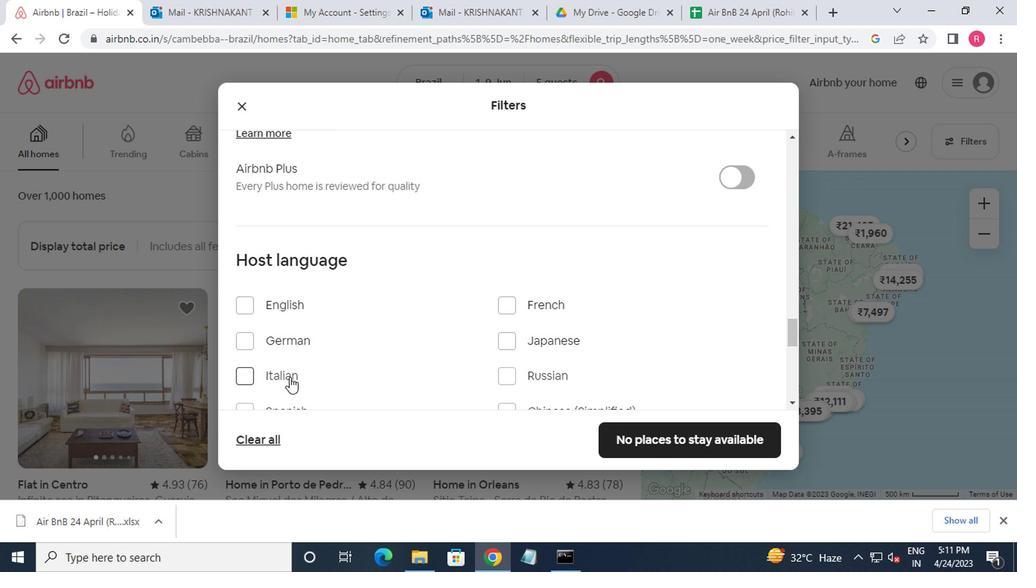 
Action: Mouse scrolled (292, 367) with delta (0, 0)
Screenshot: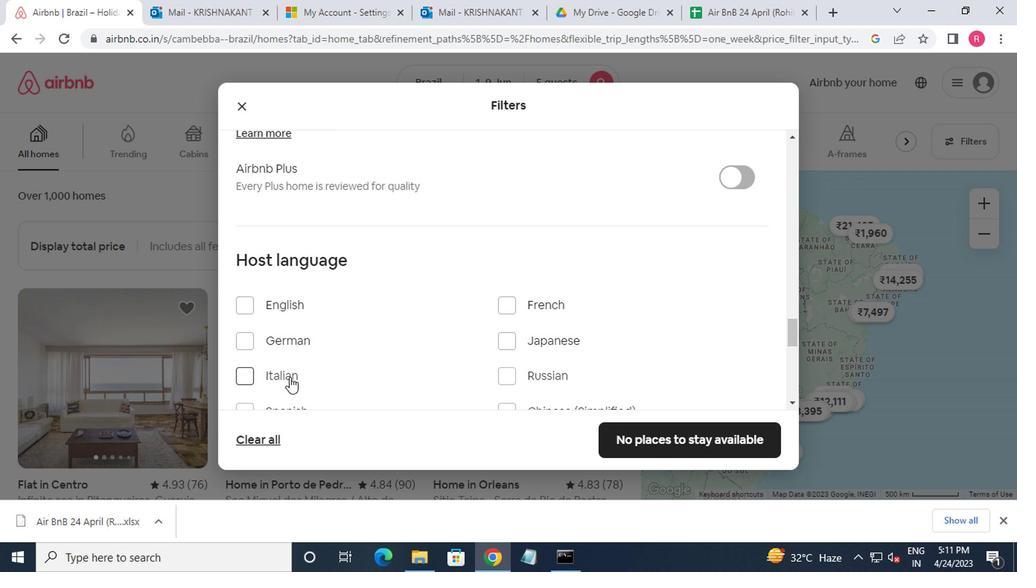 
Action: Mouse scrolled (292, 367) with delta (0, 0)
Screenshot: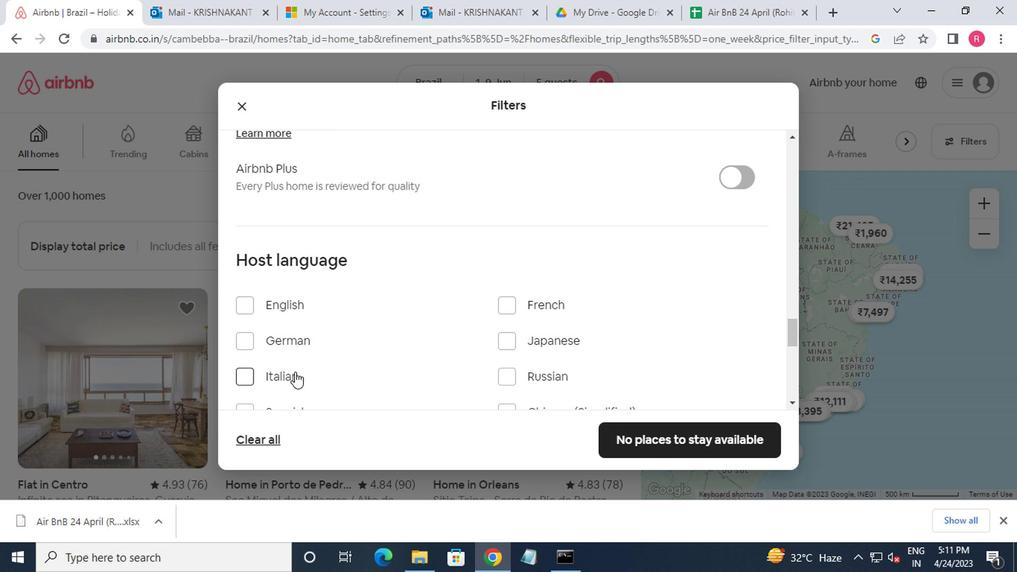 
Action: Mouse moved to (241, 256)
Screenshot: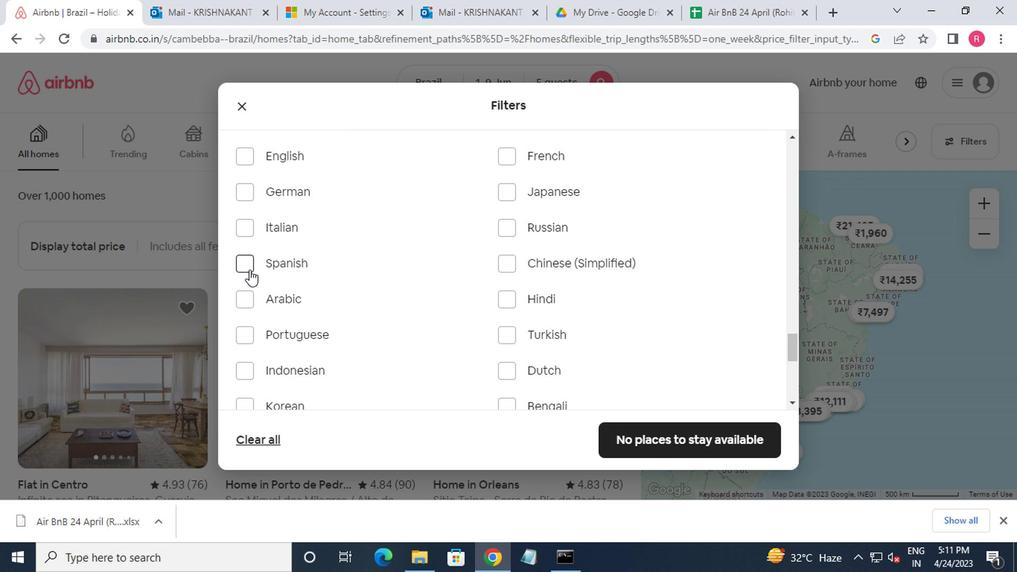 
Action: Mouse pressed left at (241, 256)
Screenshot: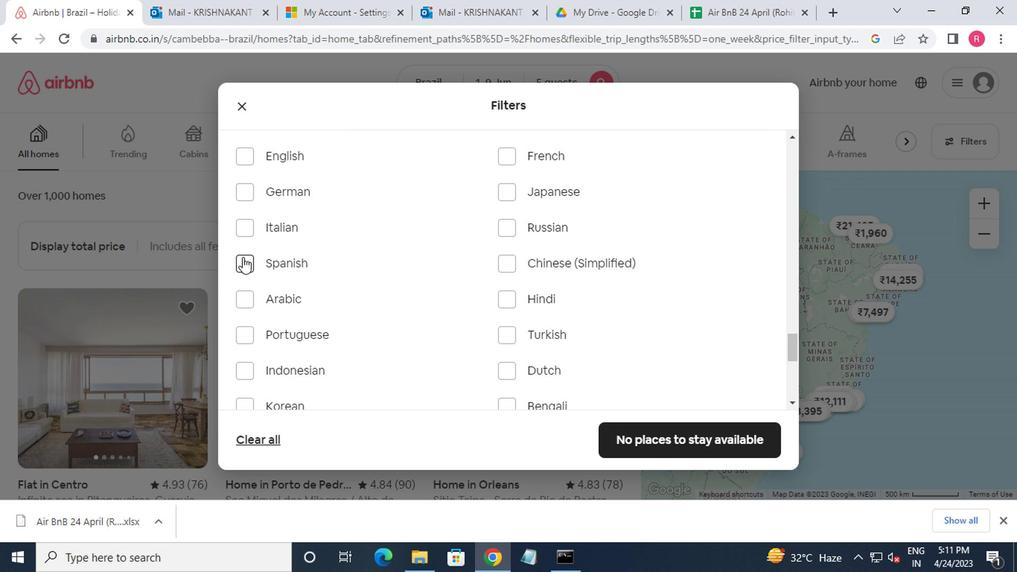 
Action: Mouse moved to (339, 311)
Screenshot: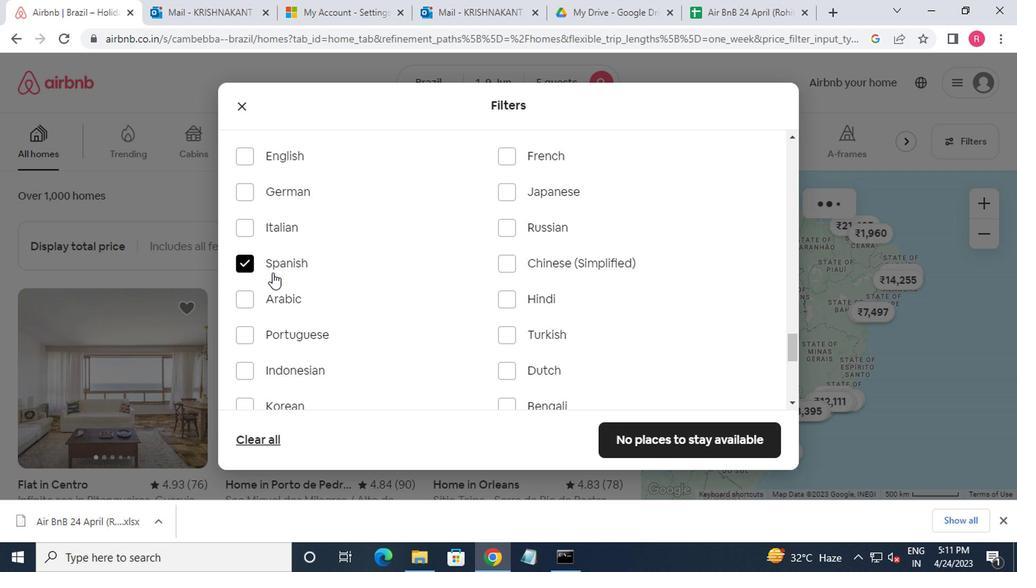 
Action: Mouse scrolled (339, 311) with delta (0, 0)
Screenshot: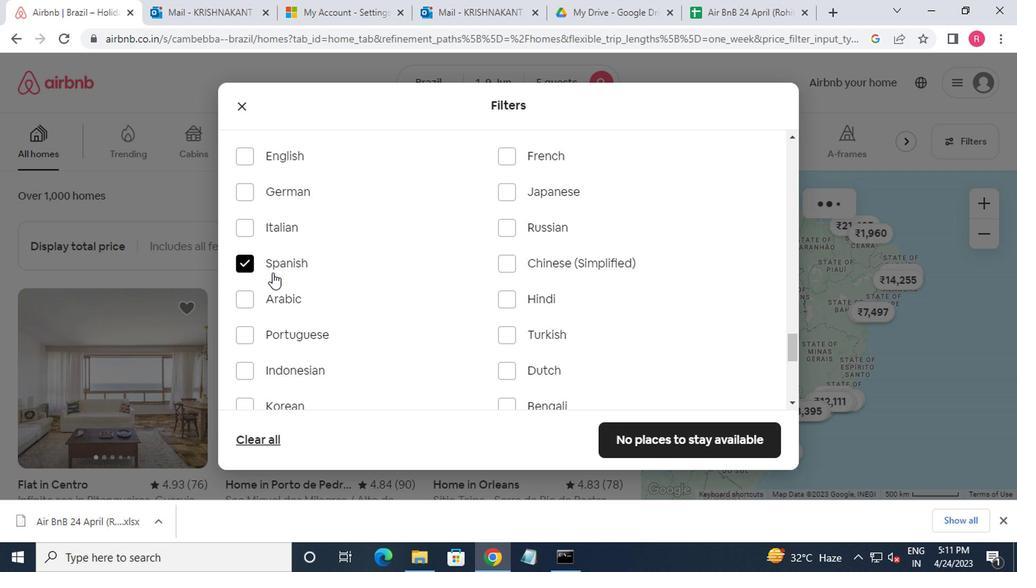 
Action: Mouse moved to (361, 322)
Screenshot: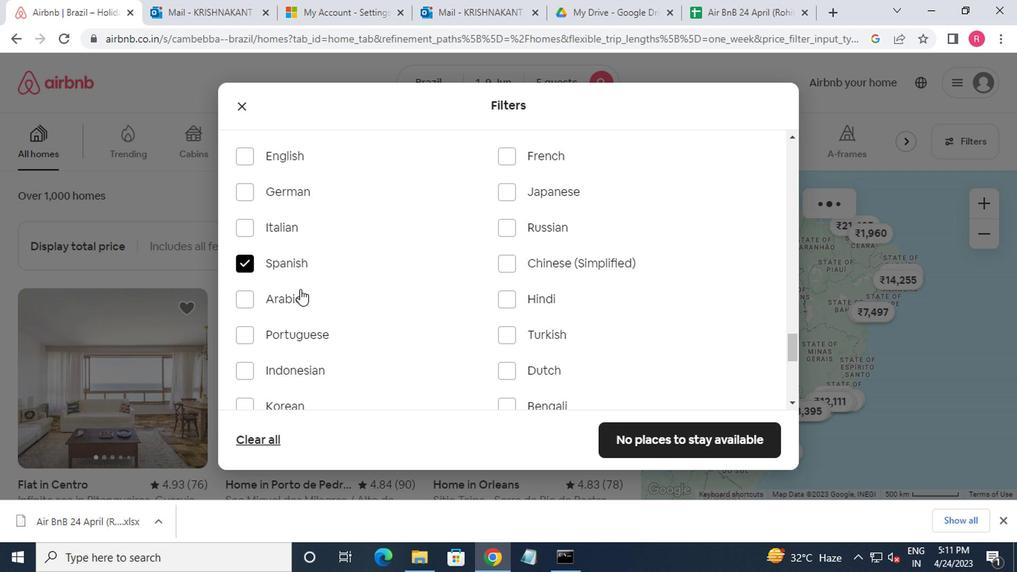 
Action: Mouse scrolled (361, 322) with delta (0, 0)
Screenshot: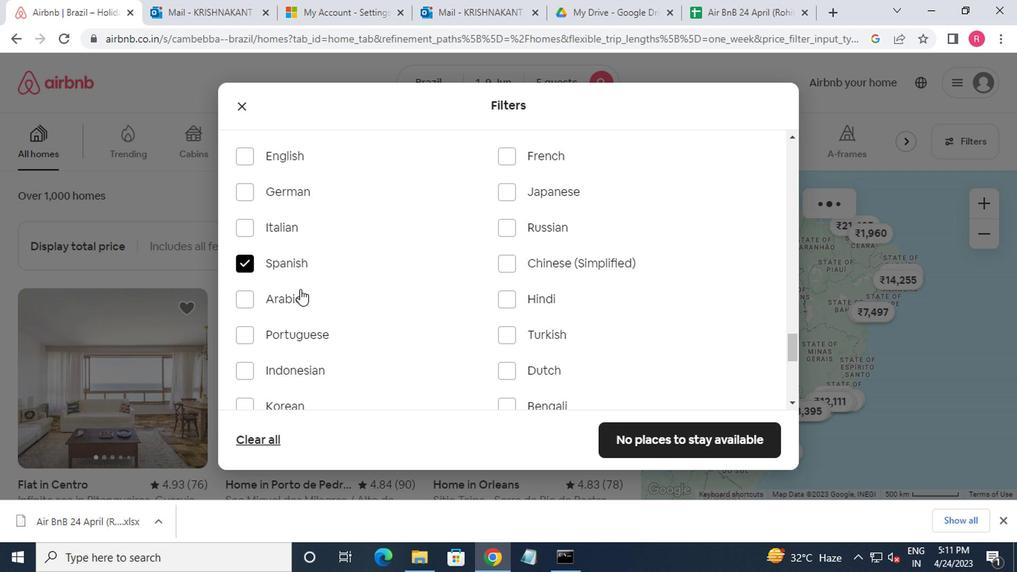 
Action: Mouse moved to (642, 438)
Screenshot: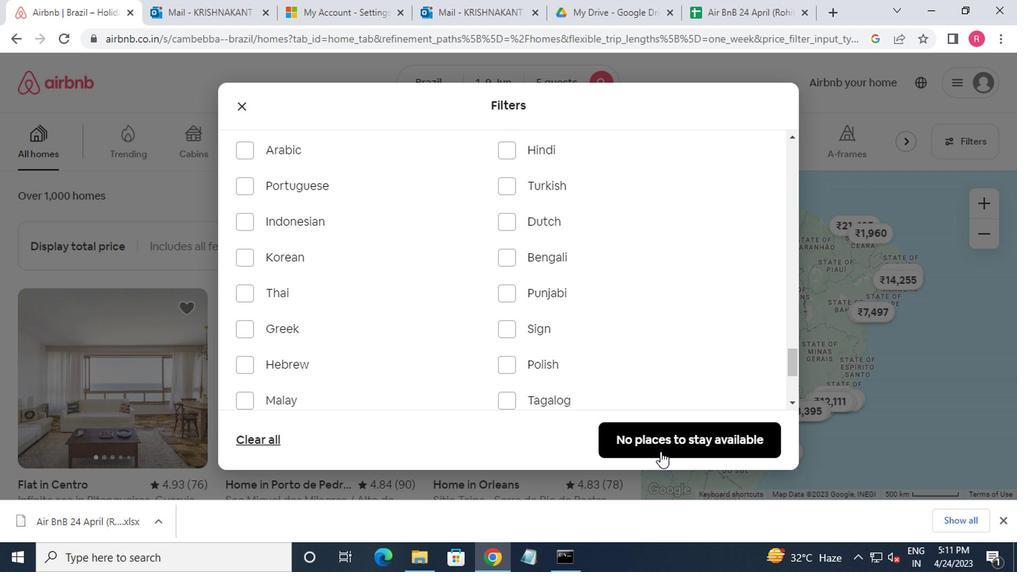 
Action: Mouse pressed left at (642, 438)
Screenshot: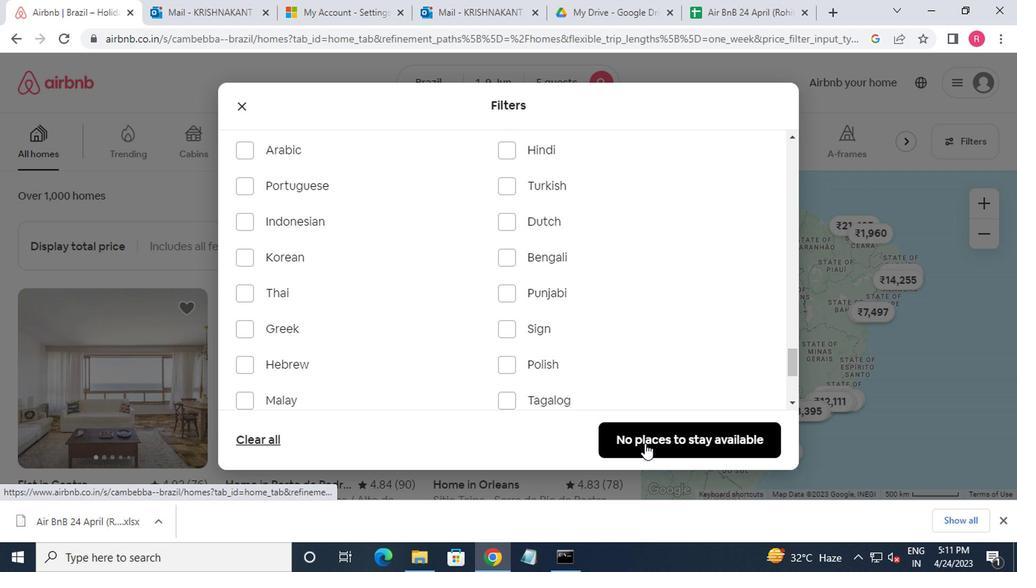 
